 Task: Send an email with the signature Joanna Wilson with the subject Request for feedback on a distribution strategy and the message Could you please provide a list of the project requirements? from softage.2@softage.net to softage.1@softage.net and softage.3@softage.net with CC to softage.4@softage.net
Action: Mouse moved to (569, 220)
Screenshot: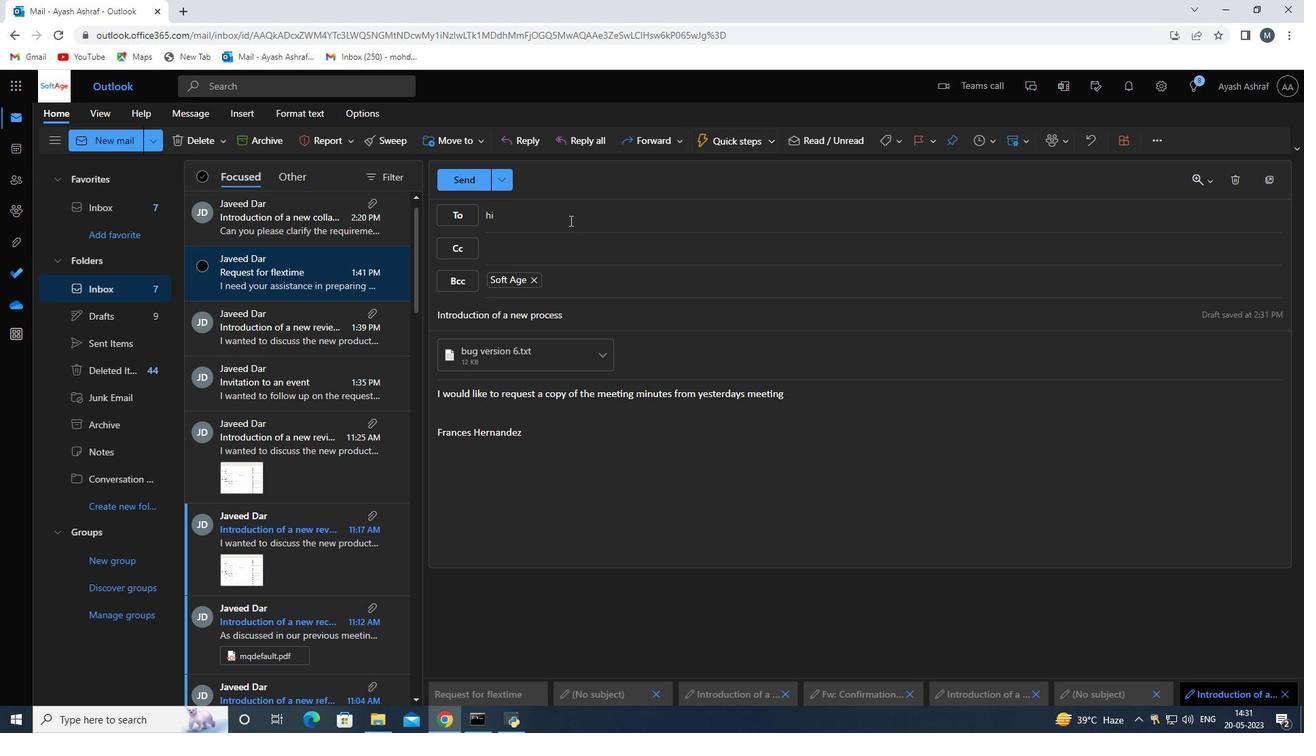 
Action: Mouse pressed left at (569, 220)
Screenshot: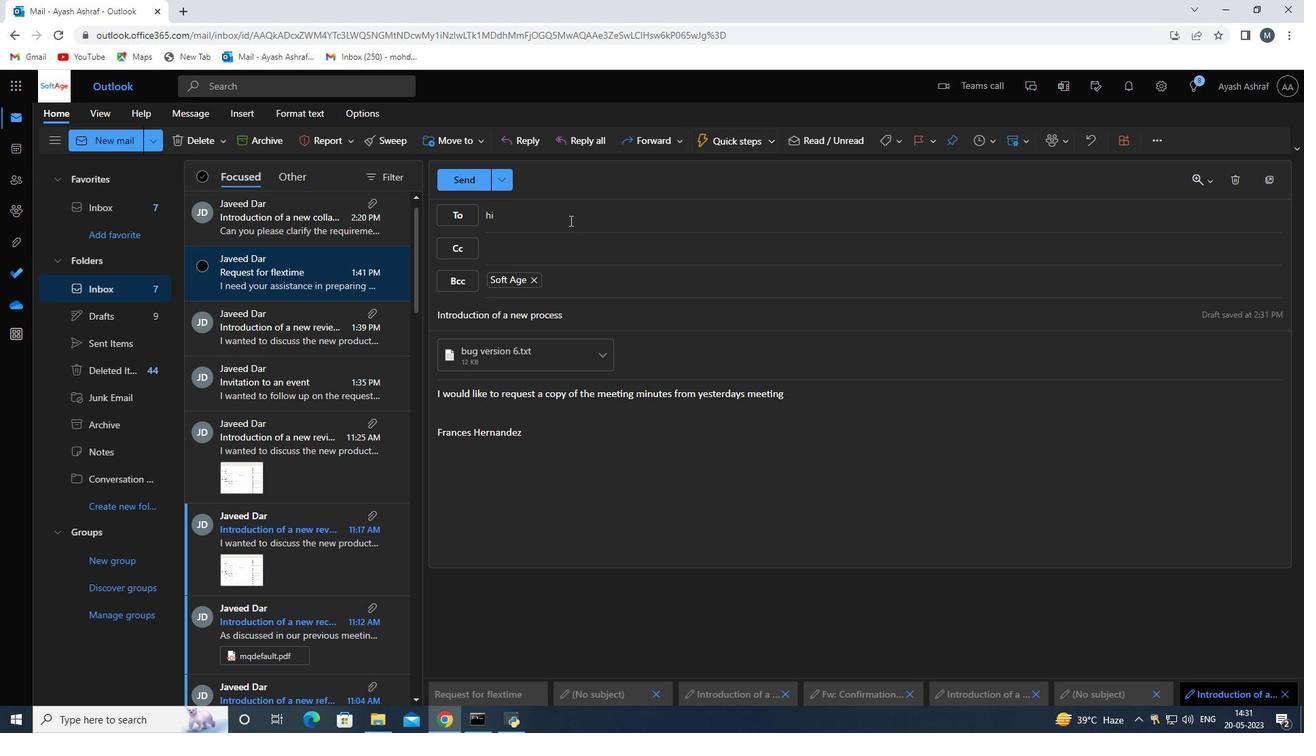 
Action: Mouse moved to (567, 219)
Screenshot: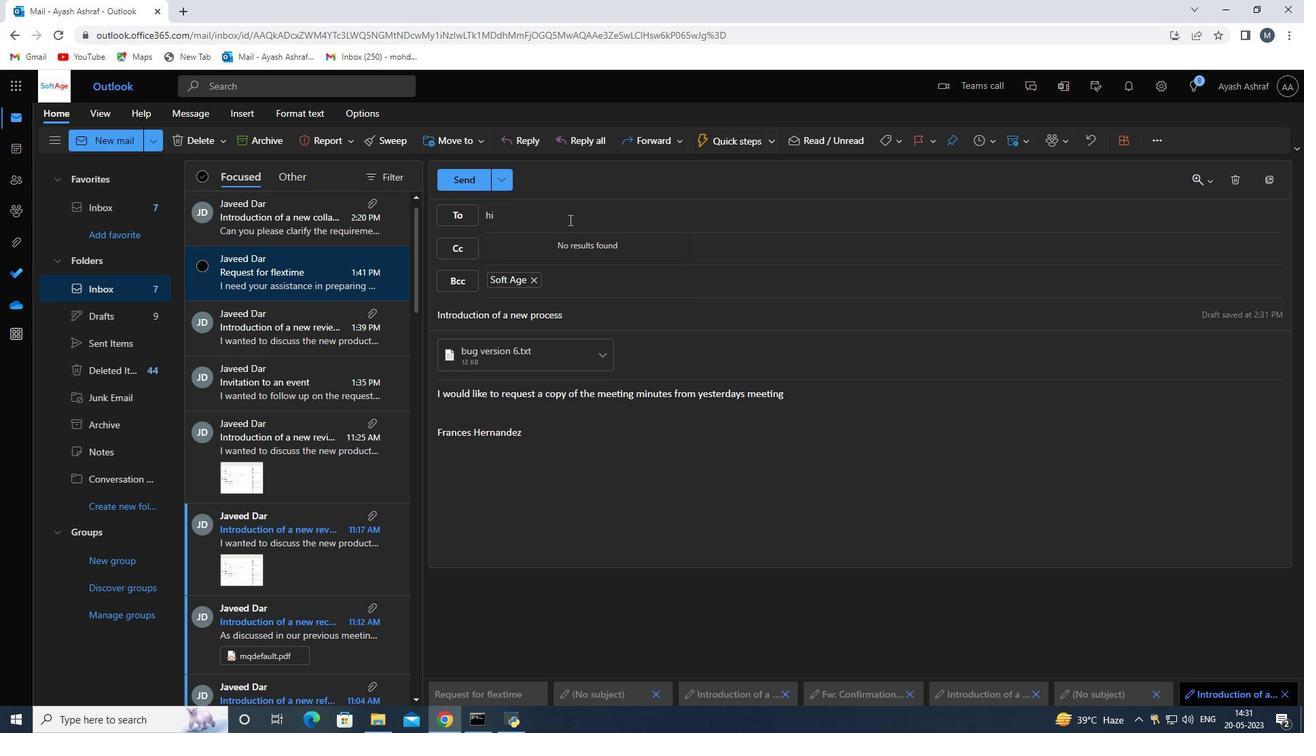 
Action: Key pressed <Key.backspace>
Screenshot: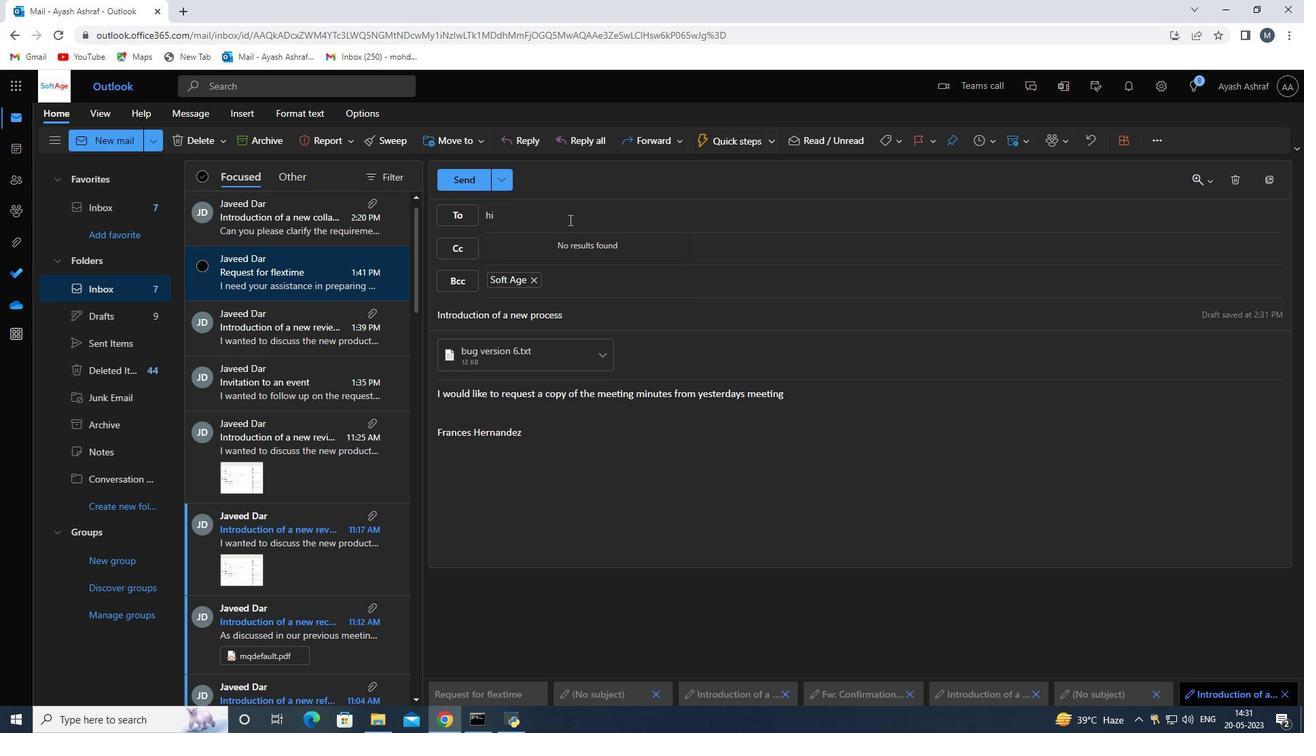 
Action: Mouse moved to (565, 217)
Screenshot: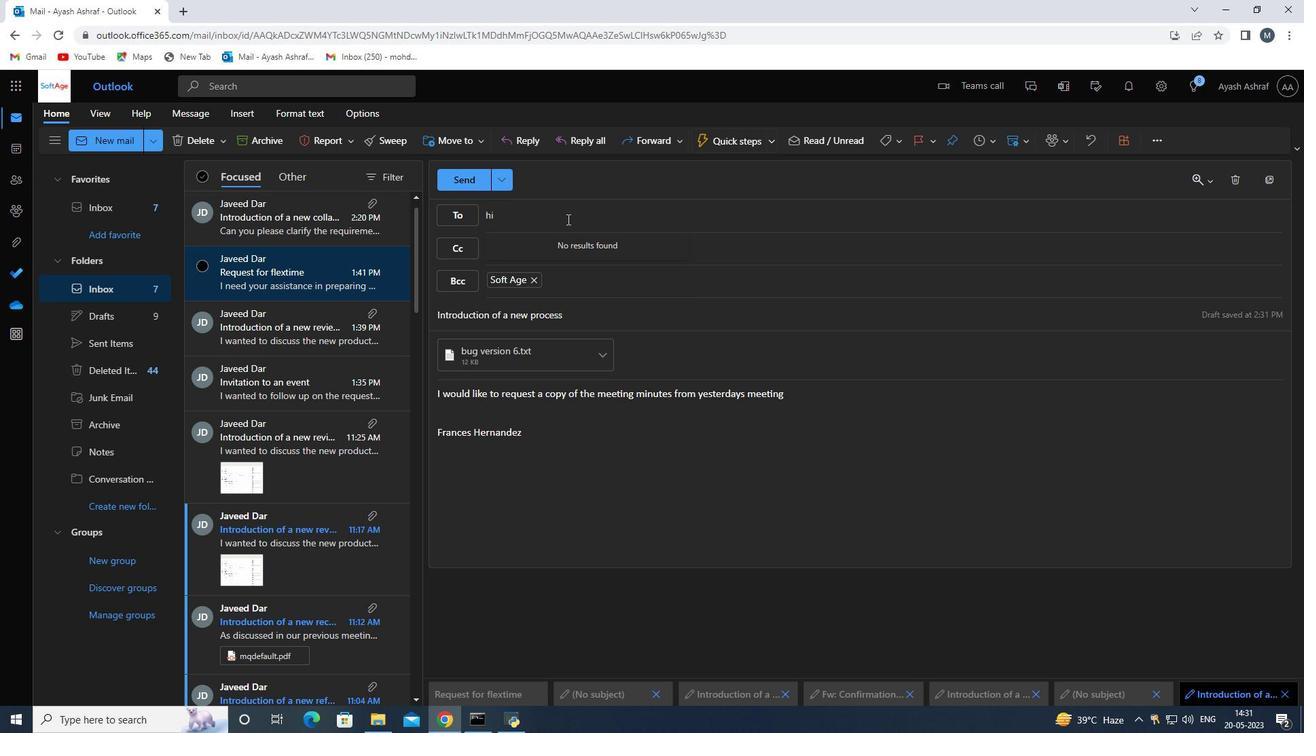
Action: Key pressed <Key.backspace><Key.backspace>
Screenshot: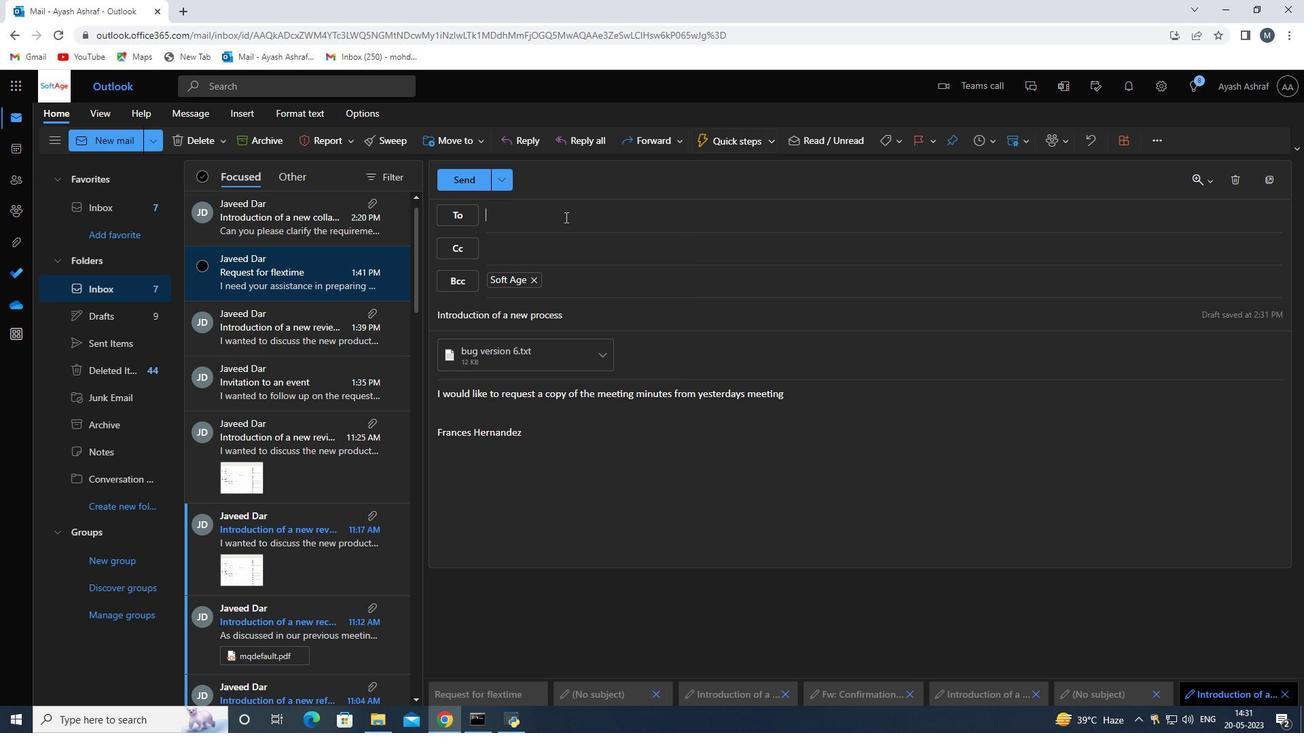 
Action: Mouse moved to (665, 236)
Screenshot: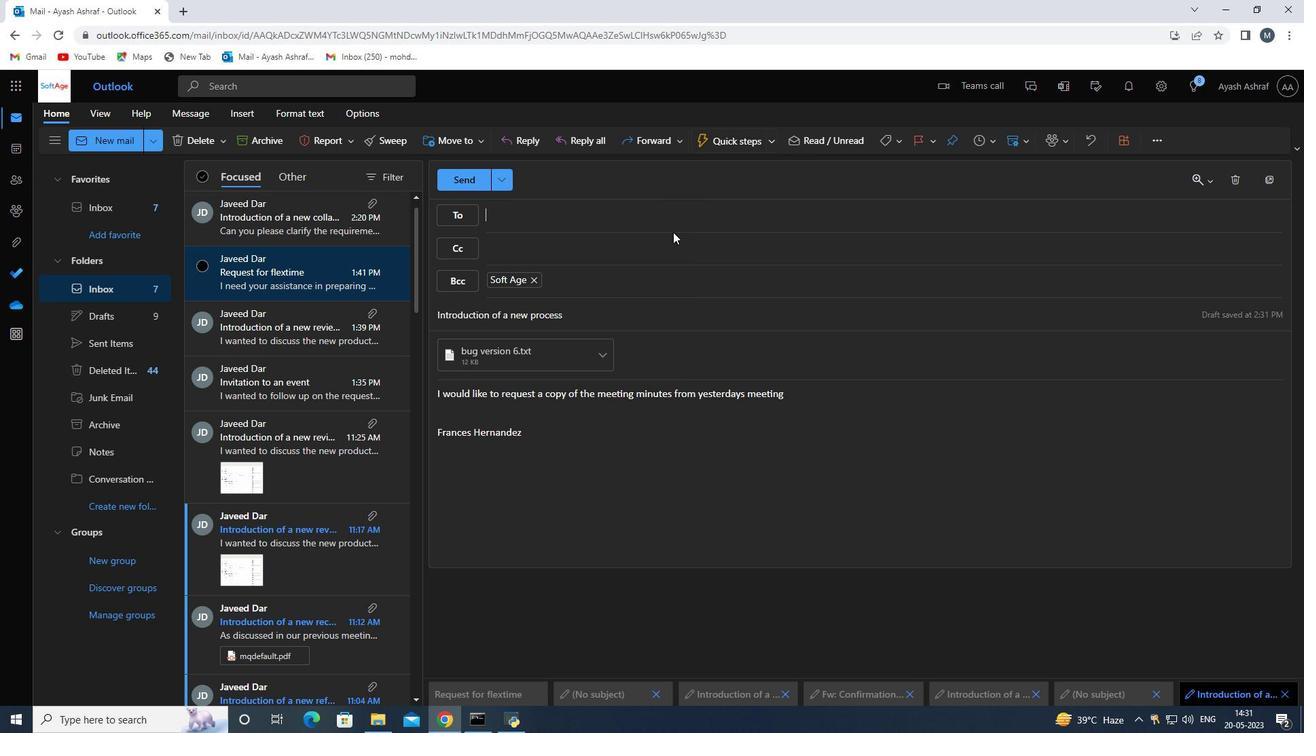 
Action: Mouse scrolled (665, 237) with delta (0, 0)
Screenshot: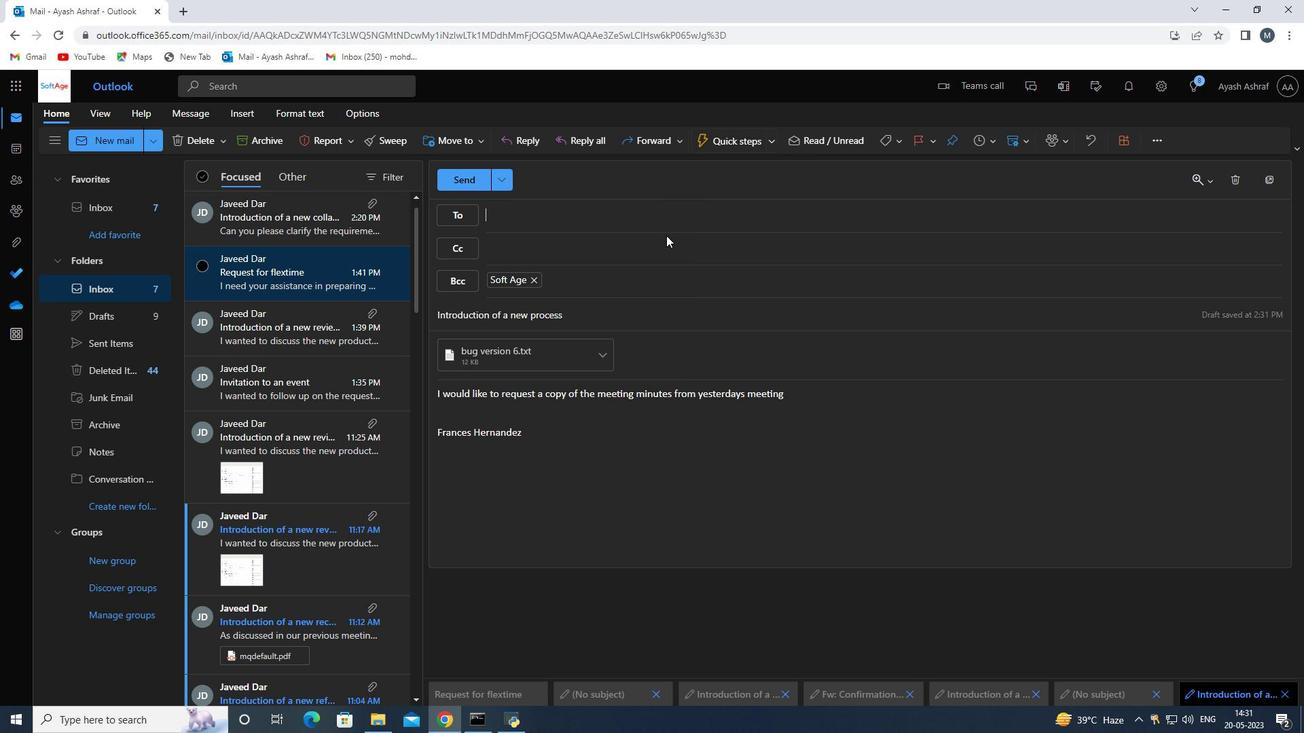 
Action: Mouse scrolled (665, 237) with delta (0, 0)
Screenshot: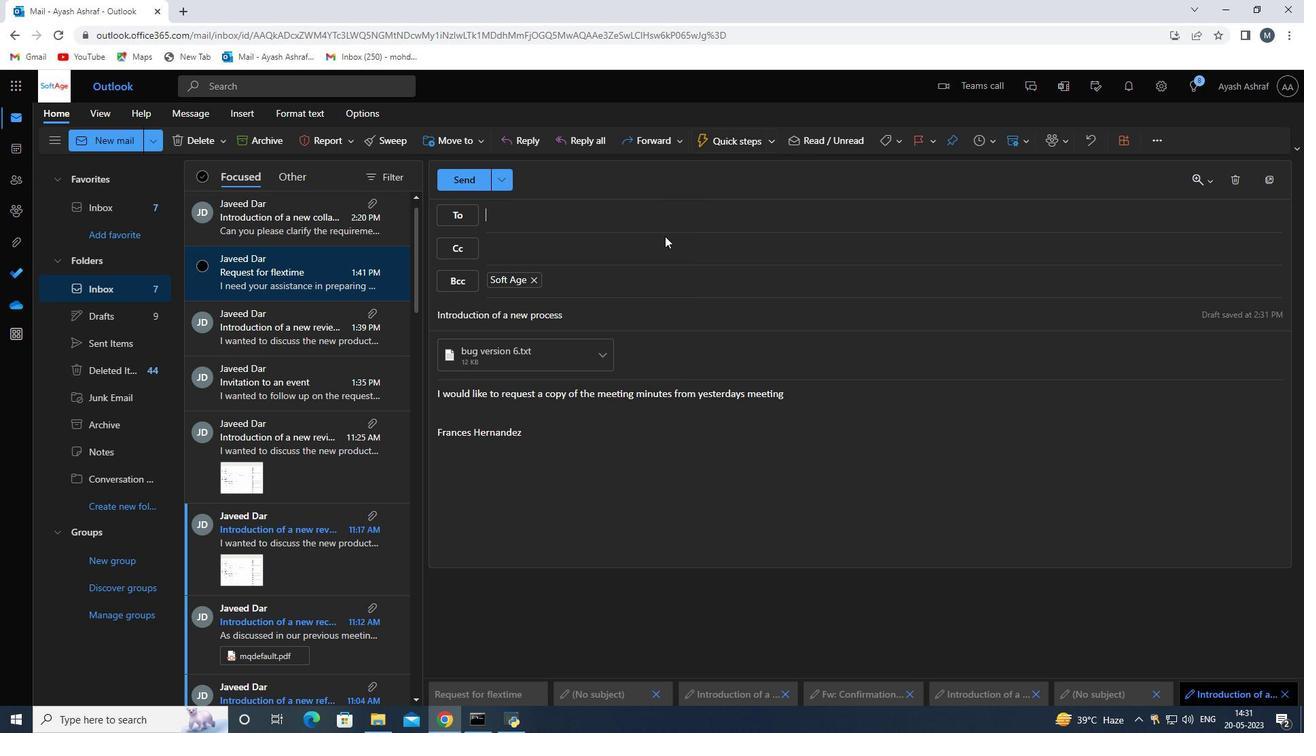 
Action: Mouse scrolled (665, 237) with delta (0, 0)
Screenshot: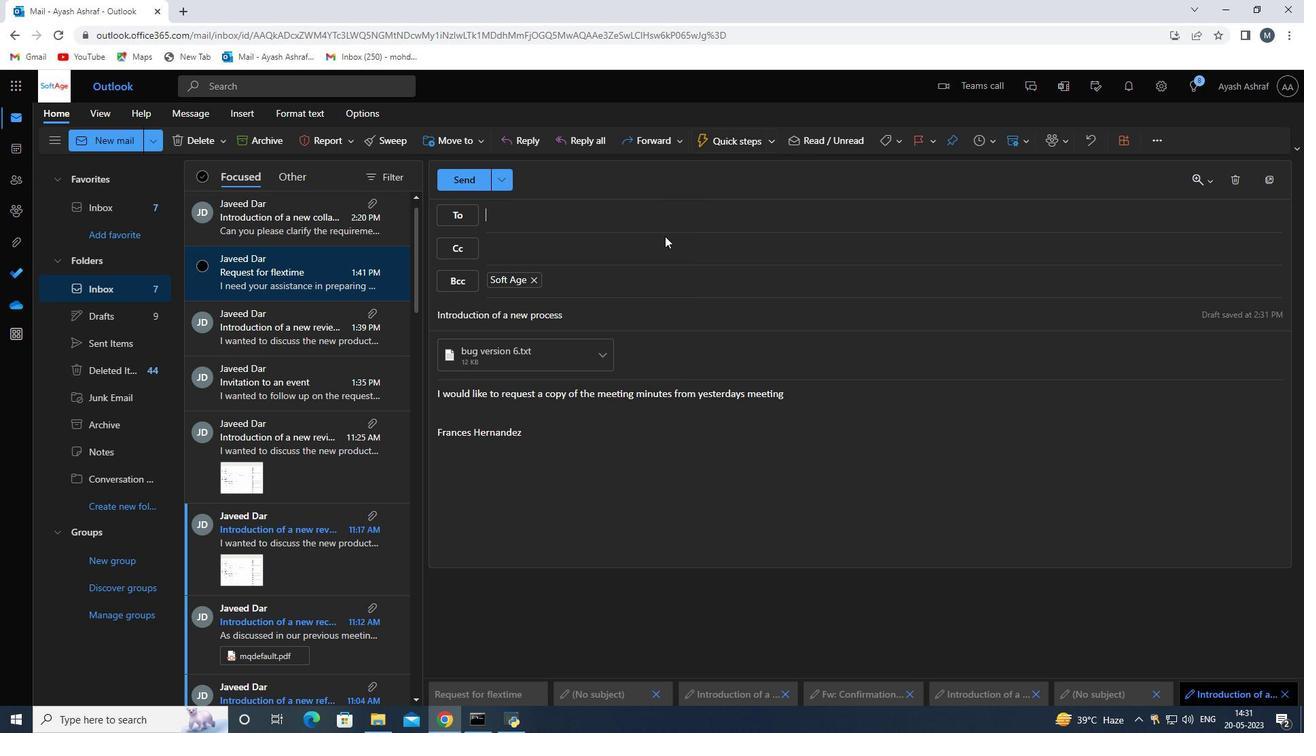 
Action: Mouse scrolled (665, 237) with delta (0, 0)
Screenshot: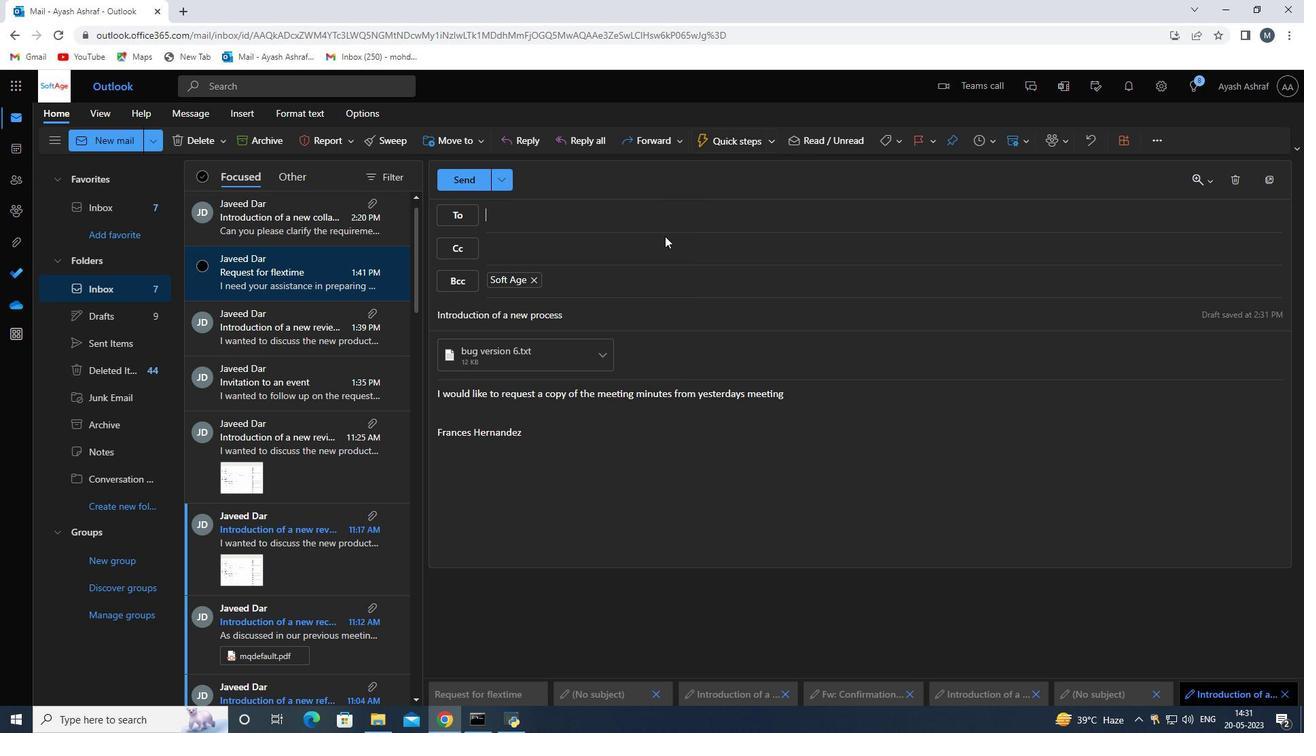 
Action: Mouse moved to (125, 142)
Screenshot: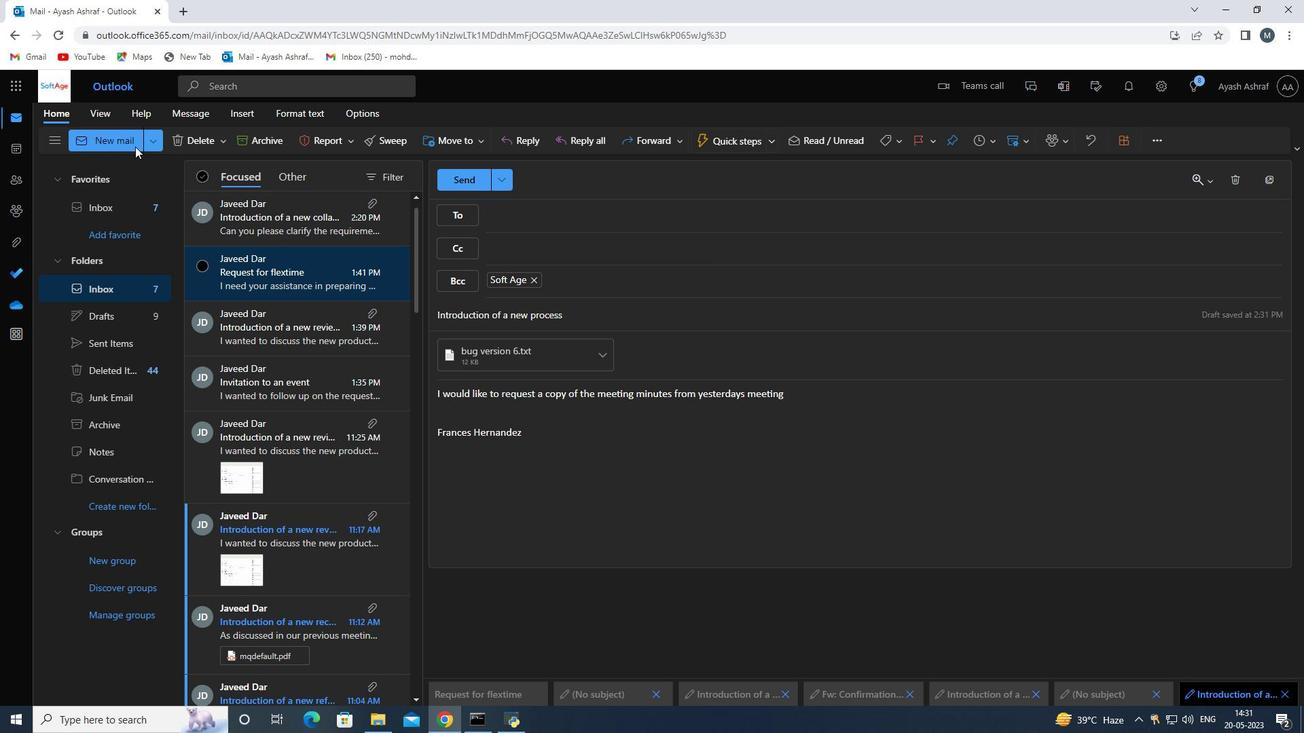 
Action: Mouse pressed left at (125, 142)
Screenshot: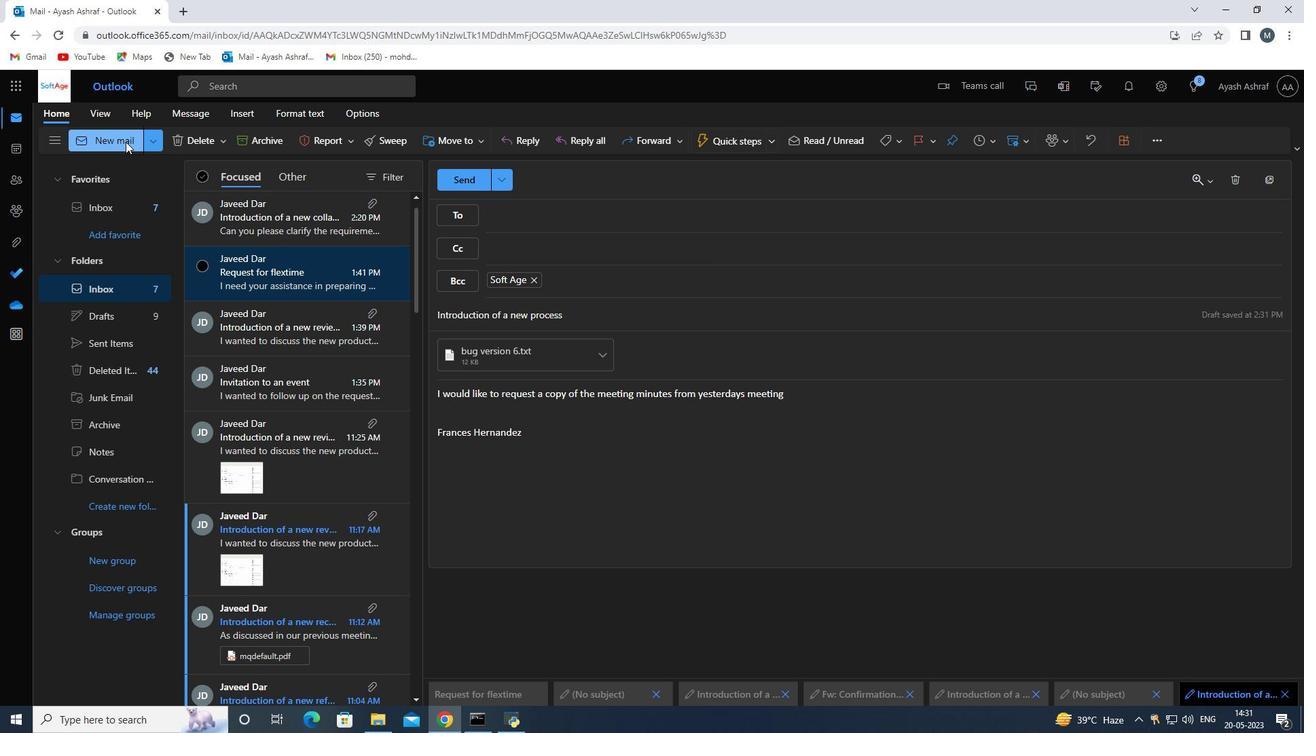 
Action: Mouse moved to (956, 149)
Screenshot: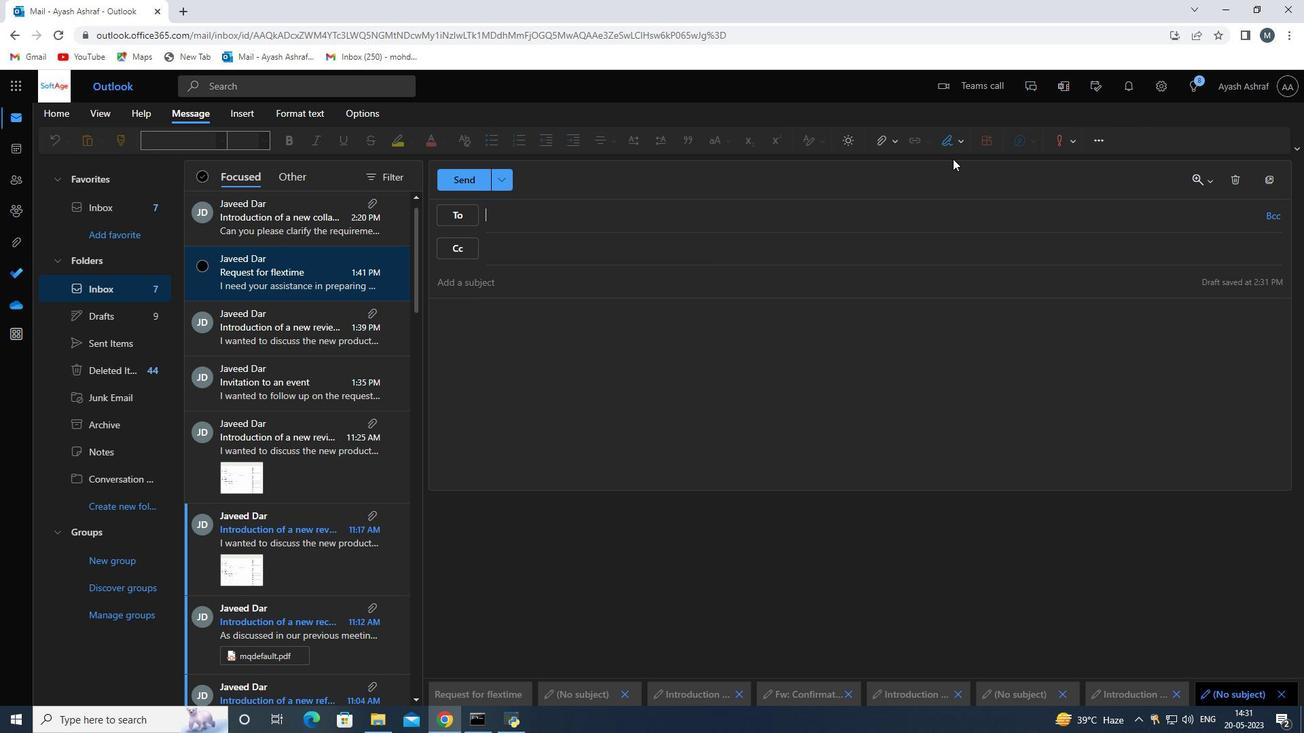 
Action: Mouse pressed left at (956, 149)
Screenshot: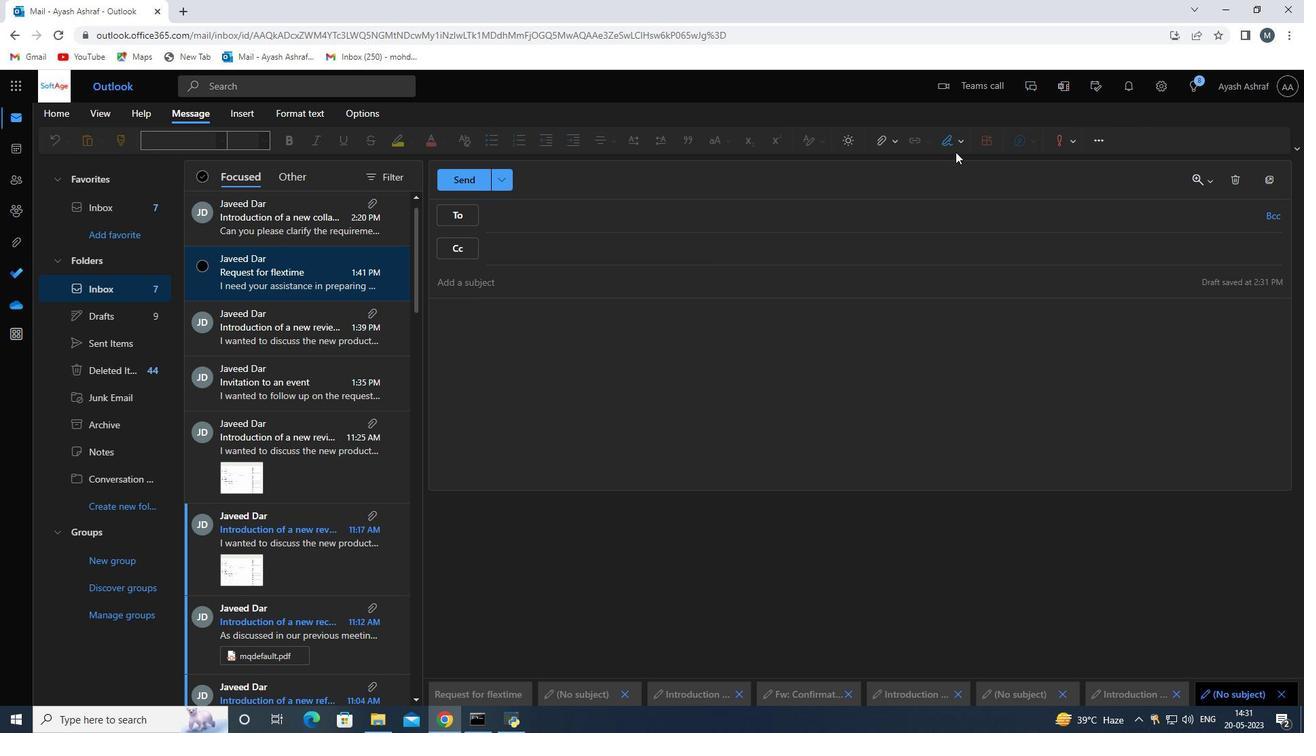 
Action: Mouse moved to (916, 193)
Screenshot: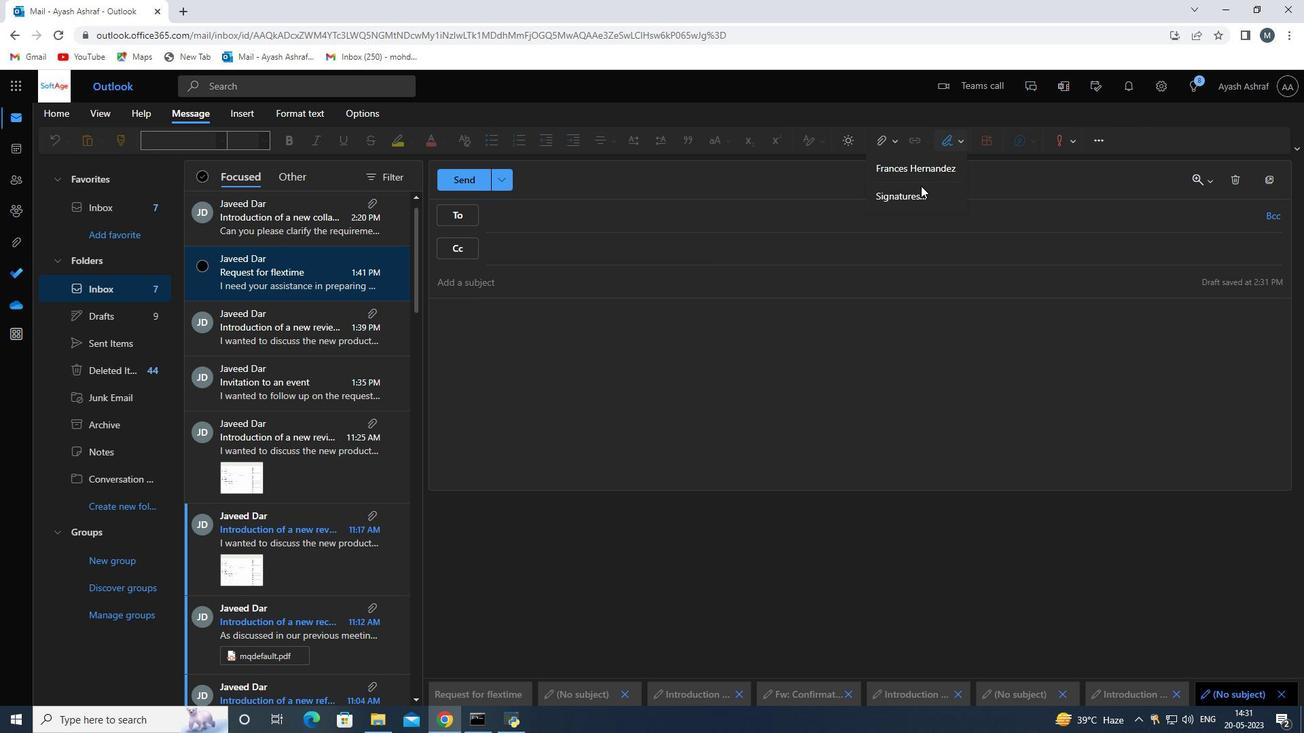
Action: Mouse pressed left at (916, 193)
Screenshot: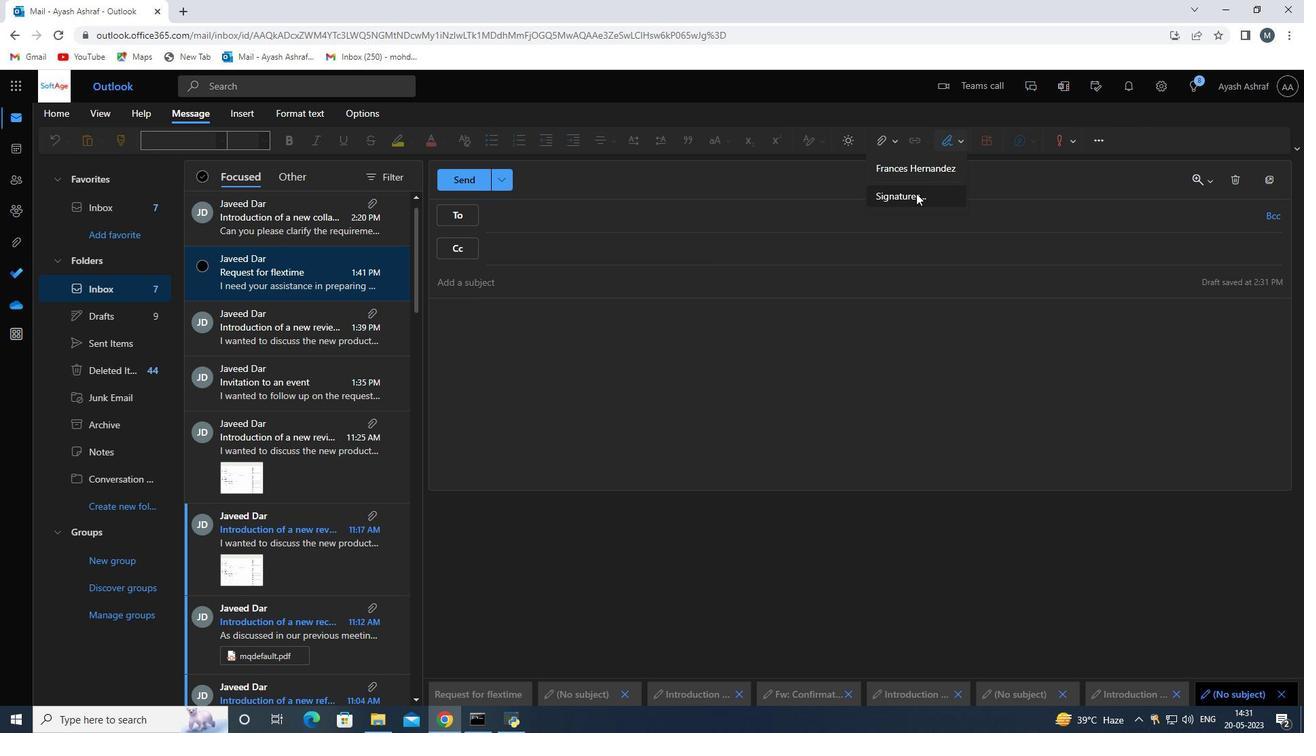 
Action: Mouse moved to (923, 248)
Screenshot: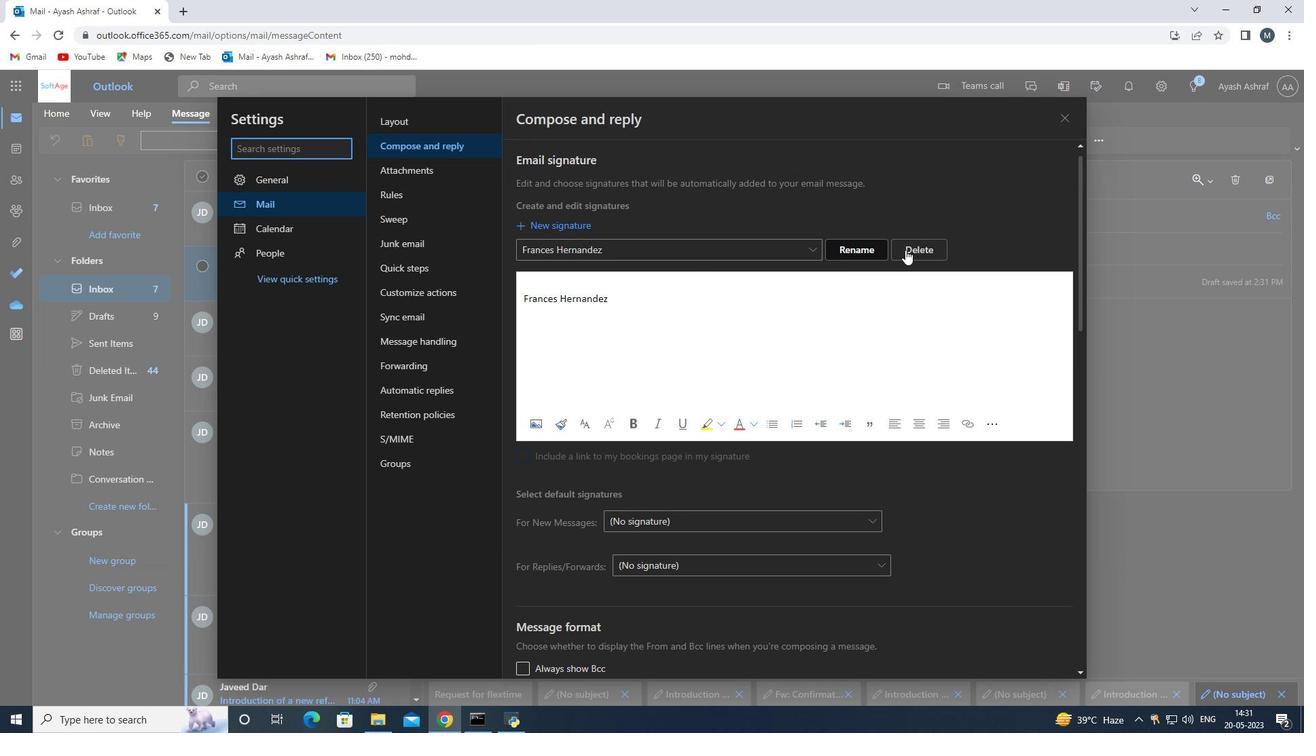 
Action: Mouse pressed left at (923, 248)
Screenshot: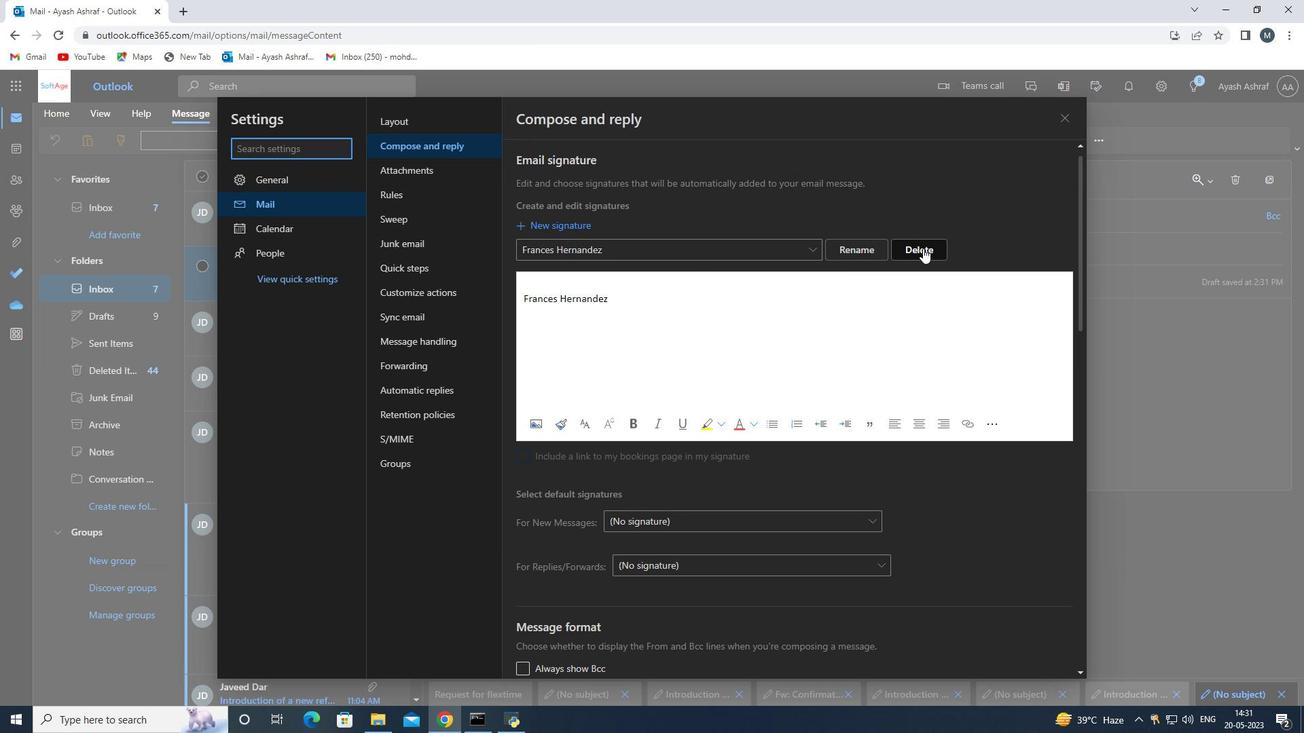 
Action: Mouse moved to (691, 248)
Screenshot: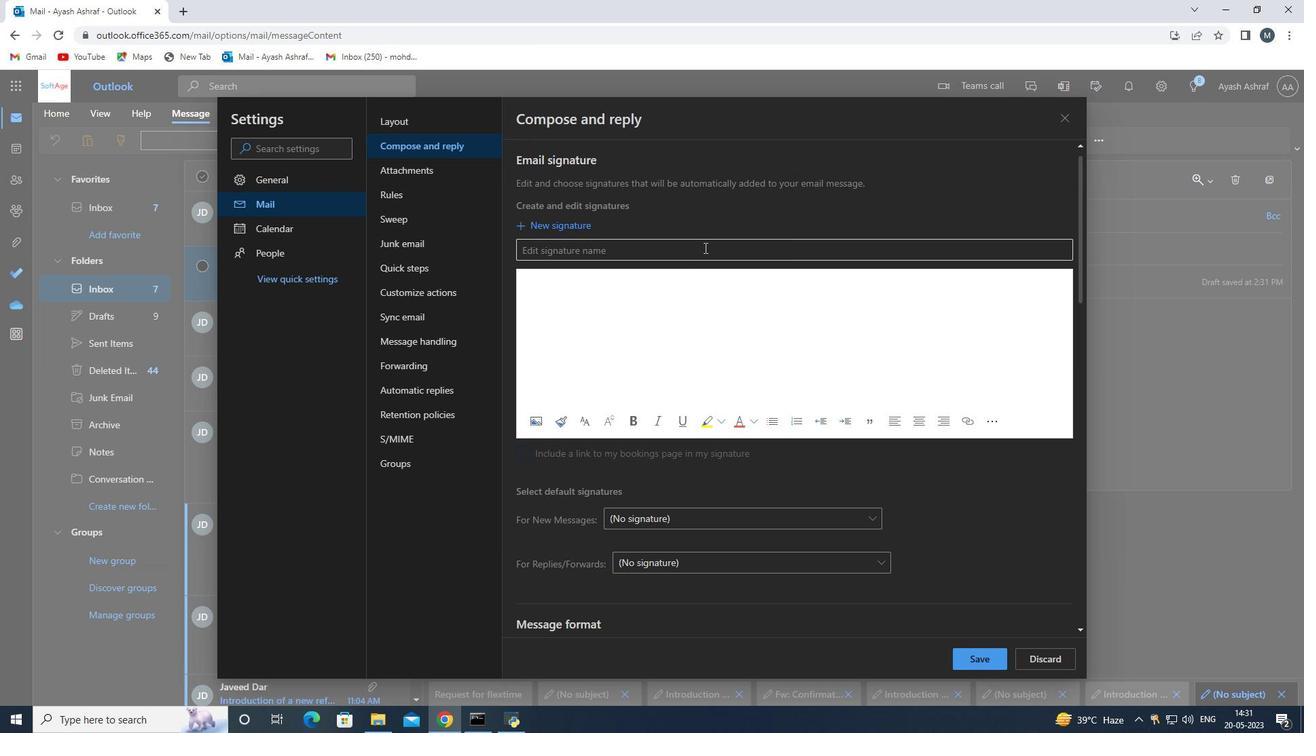 
Action: Mouse pressed left at (691, 248)
Screenshot: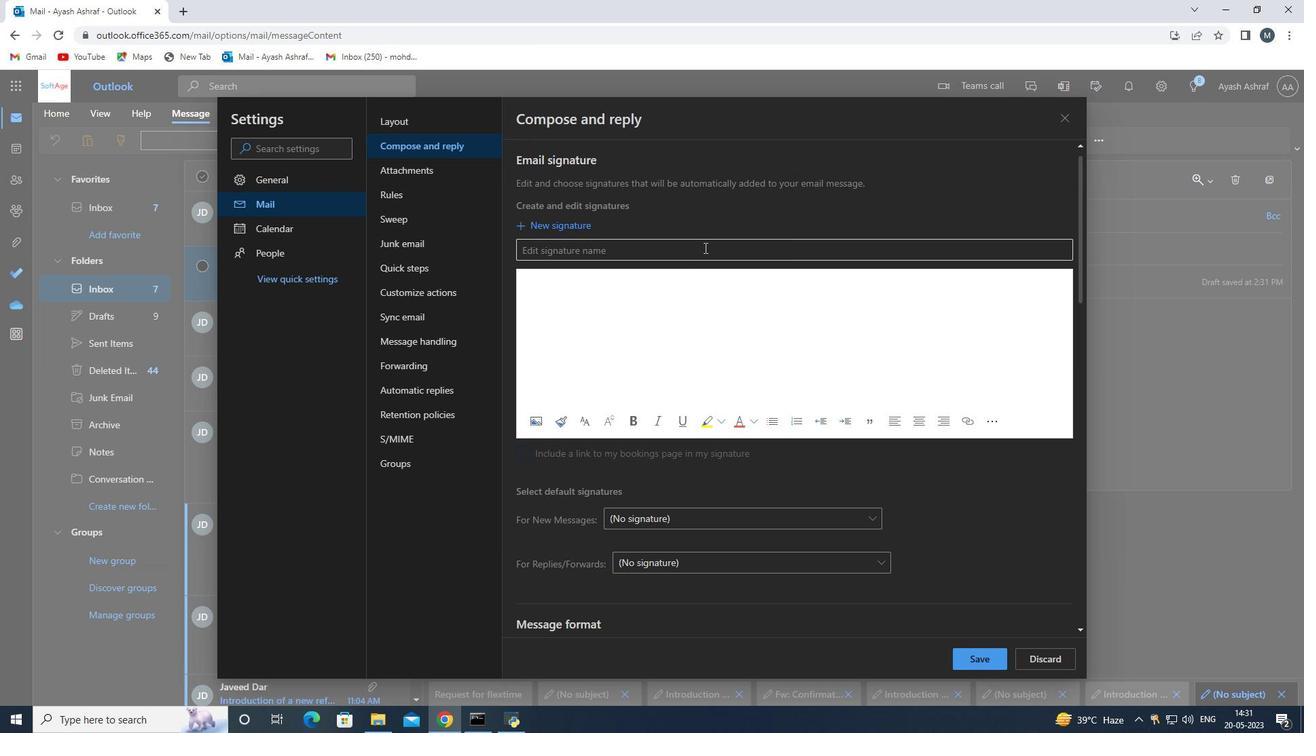 
Action: Mouse moved to (686, 247)
Screenshot: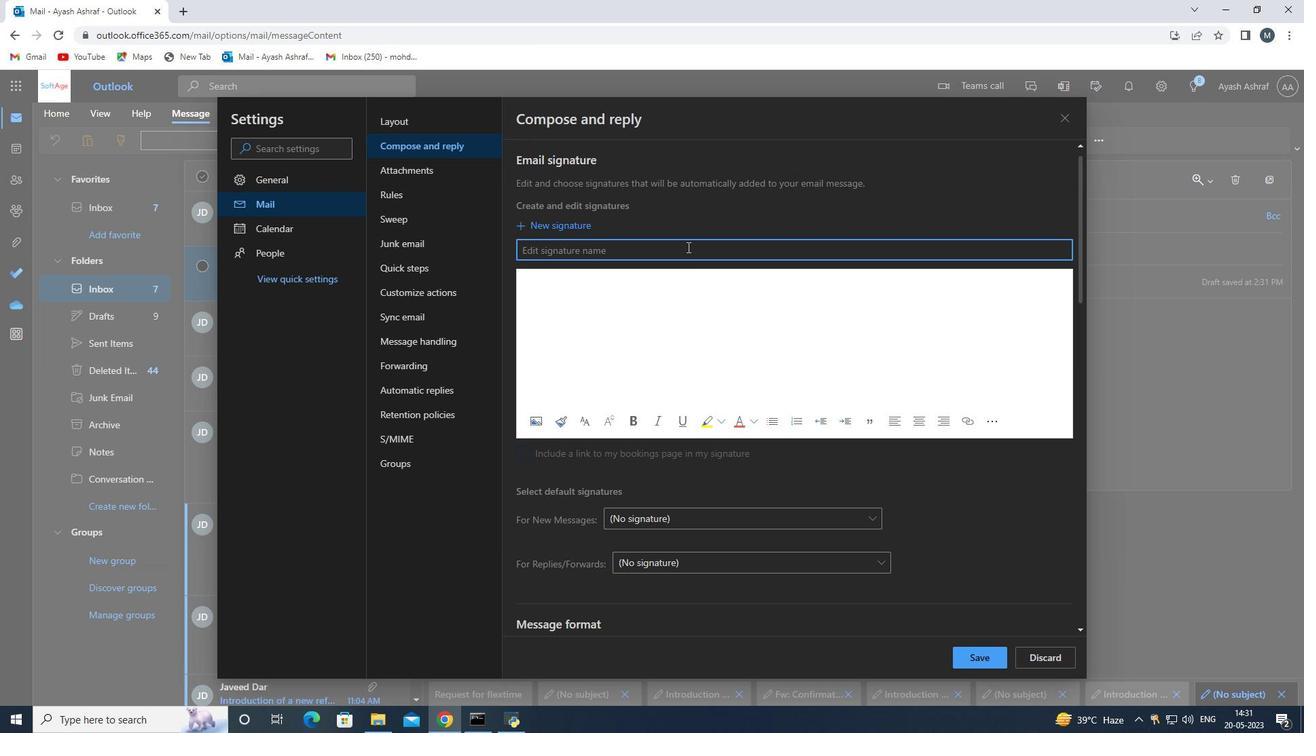 
Action: Key pressed <Key.shift>Joanna<Key.space><Key.shift>Wilson<Key.space>
Screenshot: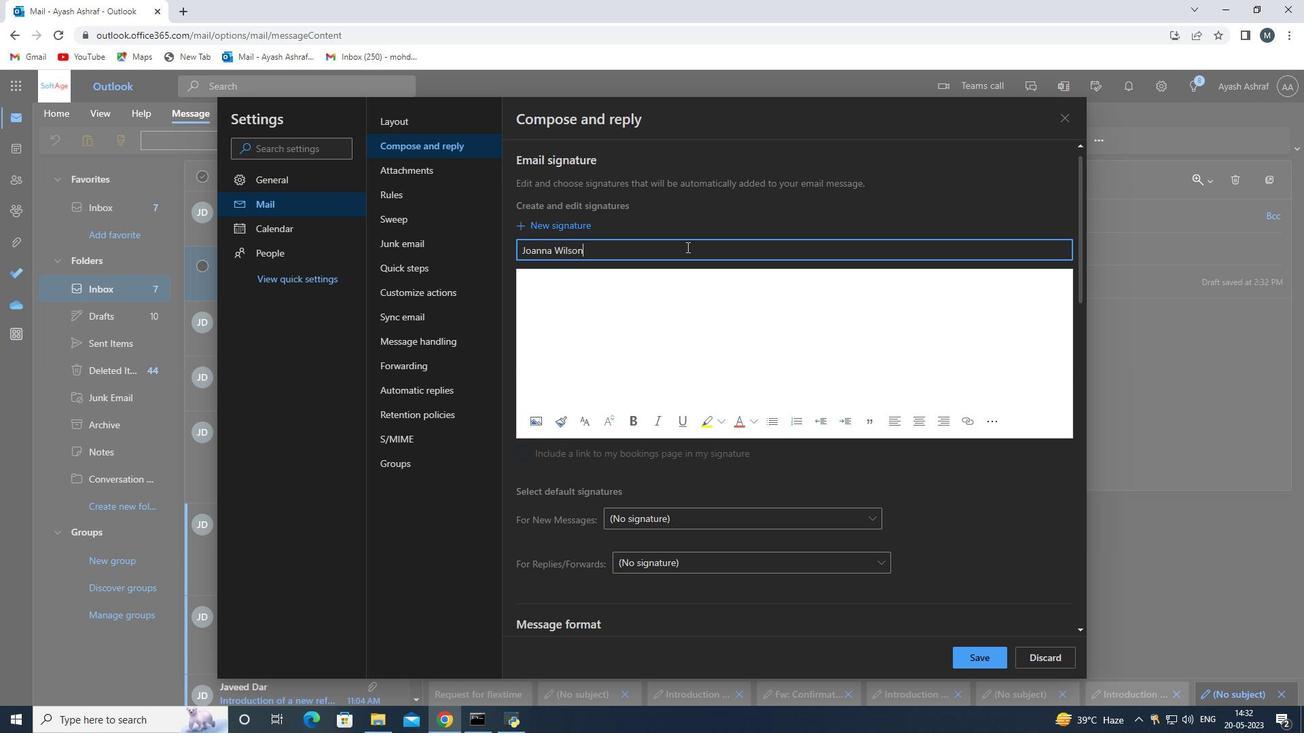 
Action: Mouse moved to (682, 286)
Screenshot: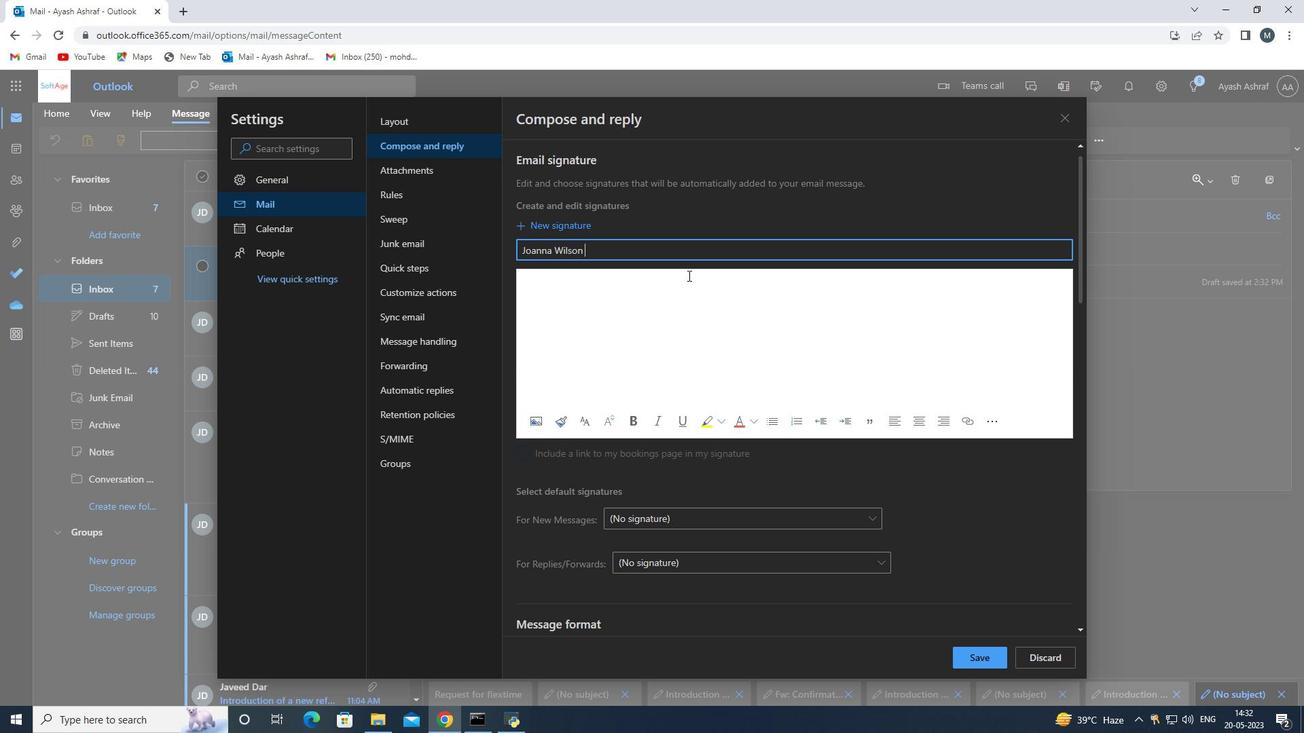 
Action: Mouse pressed left at (682, 286)
Screenshot: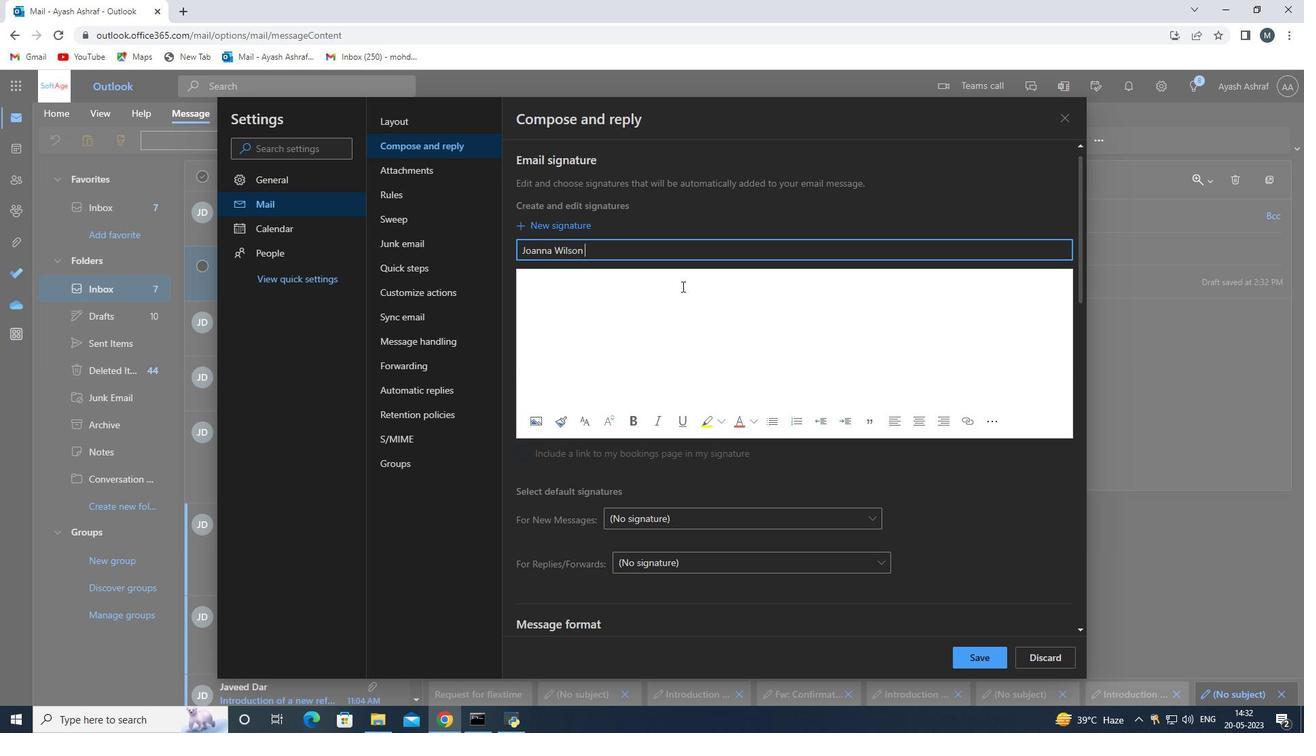 
Action: Key pressed <Key.backspace><Key.enter><Key.shift>Joanna<Key.space><Key.shift>Wilson<Key.space>
Screenshot: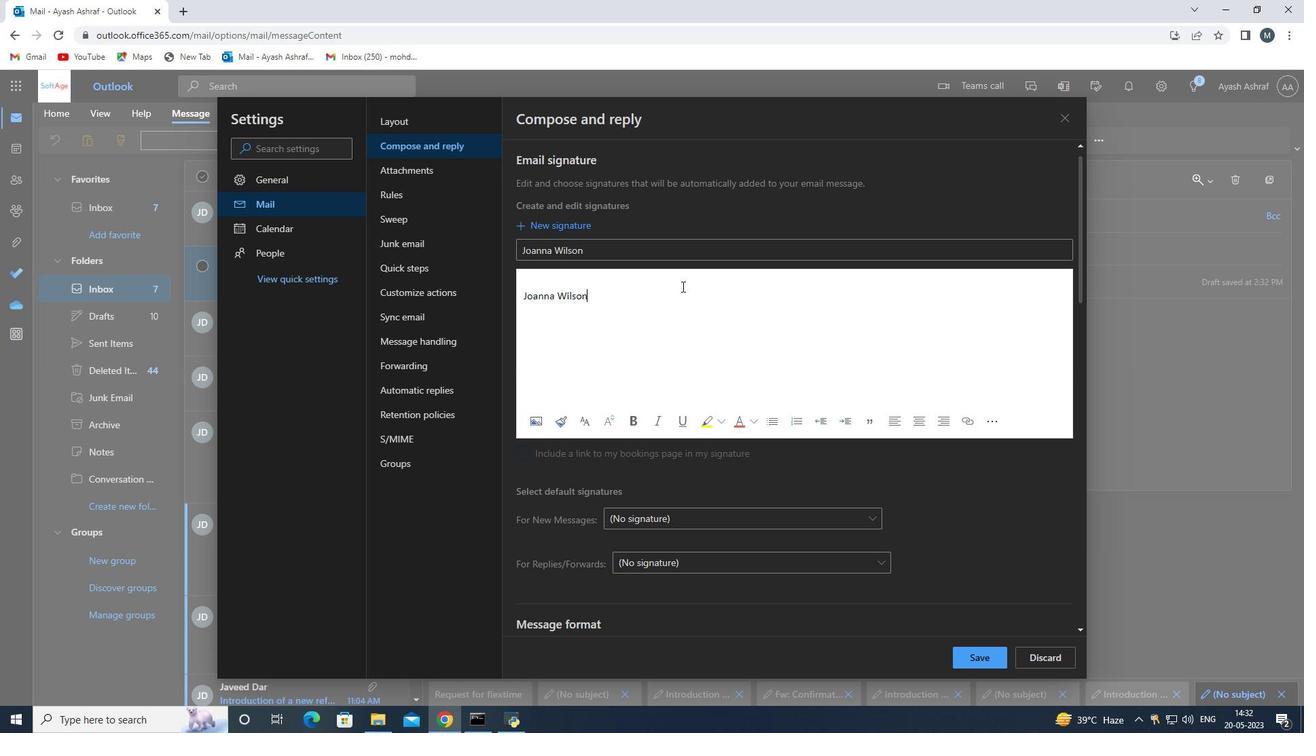 
Action: Mouse moved to (978, 659)
Screenshot: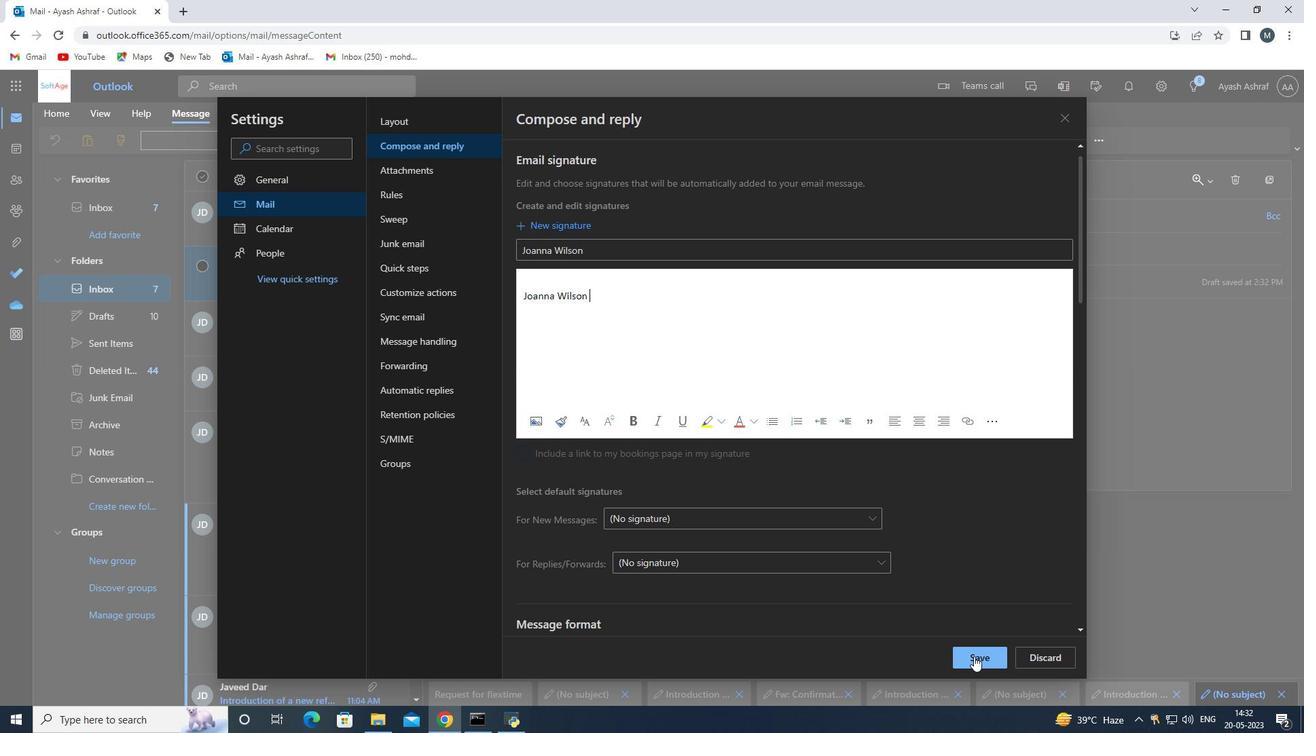 
Action: Mouse pressed left at (978, 659)
Screenshot: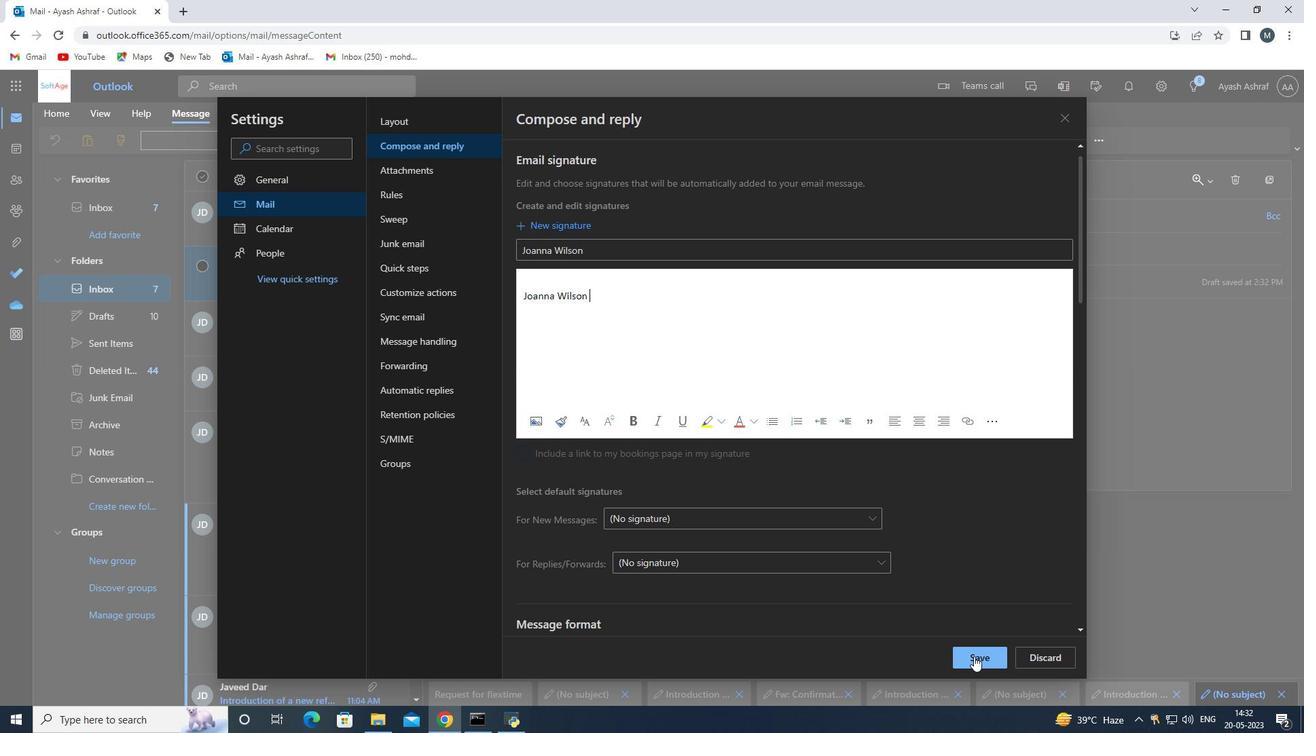
Action: Mouse moved to (943, 546)
Screenshot: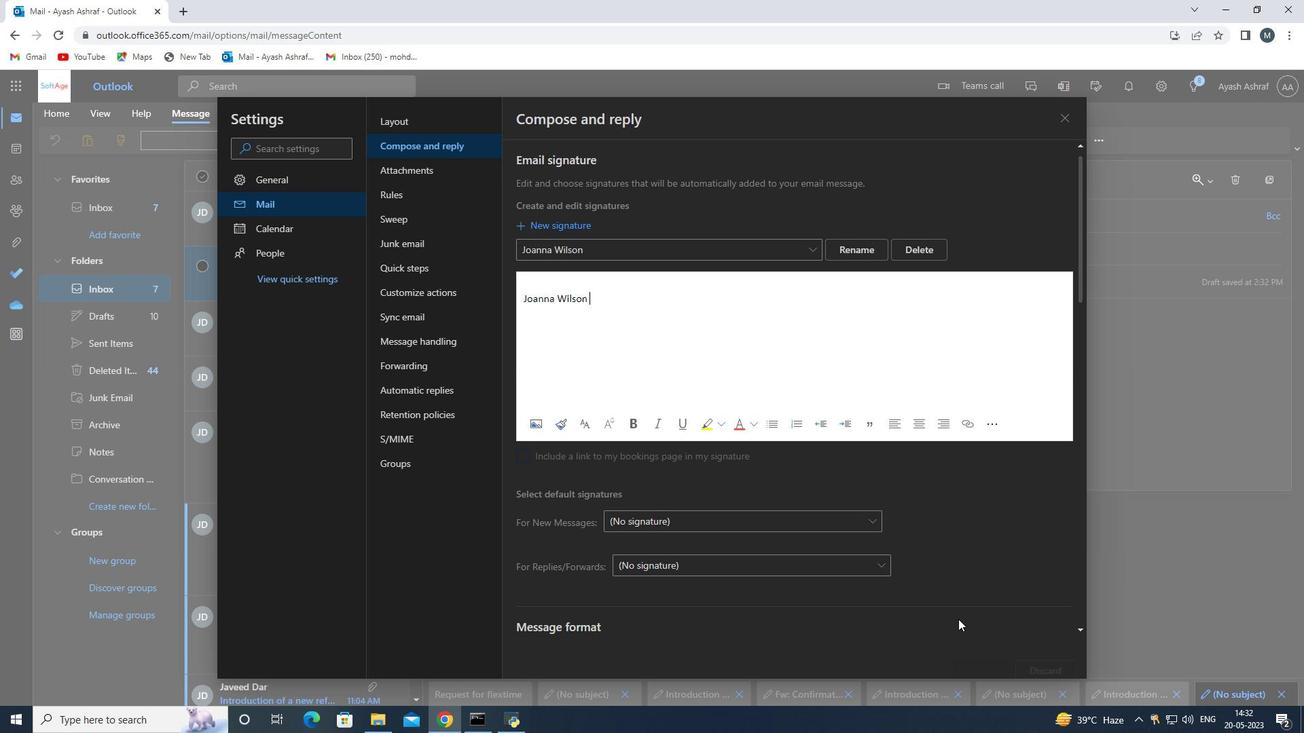 
Action: Mouse scrolled (943, 546) with delta (0, 0)
Screenshot: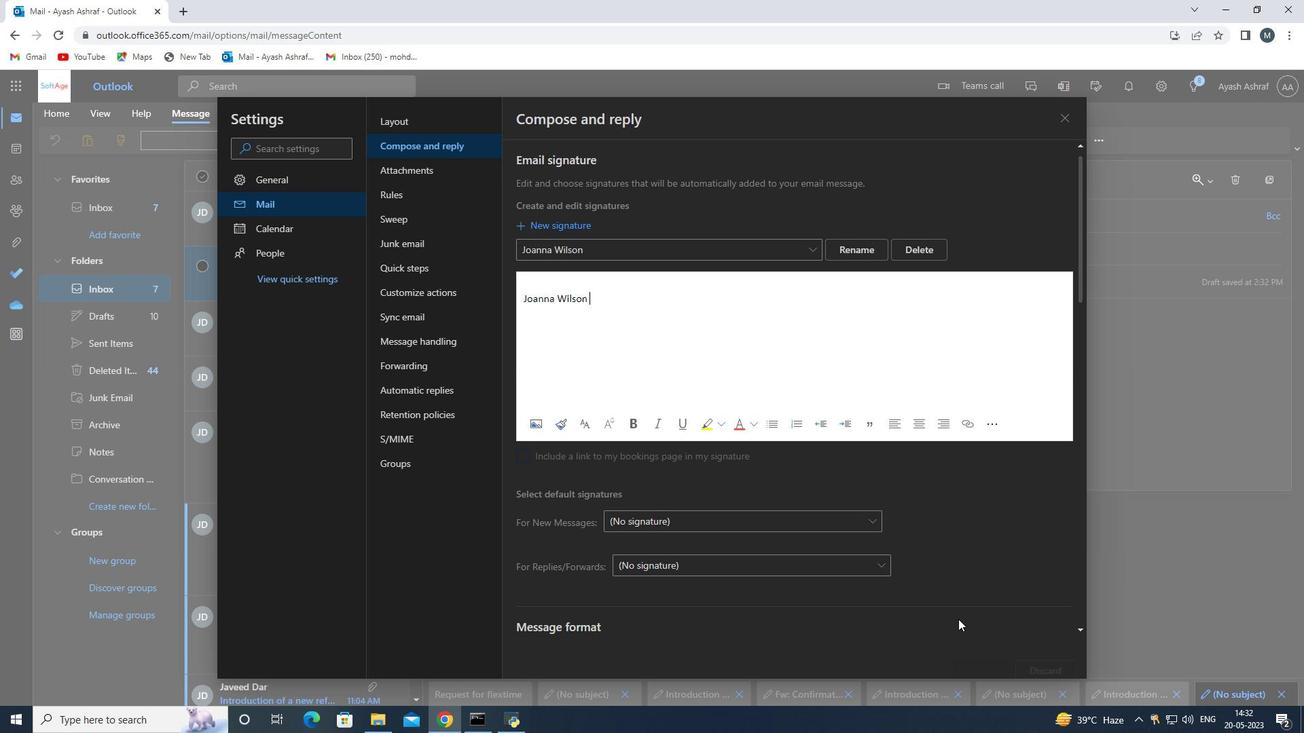 
Action: Mouse moved to (943, 544)
Screenshot: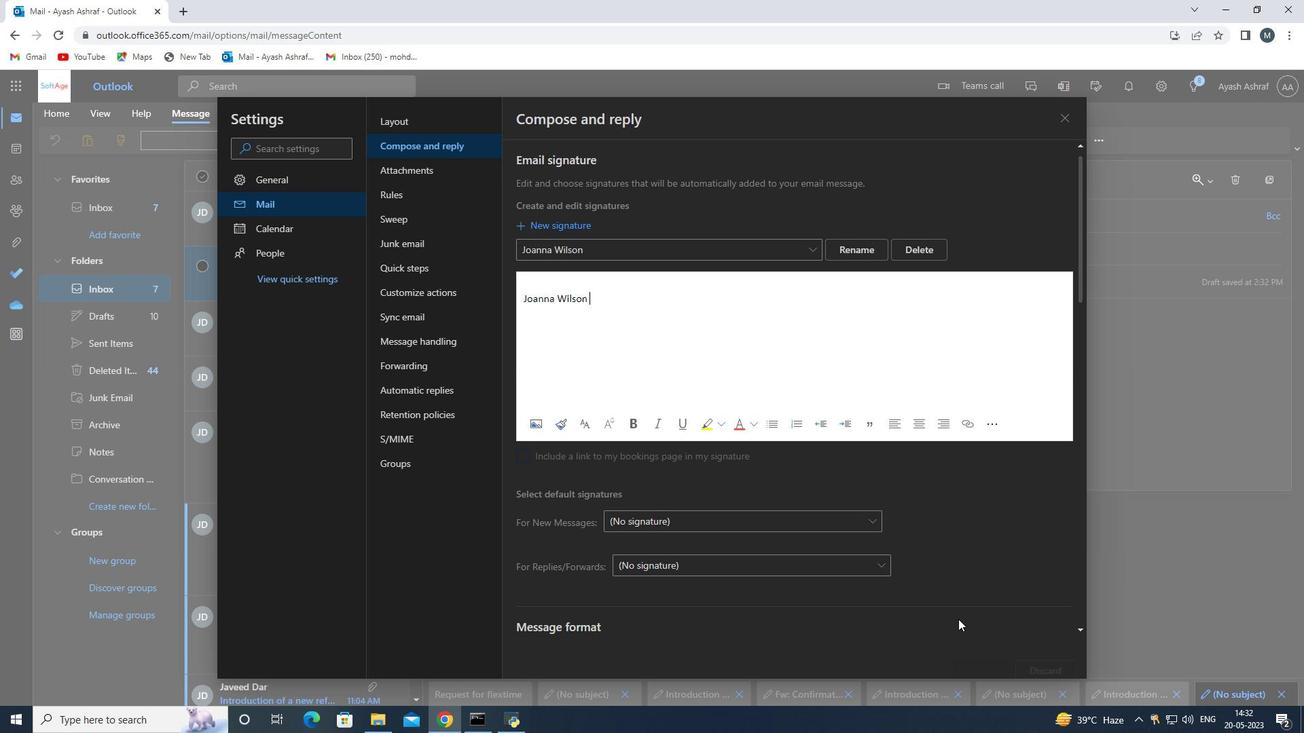 
Action: Mouse scrolled (943, 546) with delta (0, 0)
Screenshot: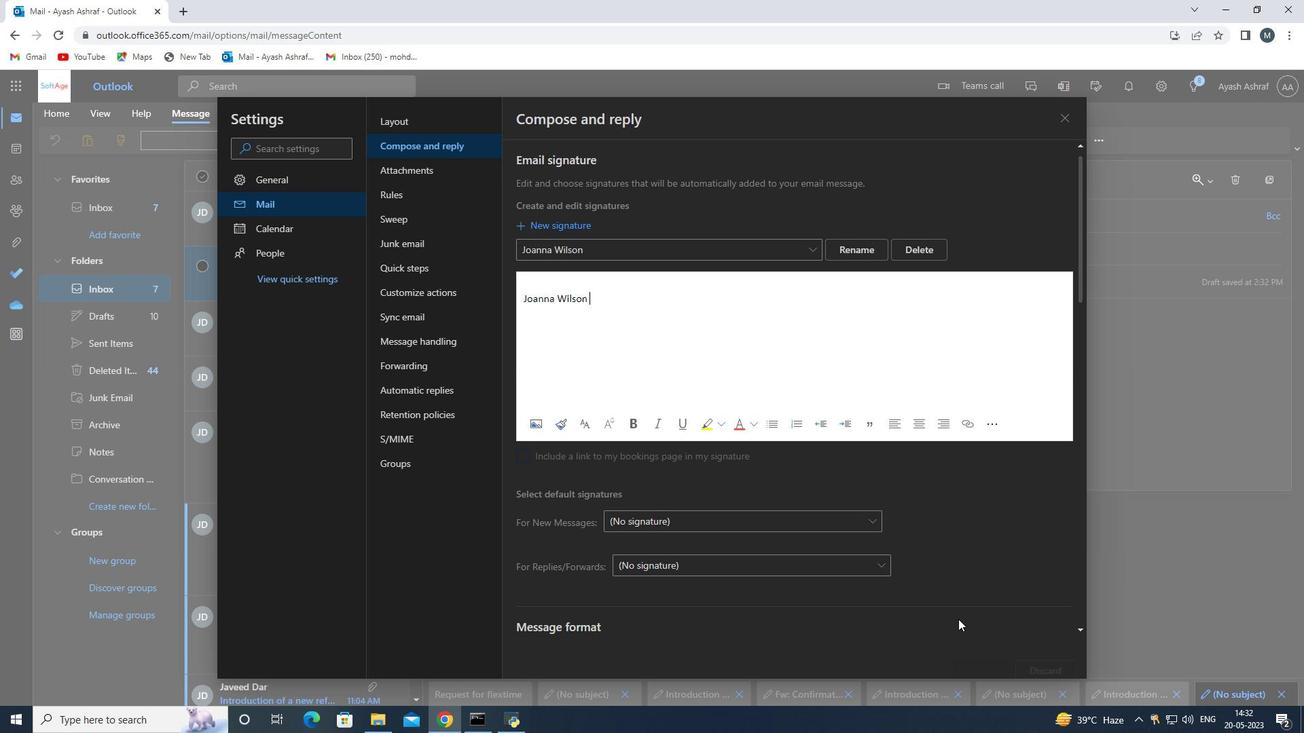 
Action: Mouse moved to (943, 543)
Screenshot: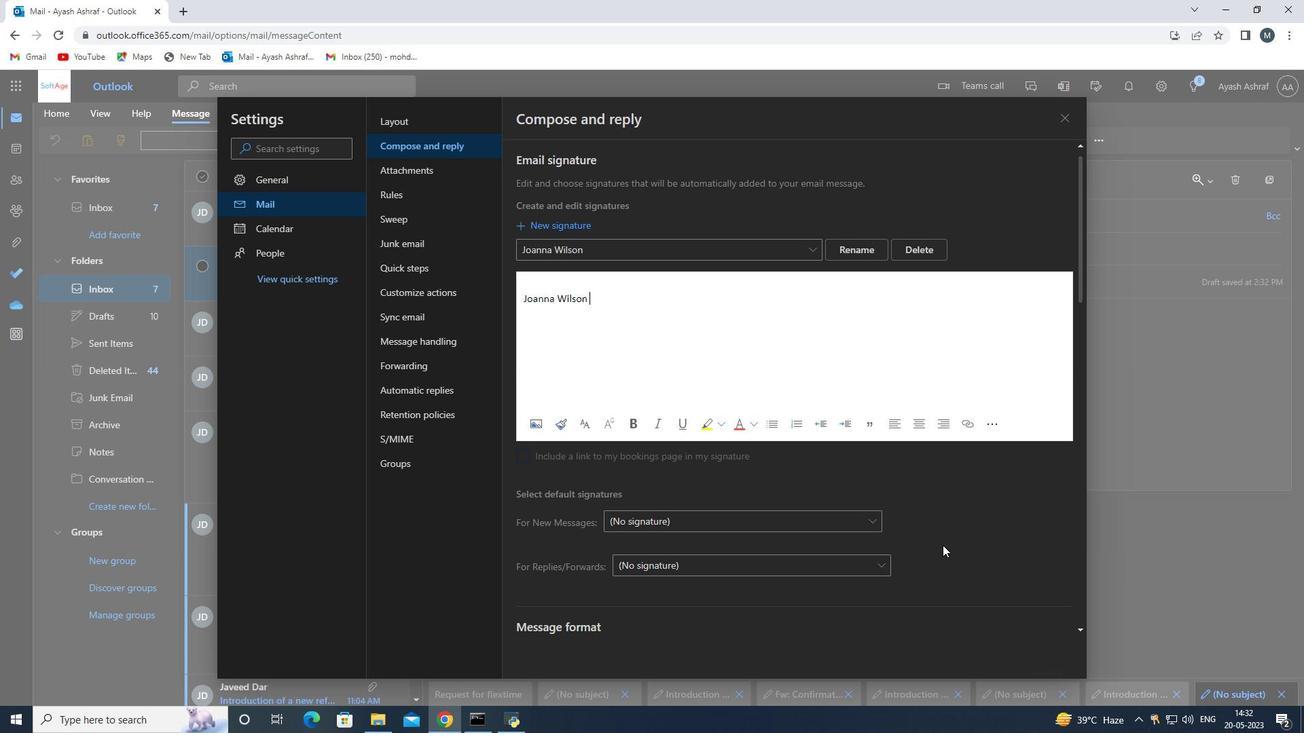 
Action: Mouse scrolled (943, 544) with delta (0, 0)
Screenshot: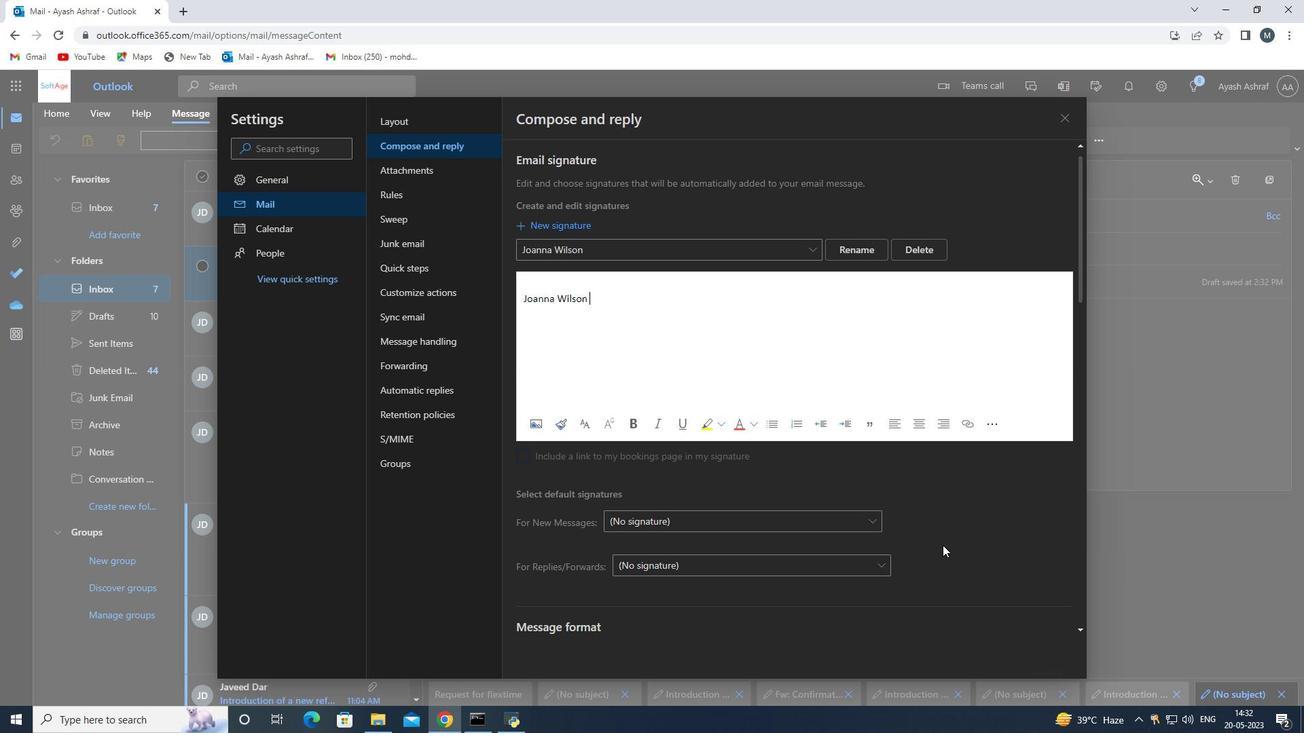 
Action: Mouse moved to (942, 459)
Screenshot: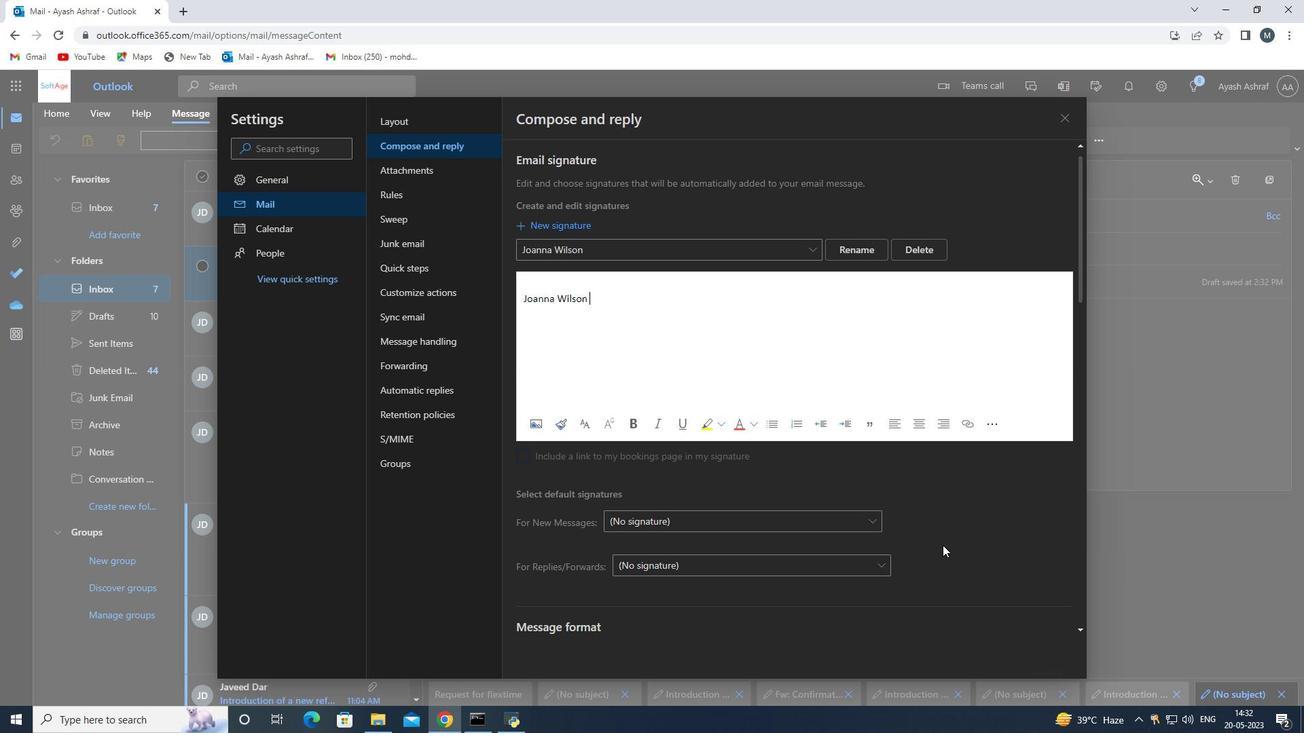
Action: Mouse scrolled (943, 542) with delta (0, 0)
Screenshot: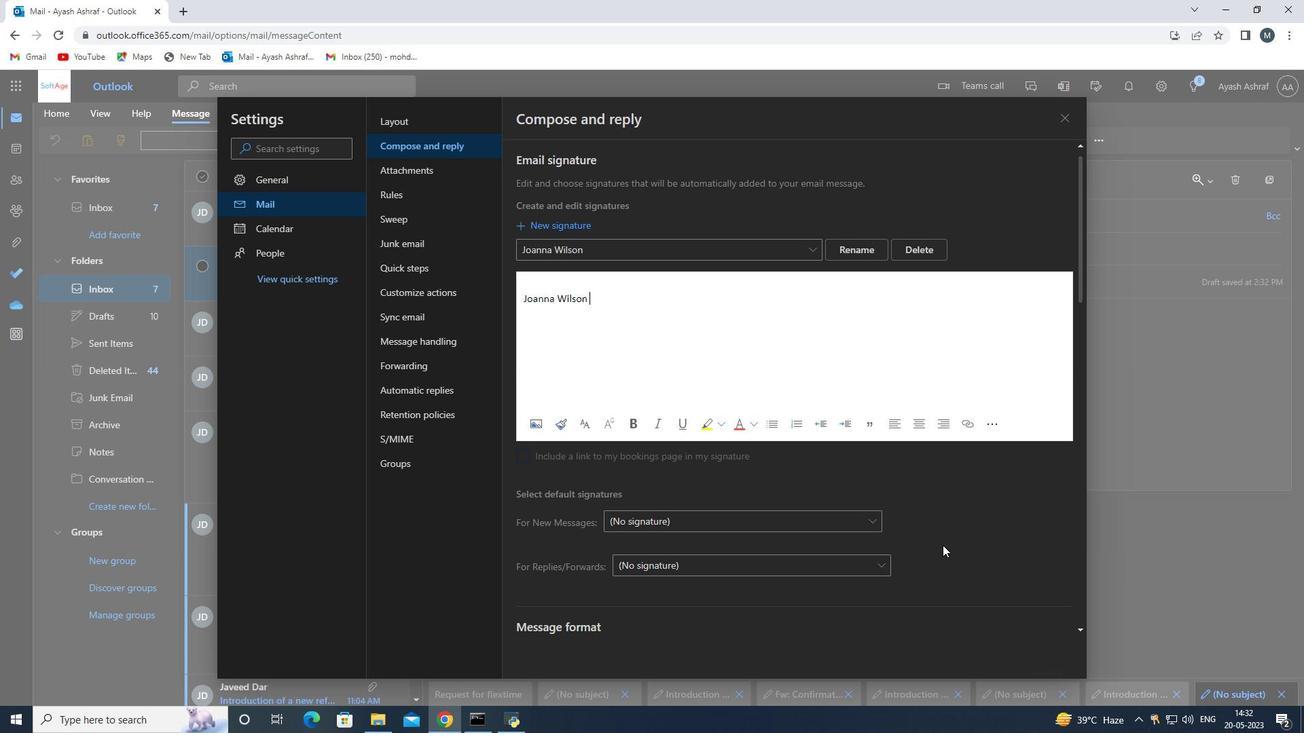 
Action: Mouse moved to (945, 453)
Screenshot: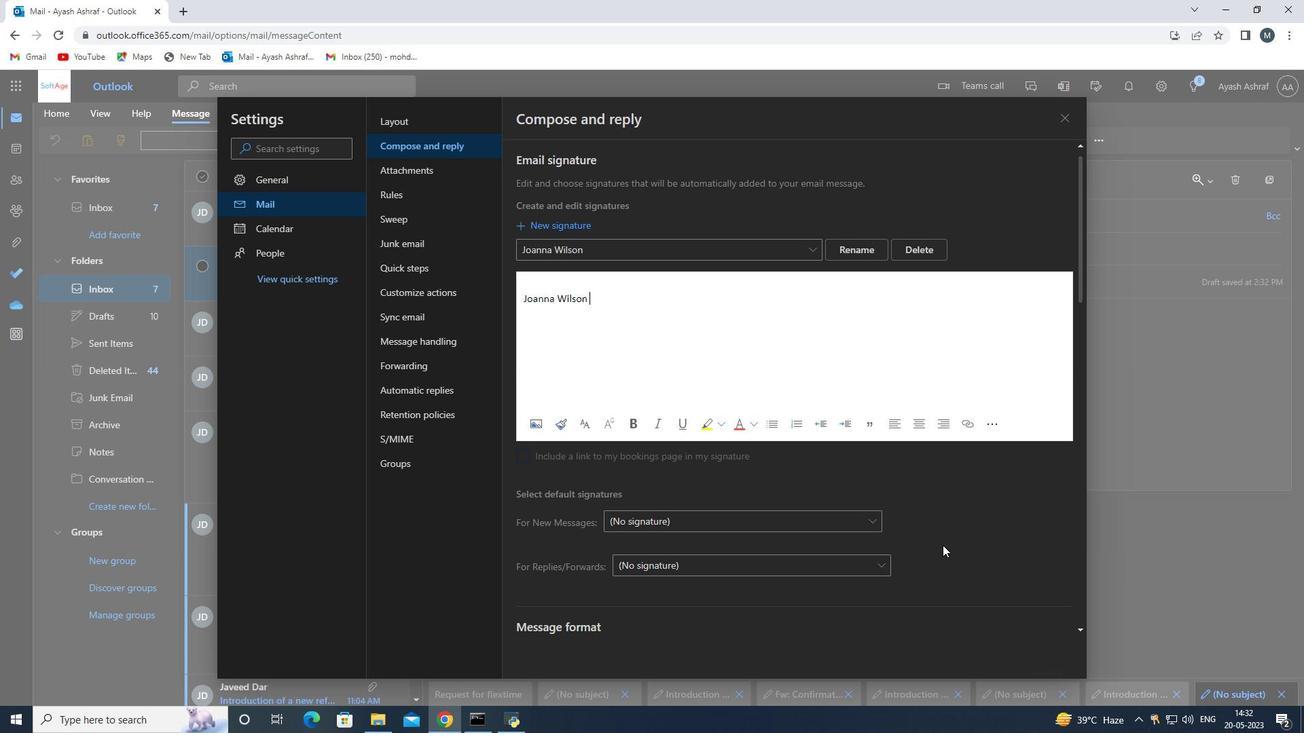 
Action: Mouse scrolled (943, 540) with delta (0, 0)
Screenshot: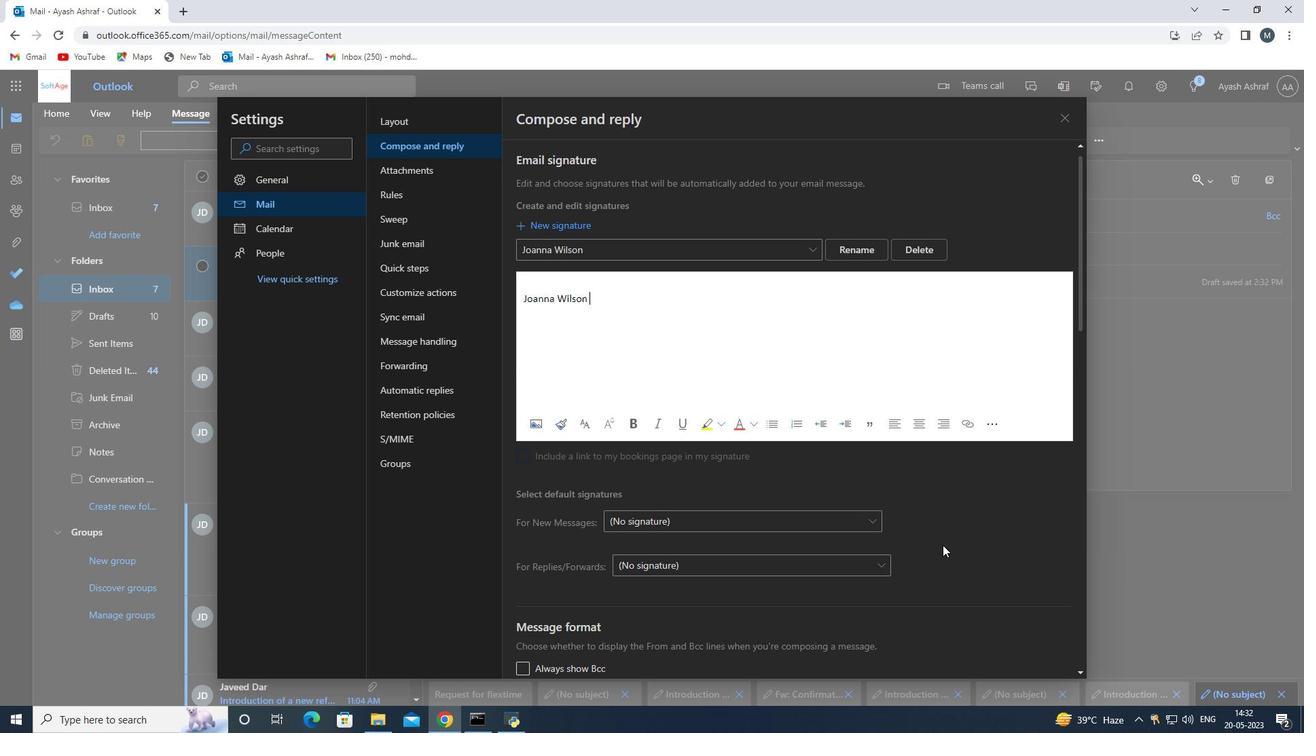 
Action: Mouse moved to (946, 447)
Screenshot: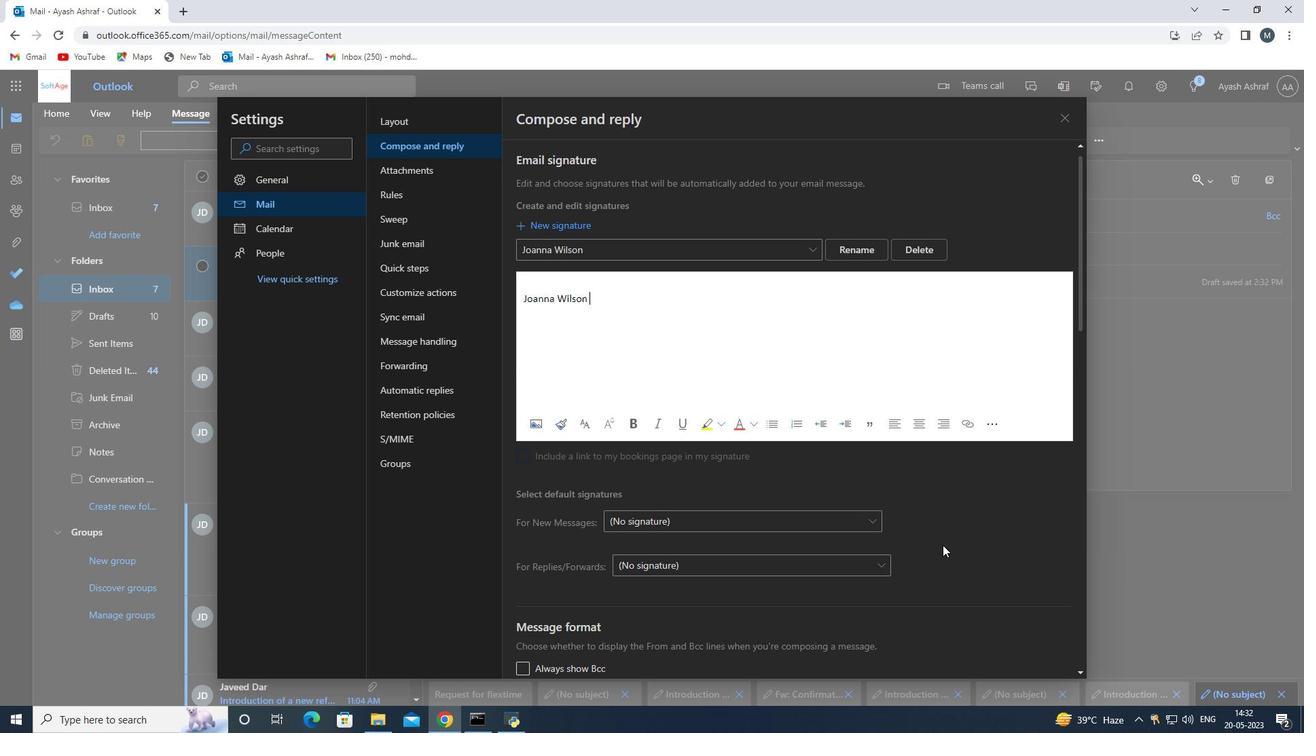 
Action: Mouse scrolled (940, 523) with delta (0, 0)
Screenshot: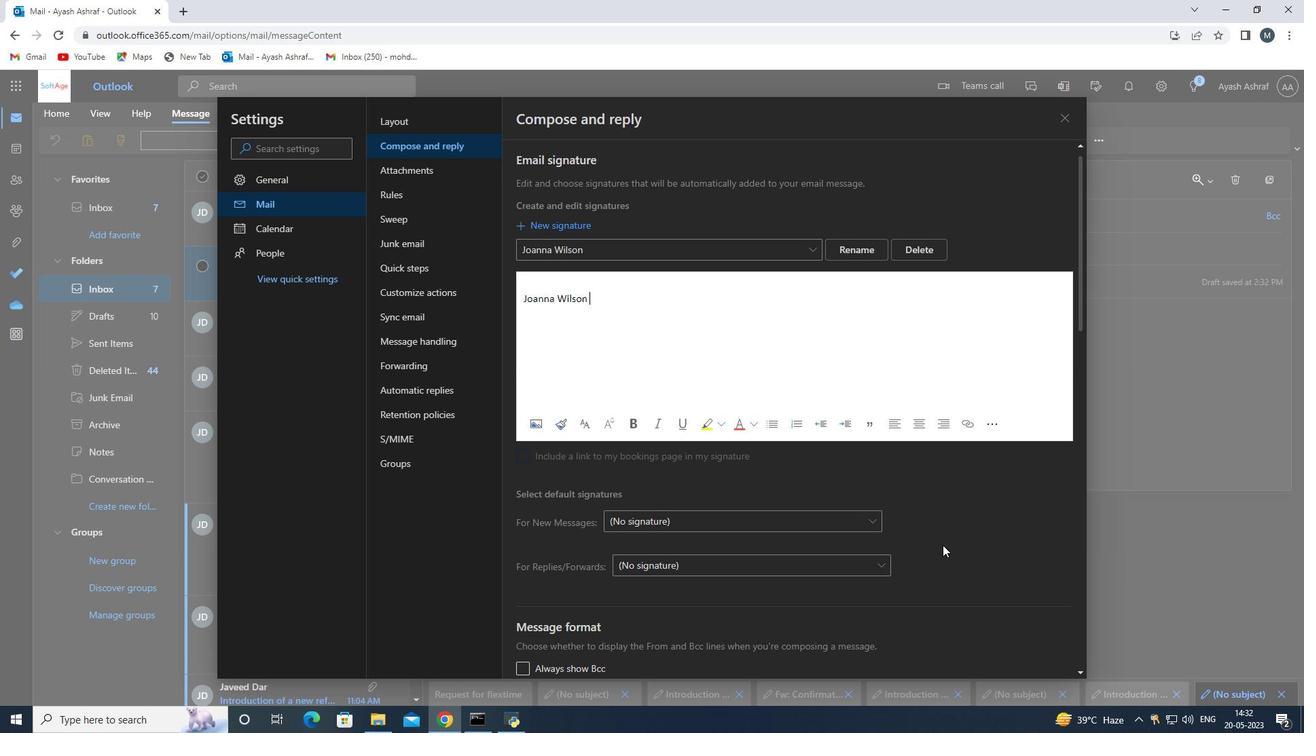 
Action: Mouse moved to (1065, 127)
Screenshot: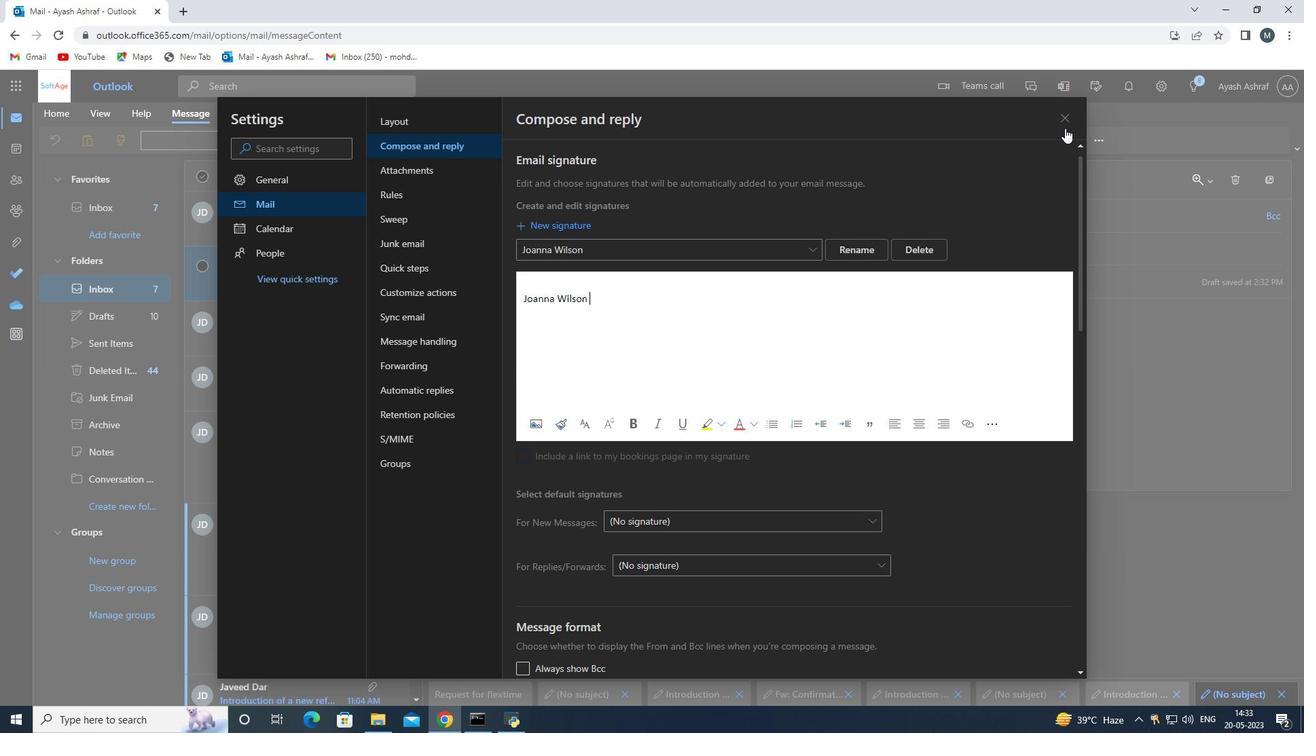 
Action: Mouse pressed left at (1065, 127)
Screenshot: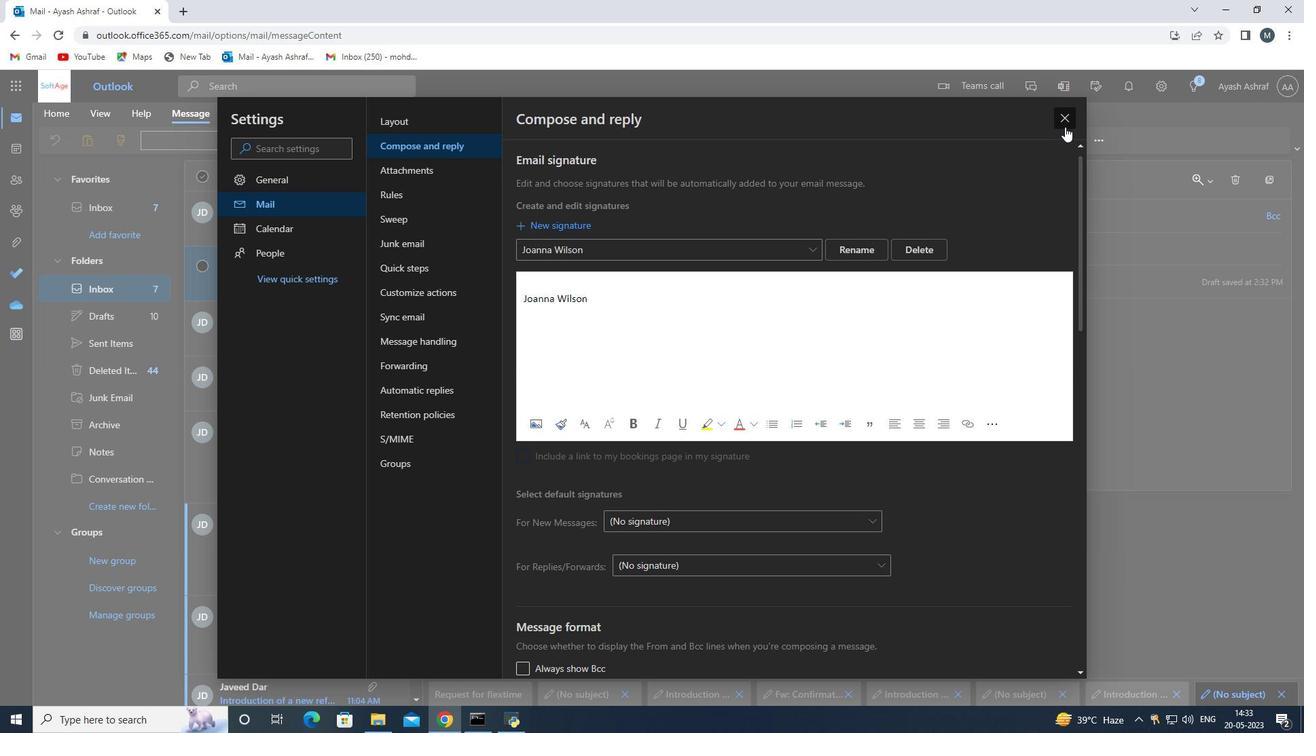 
Action: Mouse moved to (953, 145)
Screenshot: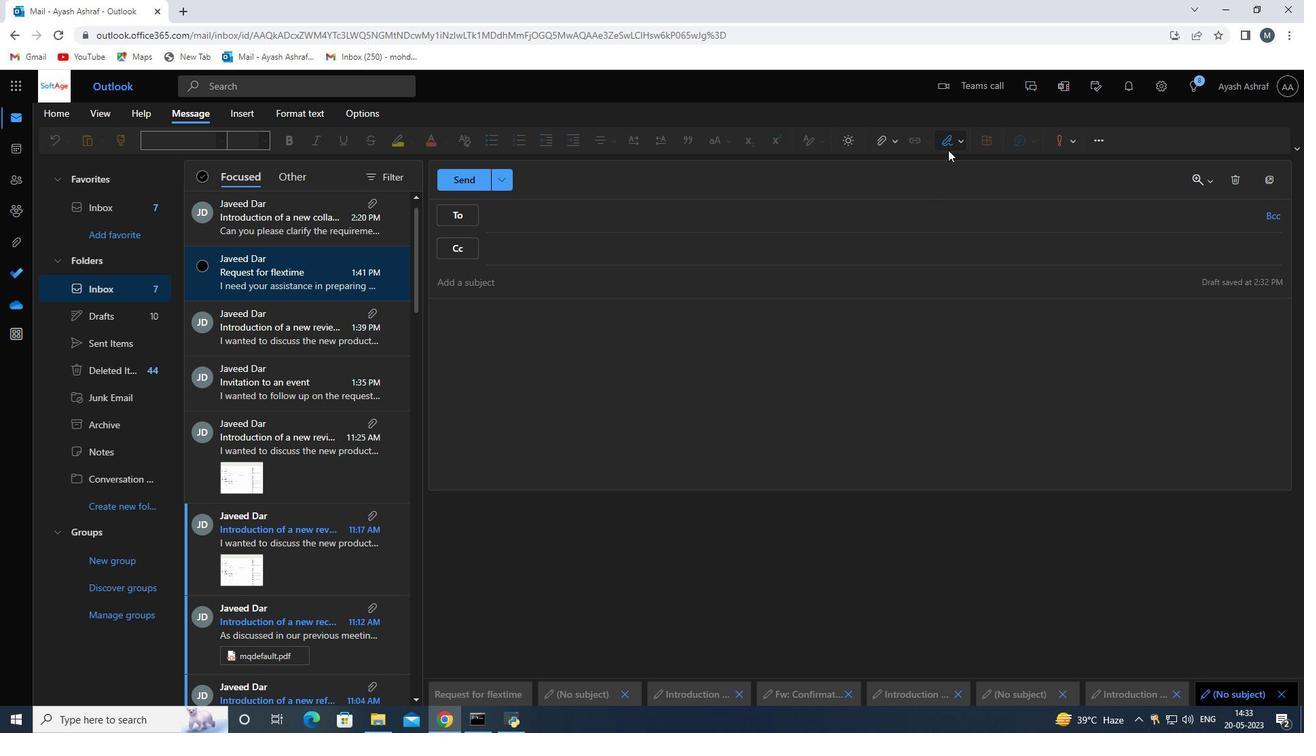 
Action: Mouse pressed left at (953, 145)
Screenshot: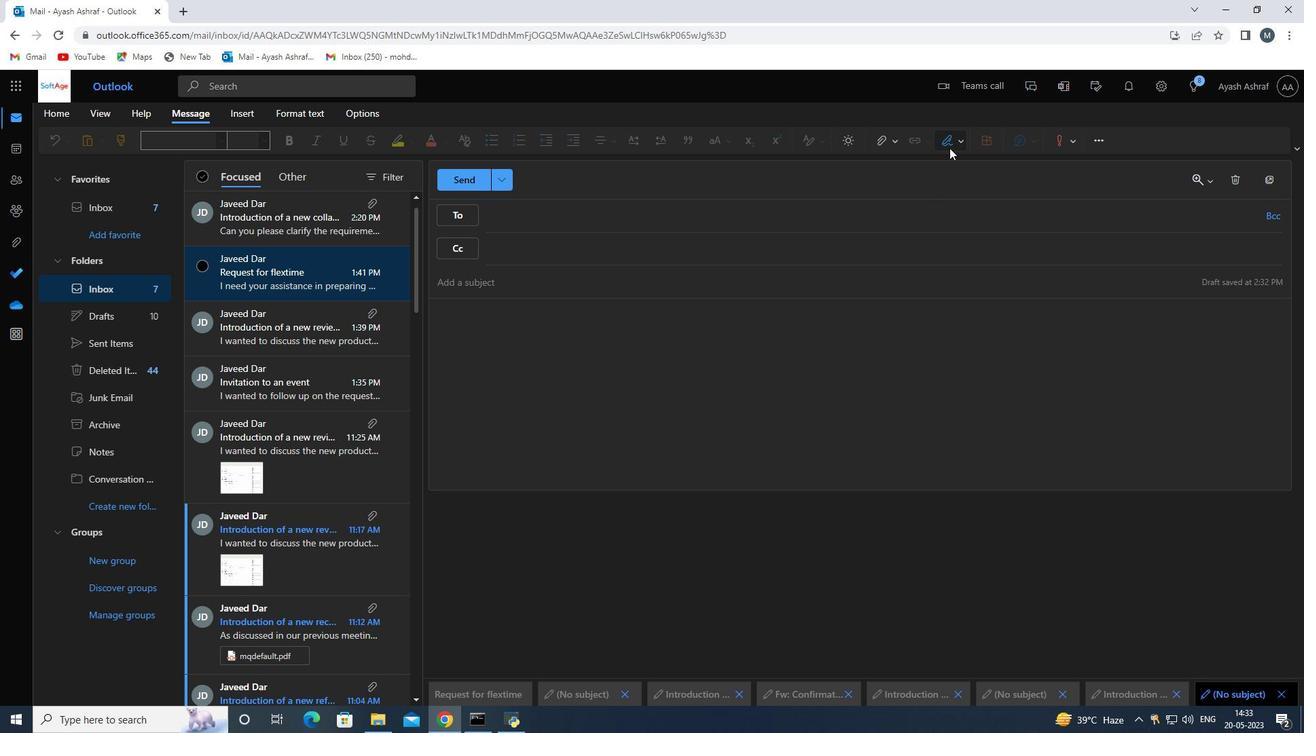 
Action: Mouse moved to (926, 169)
Screenshot: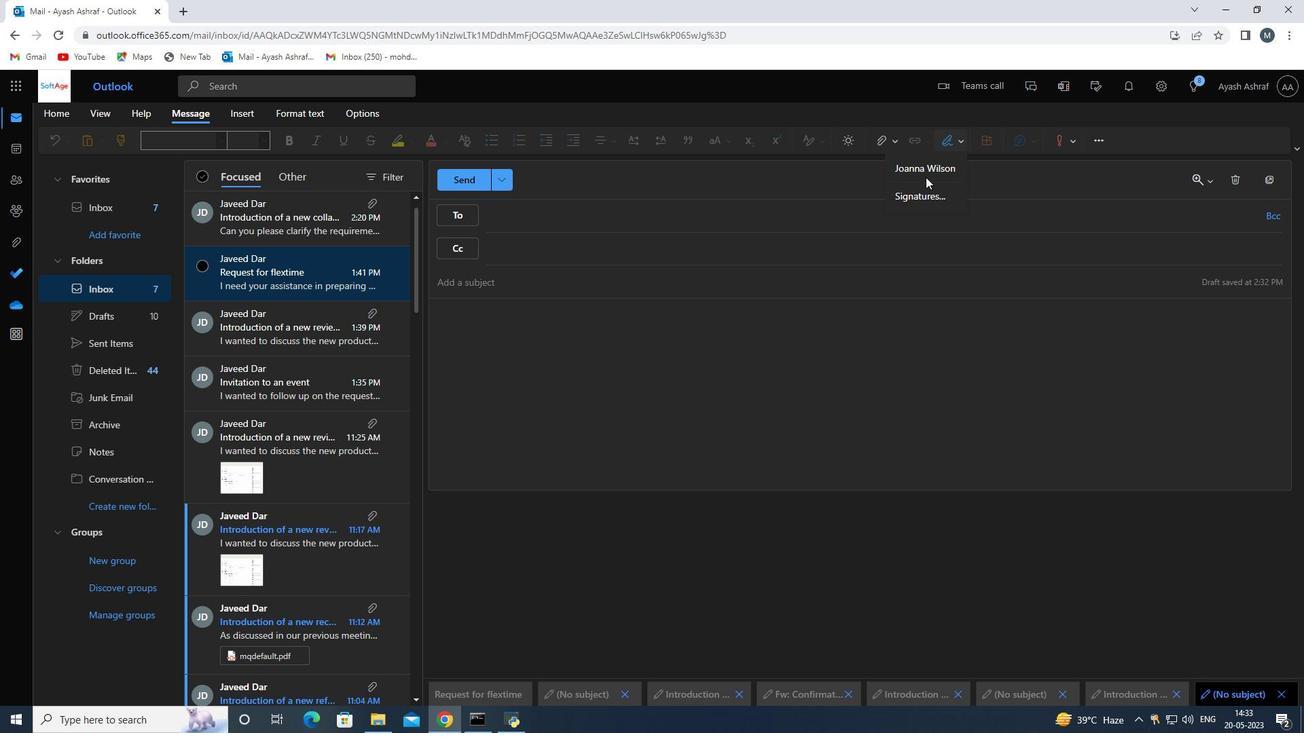 
Action: Mouse pressed left at (926, 169)
Screenshot: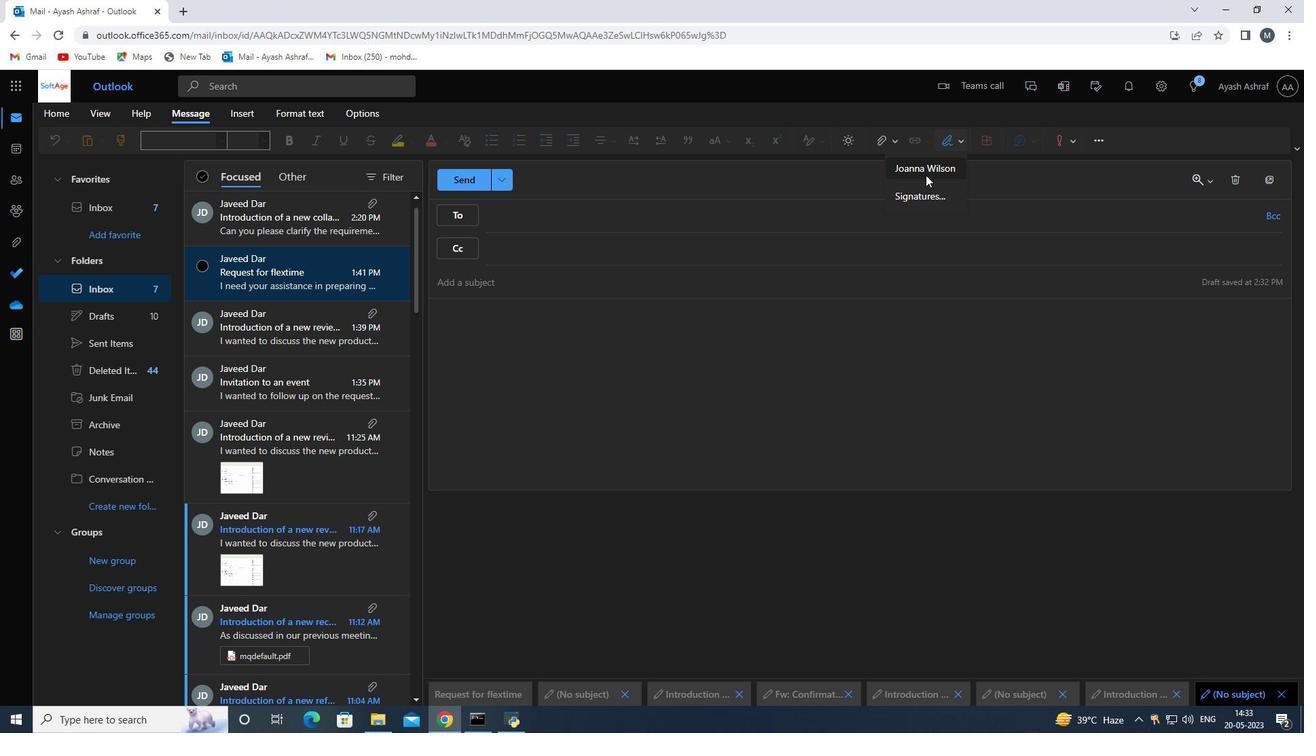
Action: Mouse moved to (532, 217)
Screenshot: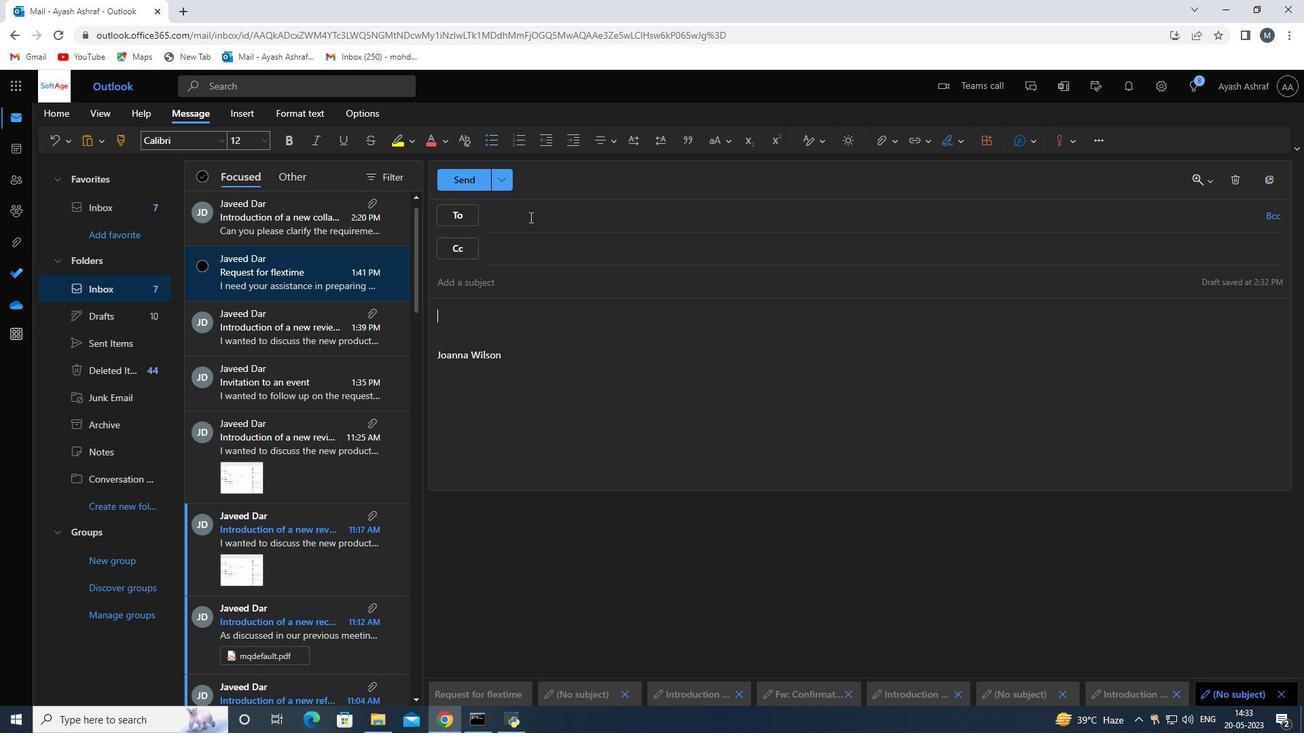 
Action: Mouse pressed left at (532, 217)
Screenshot: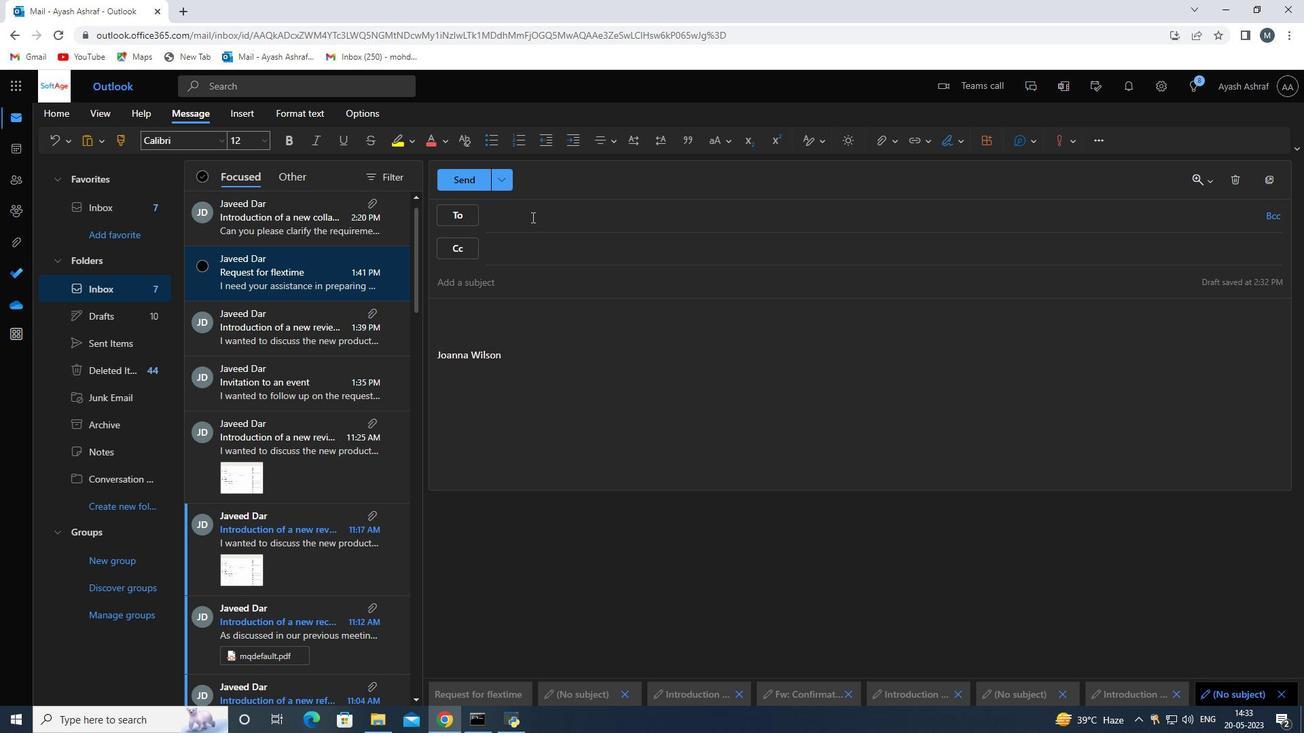 
Action: Key pressed hit
Screenshot: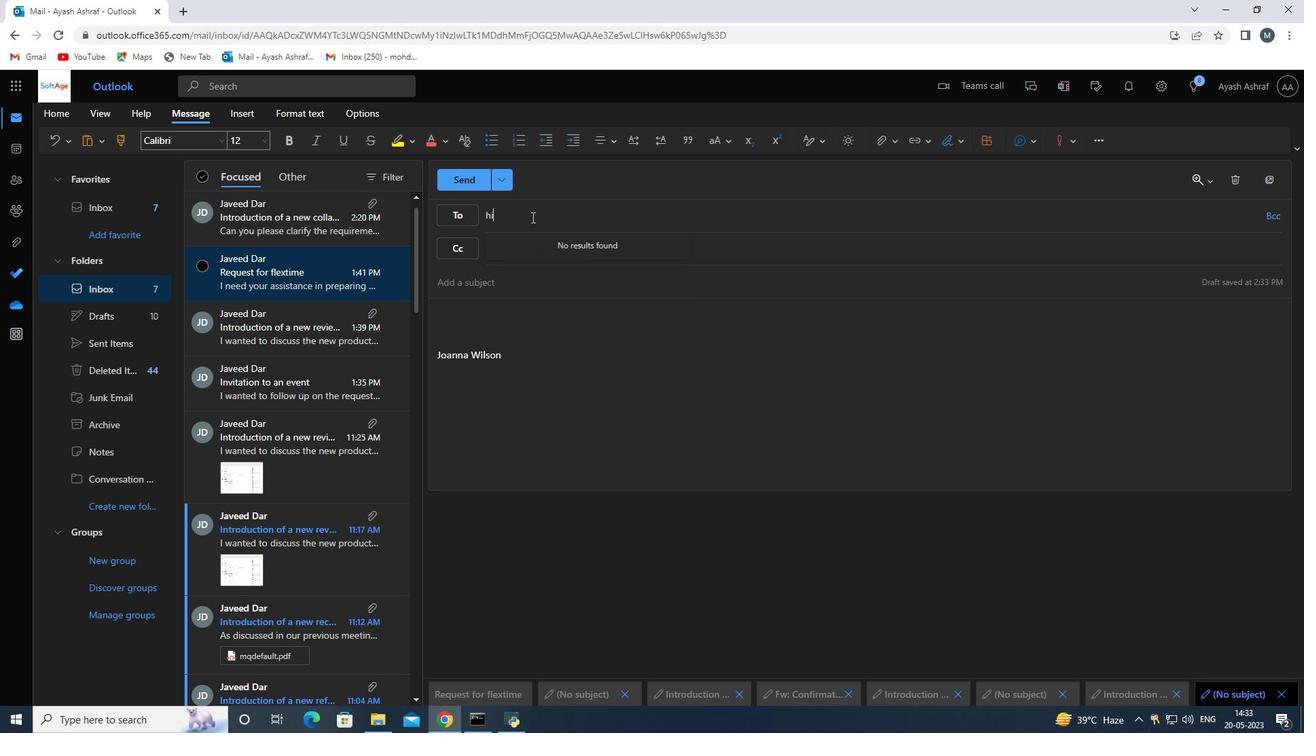 
Action: Mouse moved to (552, 260)
Screenshot: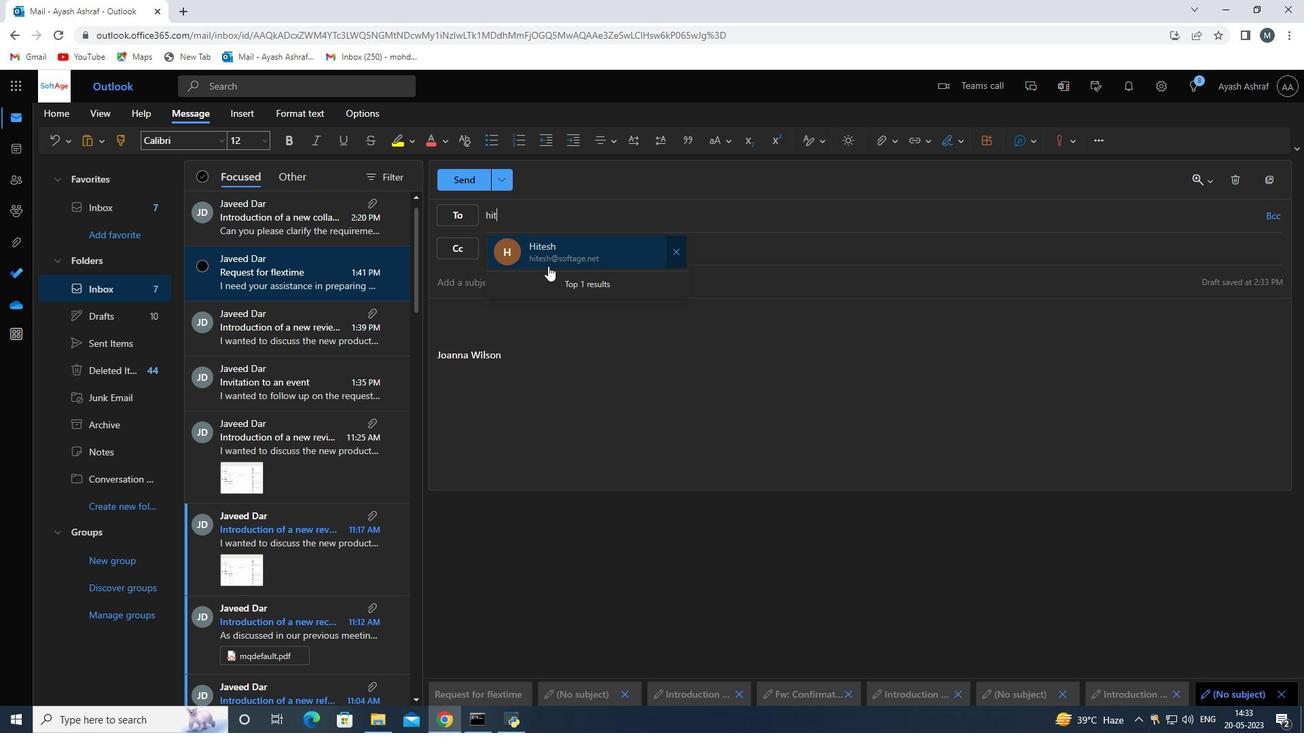 
Action: Mouse pressed left at (552, 260)
Screenshot: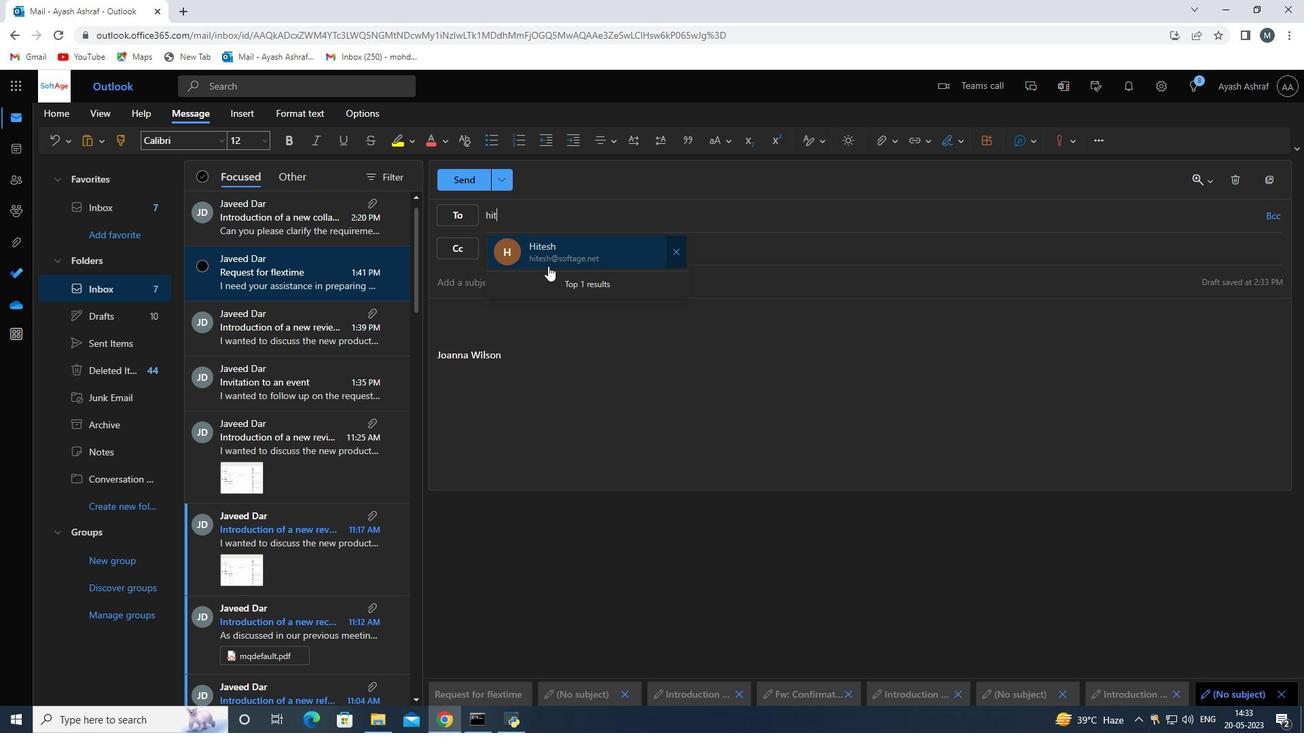 
Action: Mouse moved to (557, 248)
Screenshot: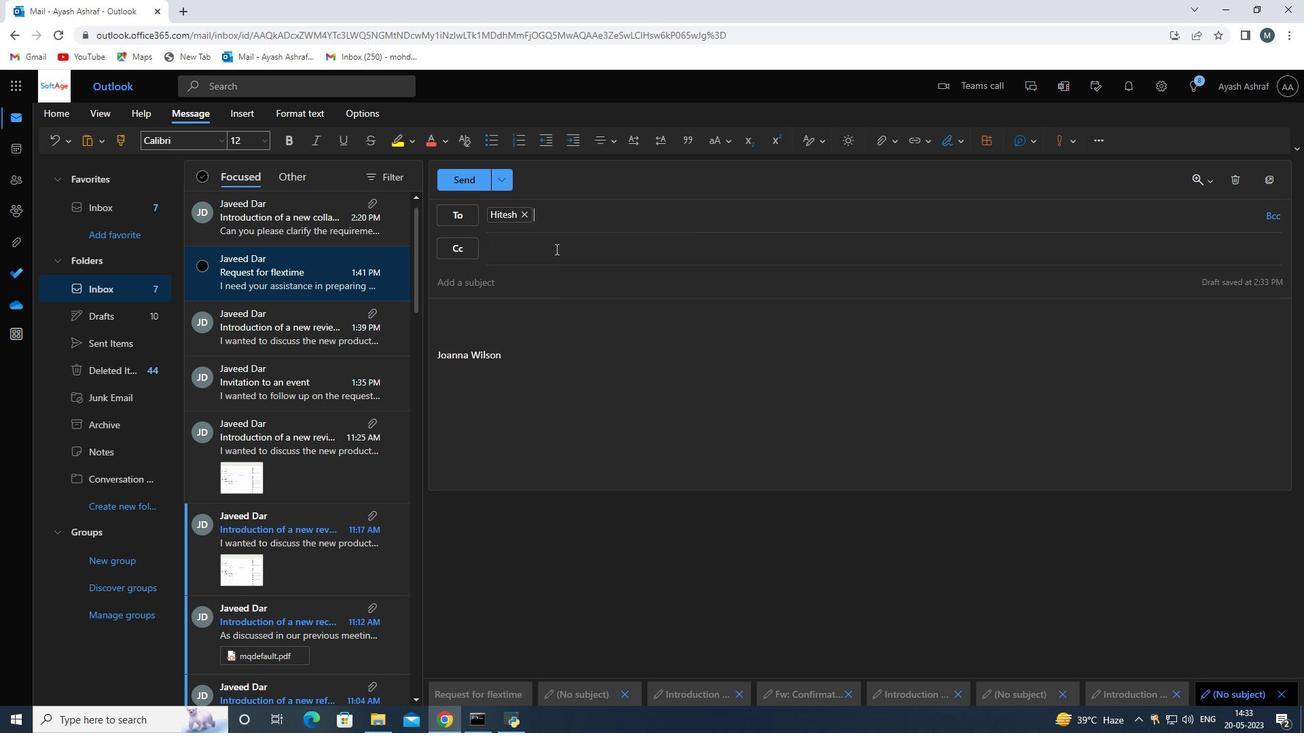 
Action: Key pressed j
Screenshot: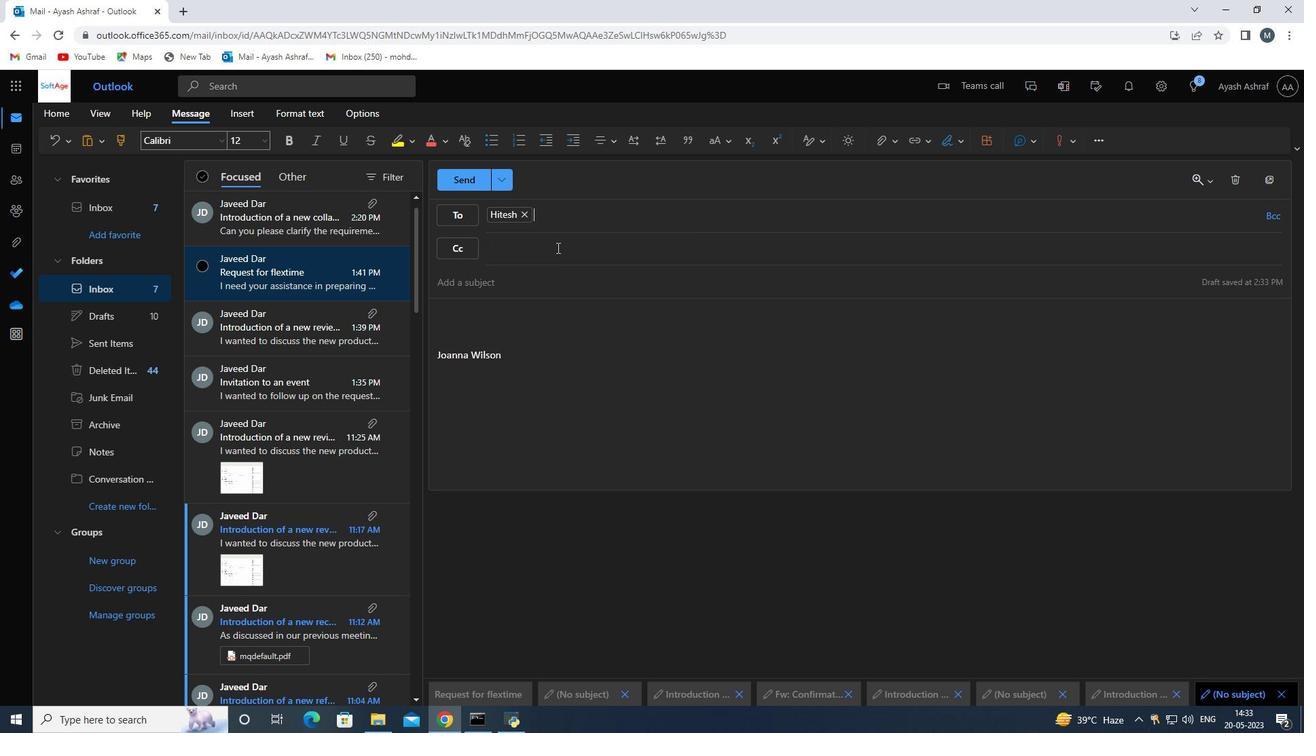 
Action: Mouse moved to (578, 252)
Screenshot: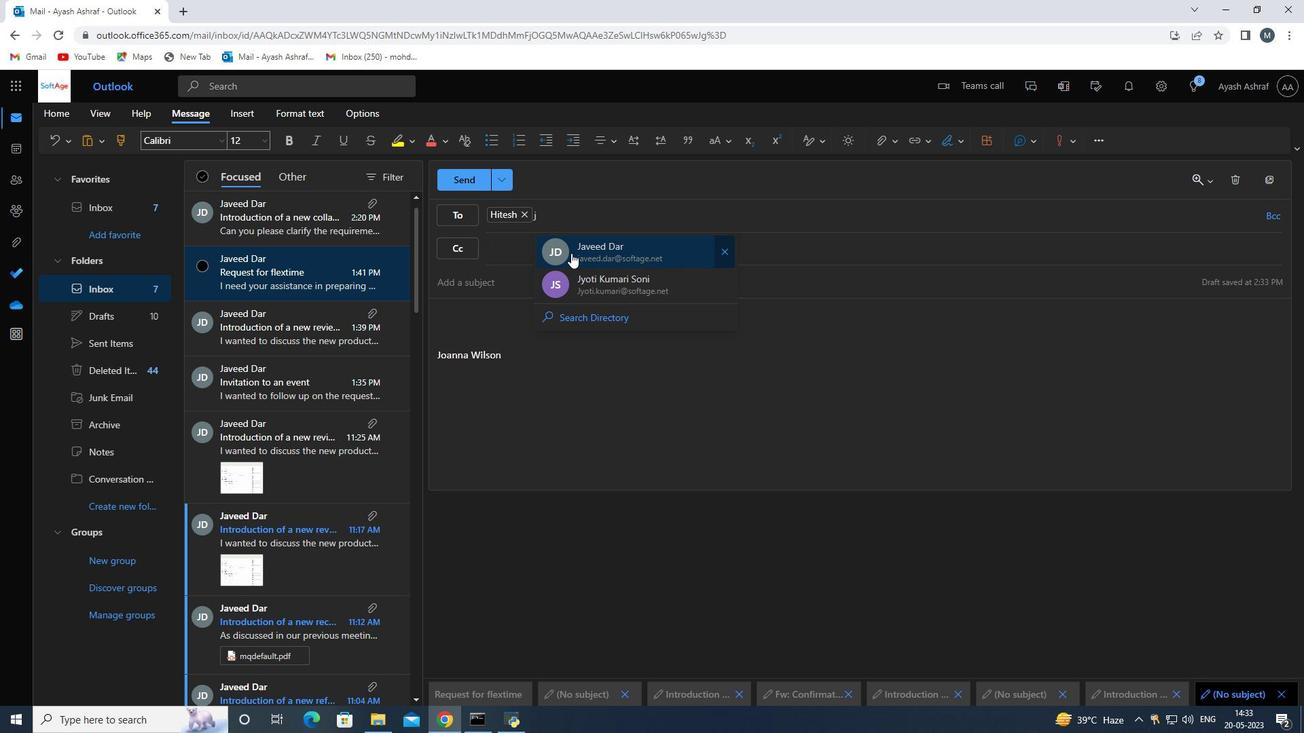 
Action: Mouse pressed left at (578, 252)
Screenshot: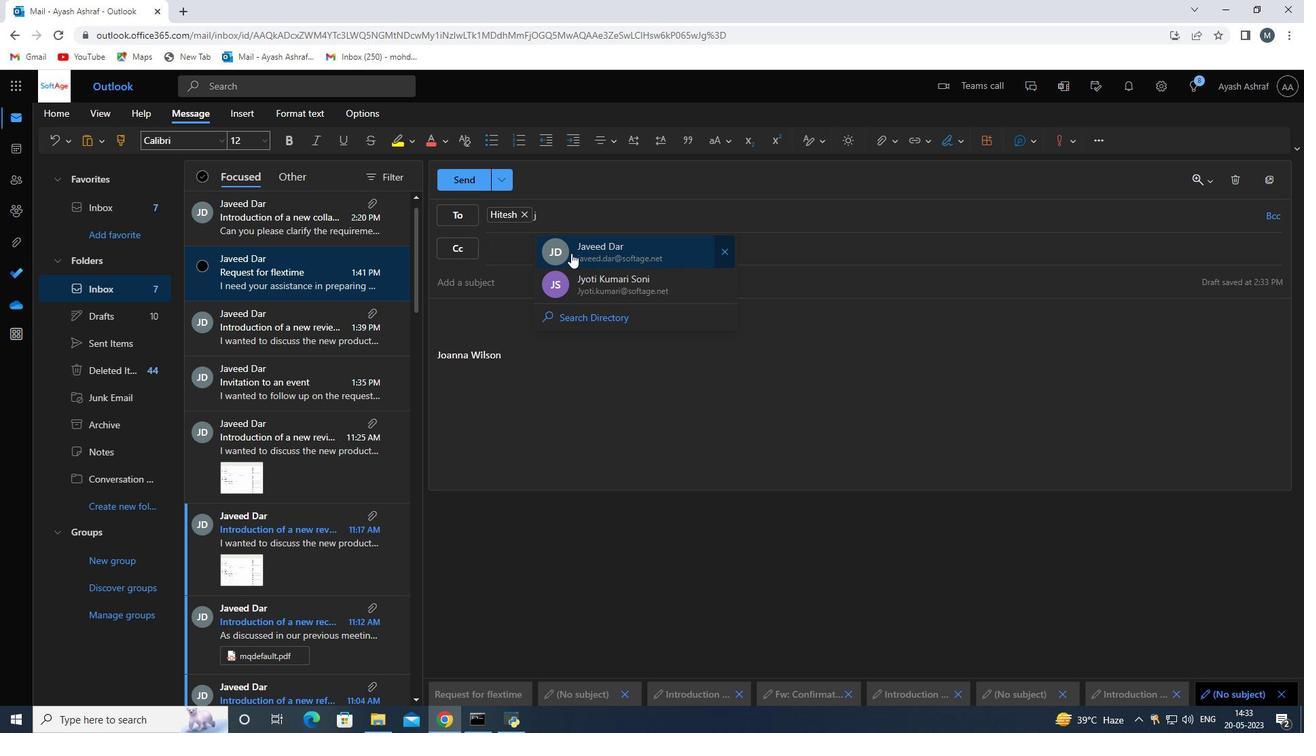 
Action: Mouse moved to (576, 250)
Screenshot: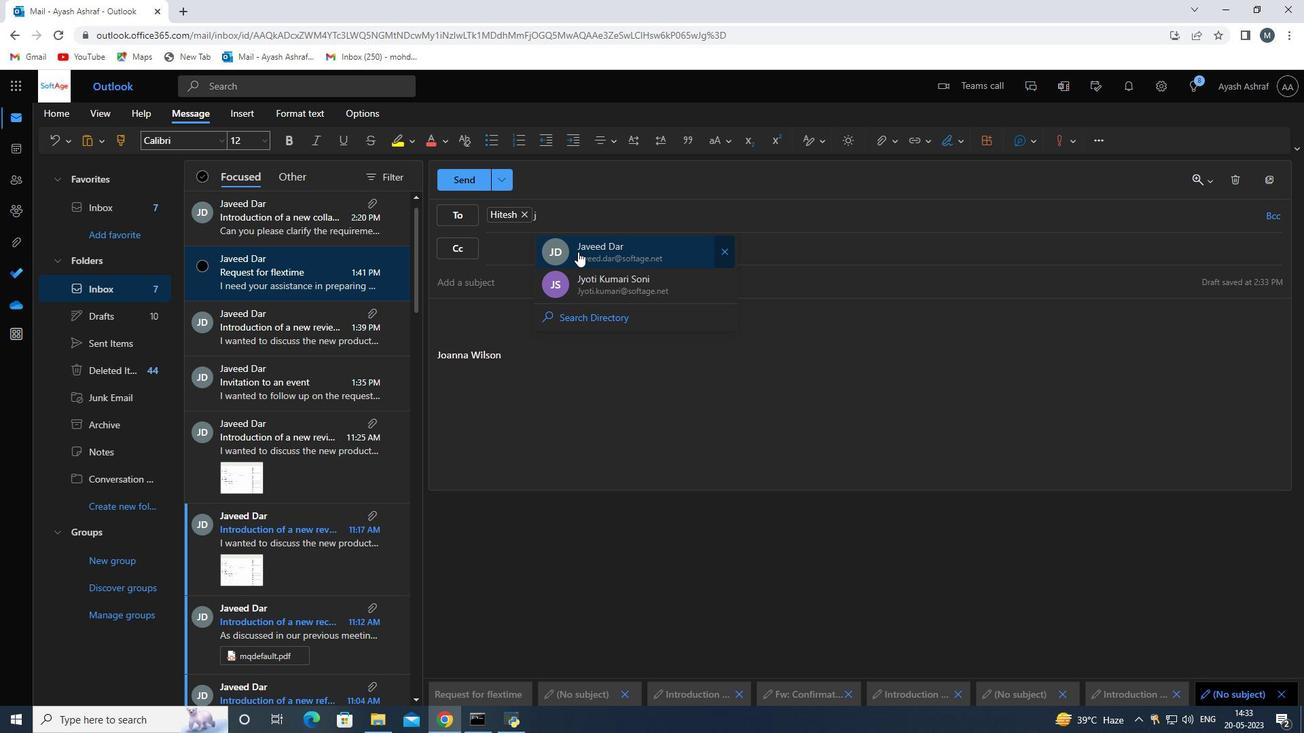
Action: Mouse scrolled (576, 249) with delta (0, 0)
Screenshot: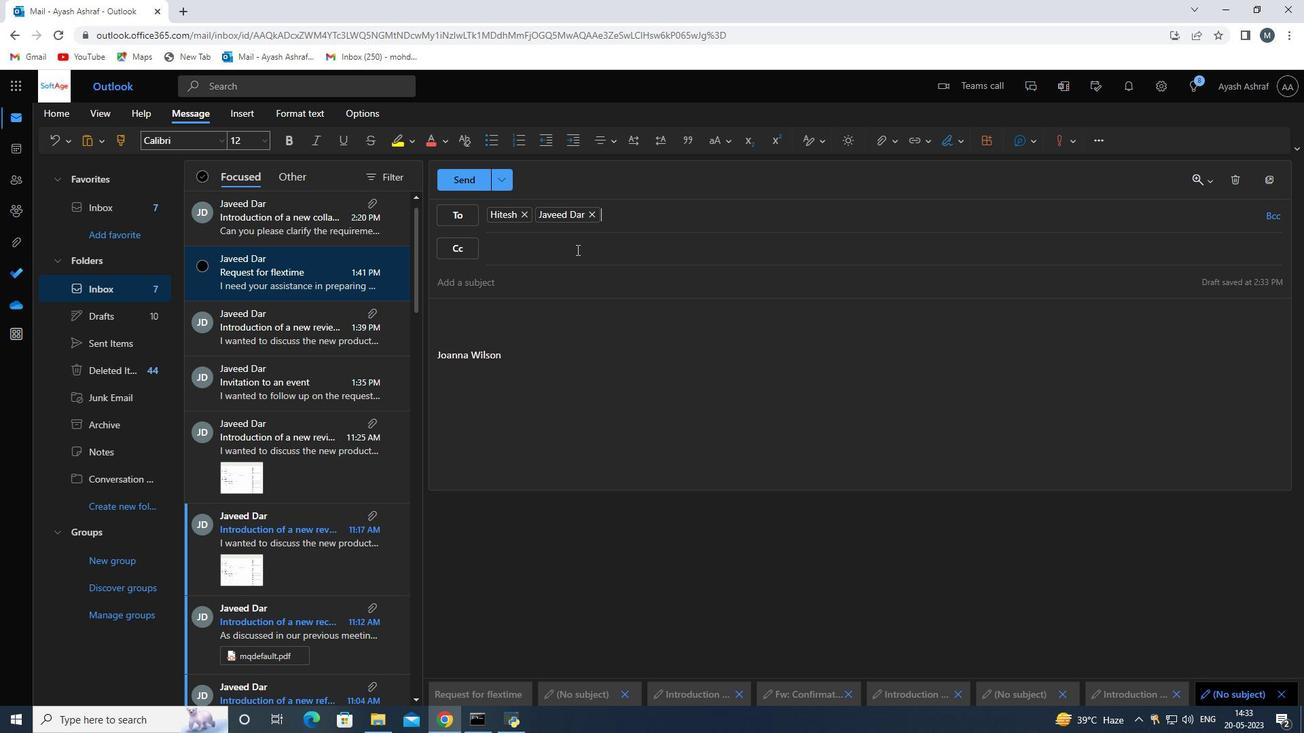 
Action: Mouse moved to (546, 260)
Screenshot: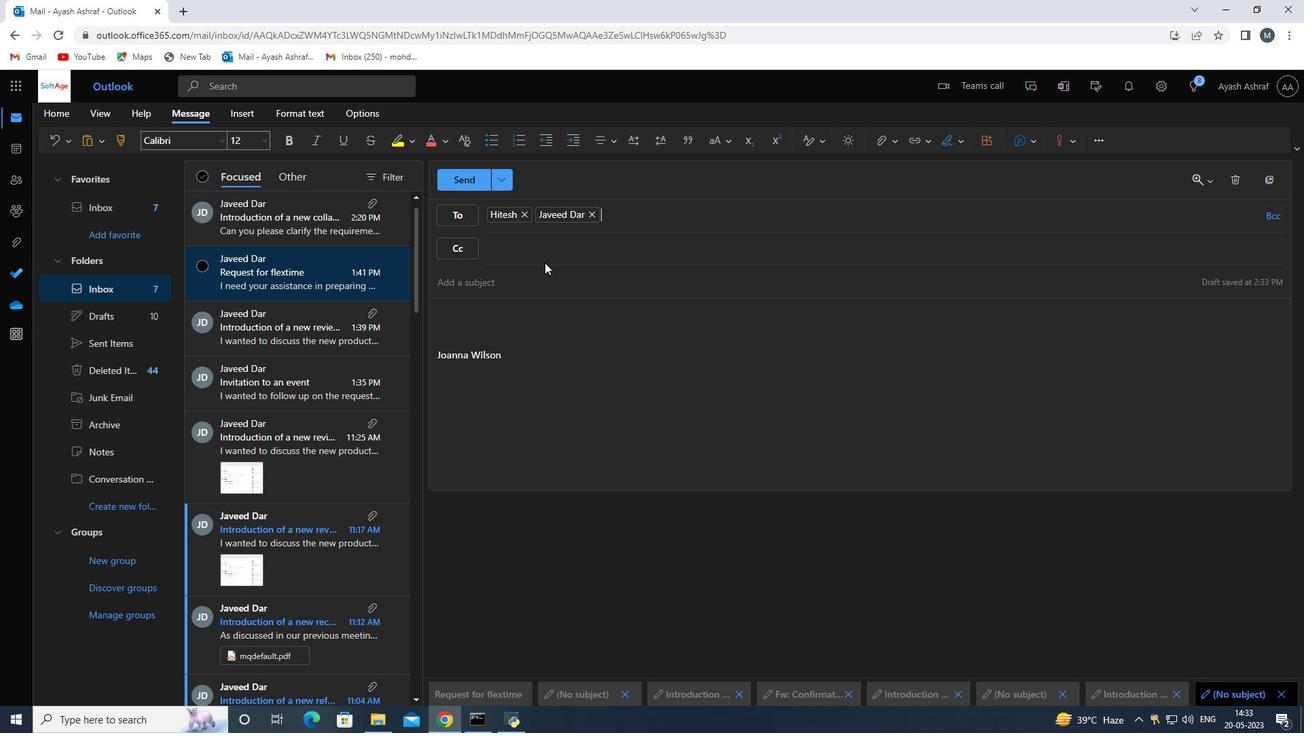 
Action: Mouse pressed left at (546, 260)
Screenshot: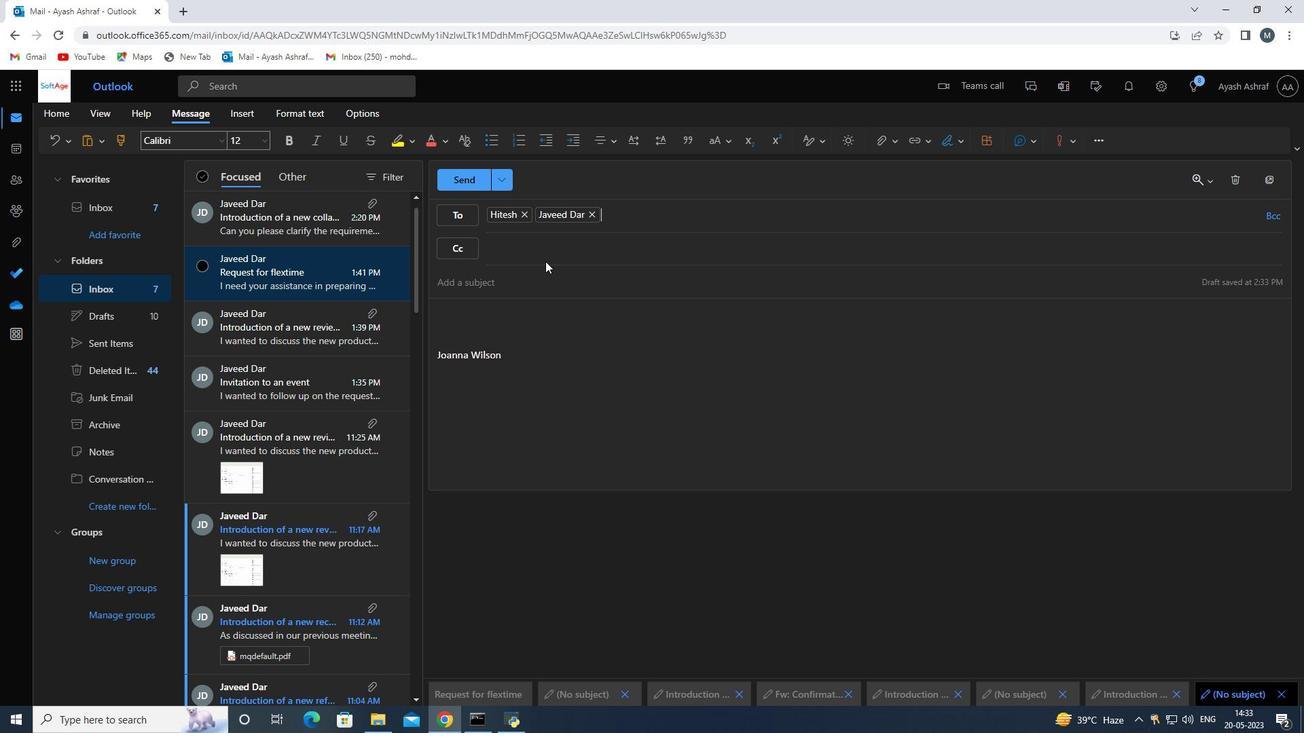 
Action: Mouse moved to (546, 279)
Screenshot: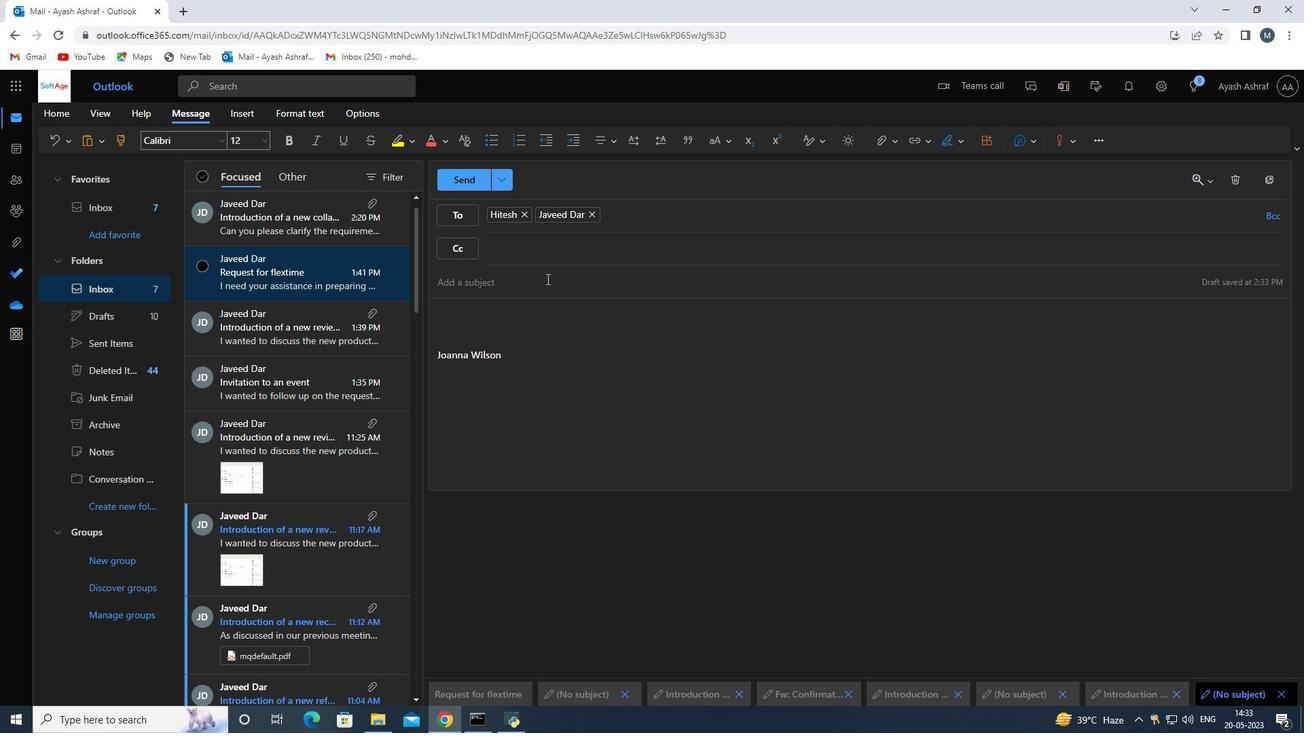 
Action: Mouse pressed left at (546, 279)
Screenshot: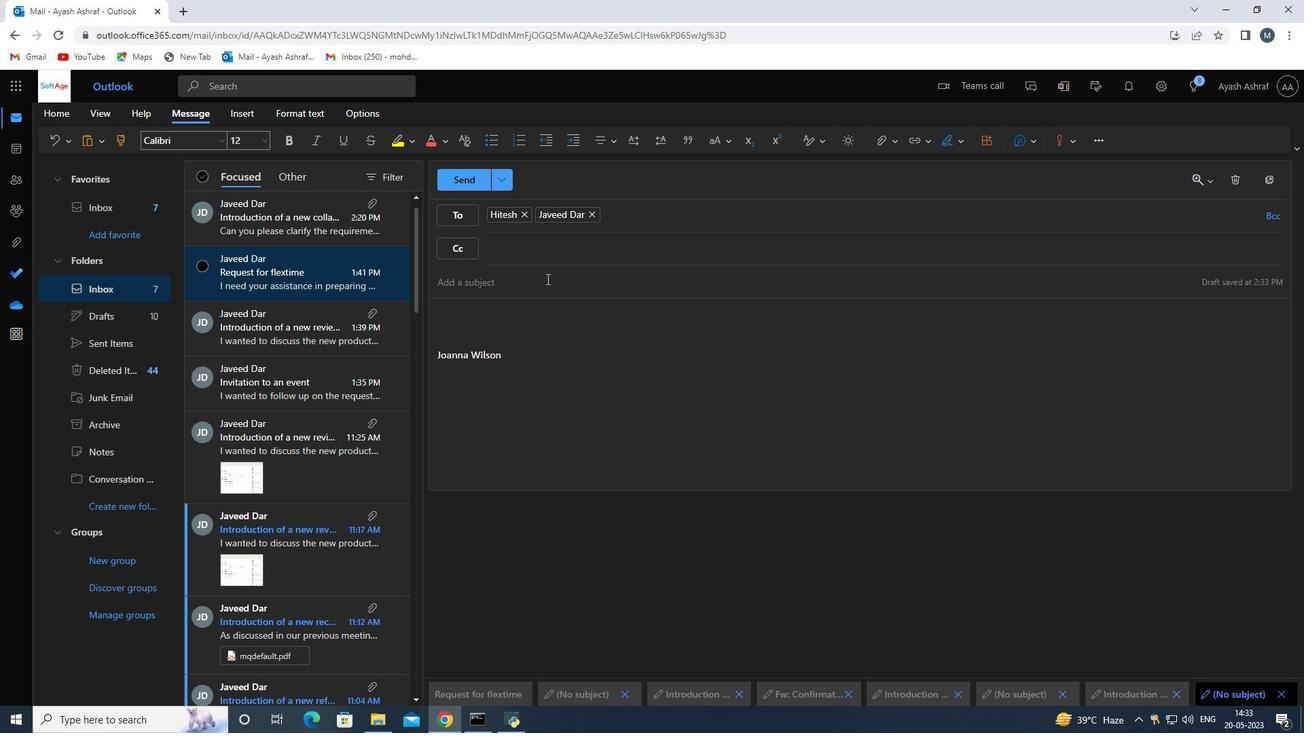 
Action: Mouse moved to (546, 281)
Screenshot: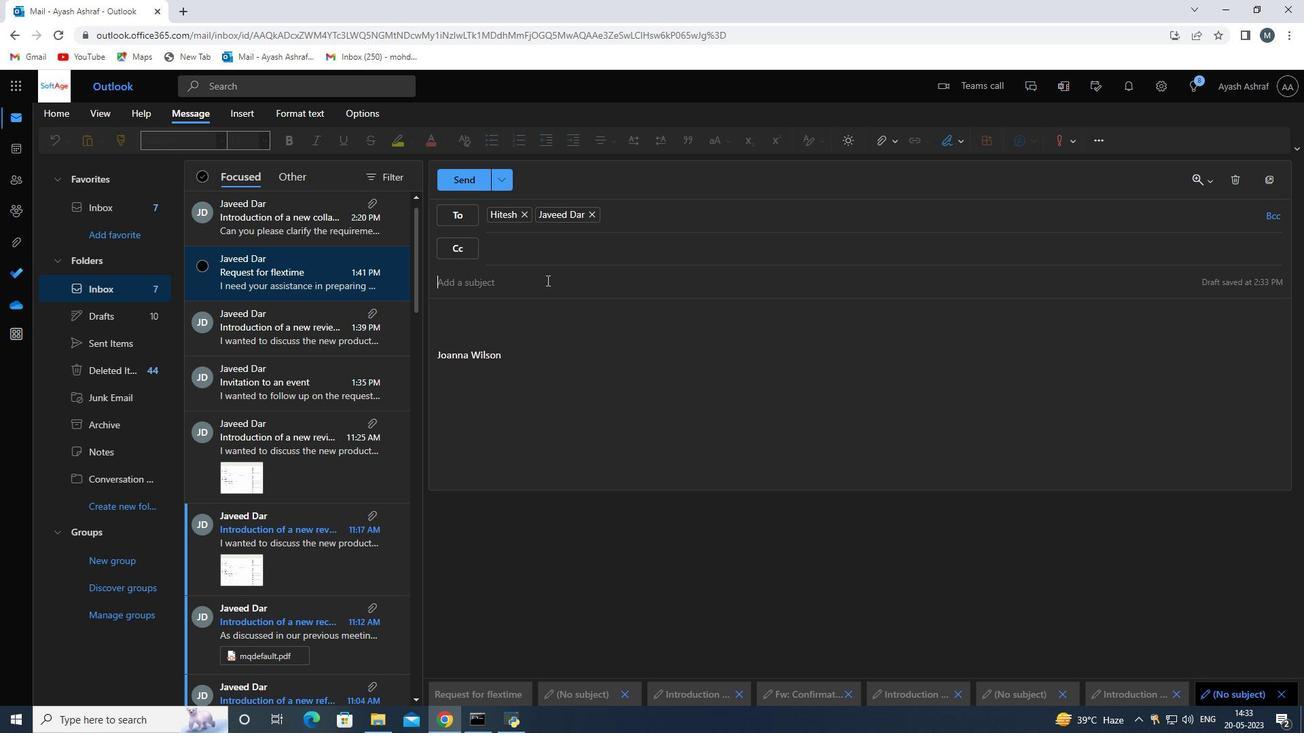 
Action: Key pressed <Key.shift>Request<Key.space><Key.shift>for<Key.space>feedback<Key.space>on<Key.space>a<Key.space>distribution<Key.space>strategy<Key.space>
Screenshot: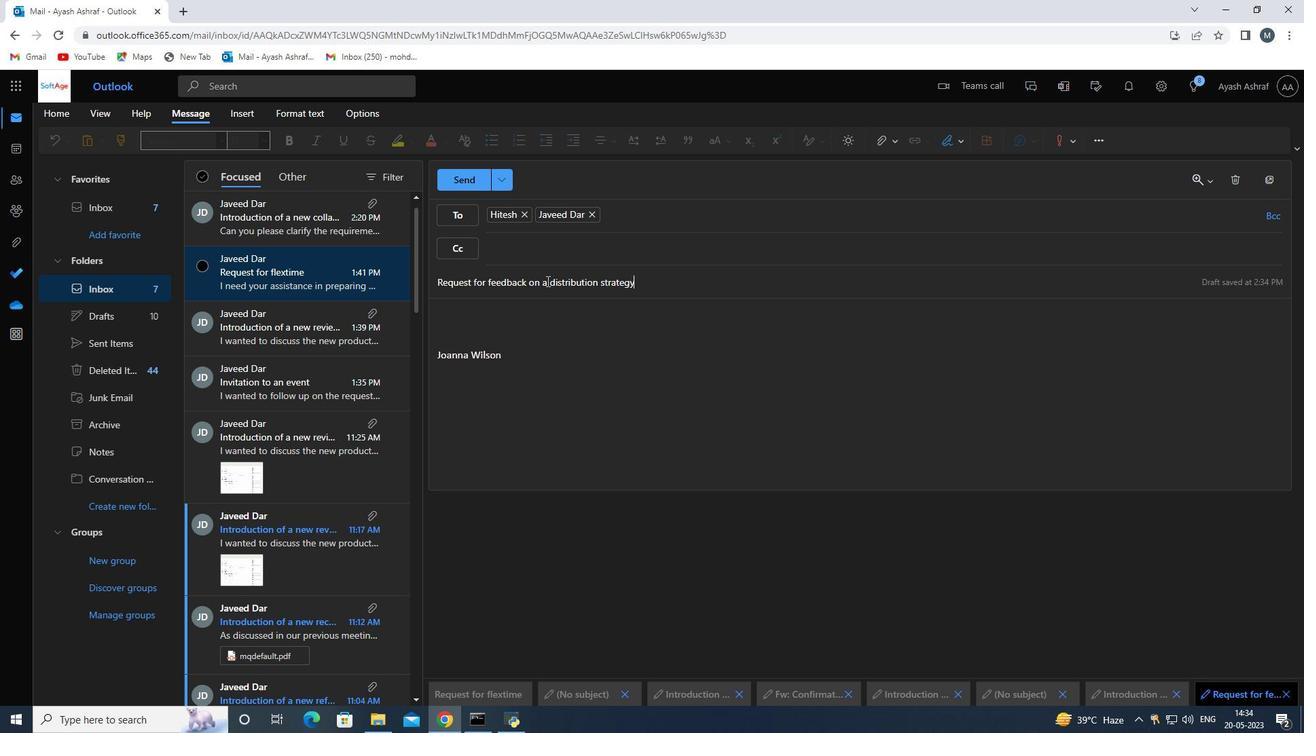 
Action: Mouse moved to (483, 318)
Screenshot: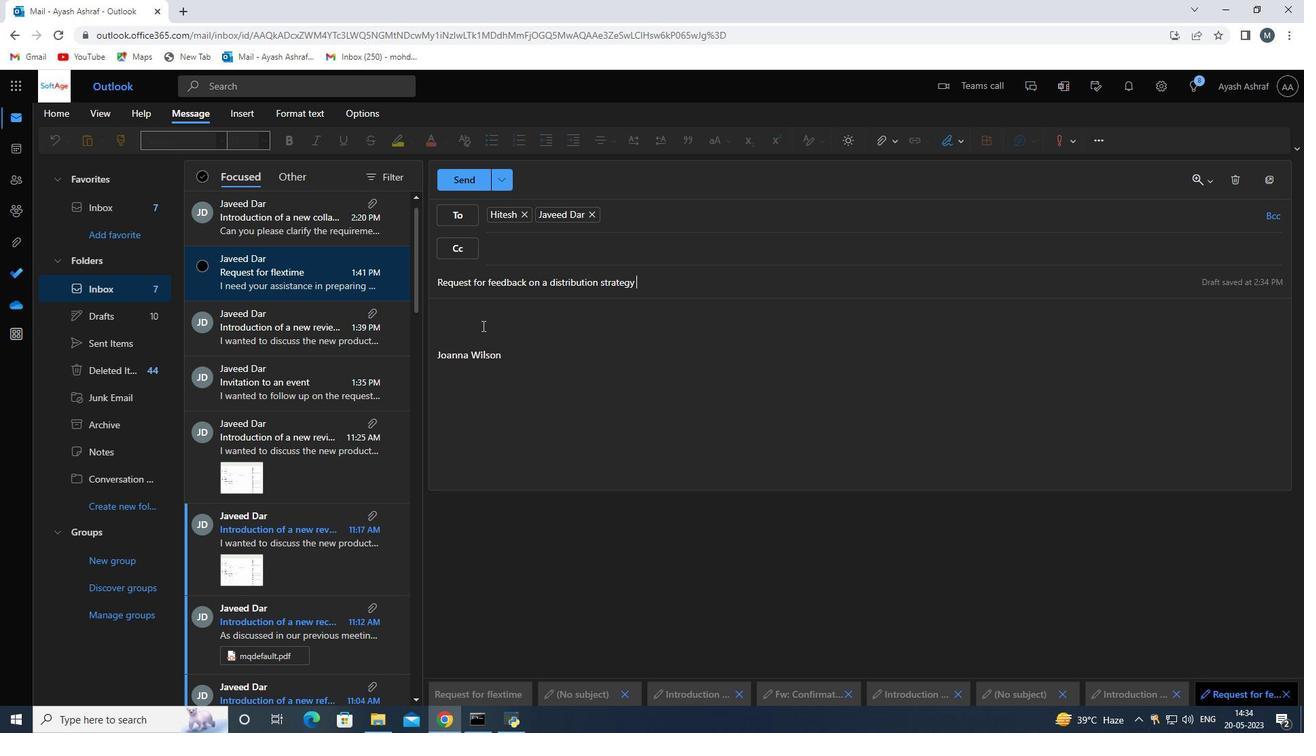 
Action: Mouse pressed left at (483, 318)
Screenshot: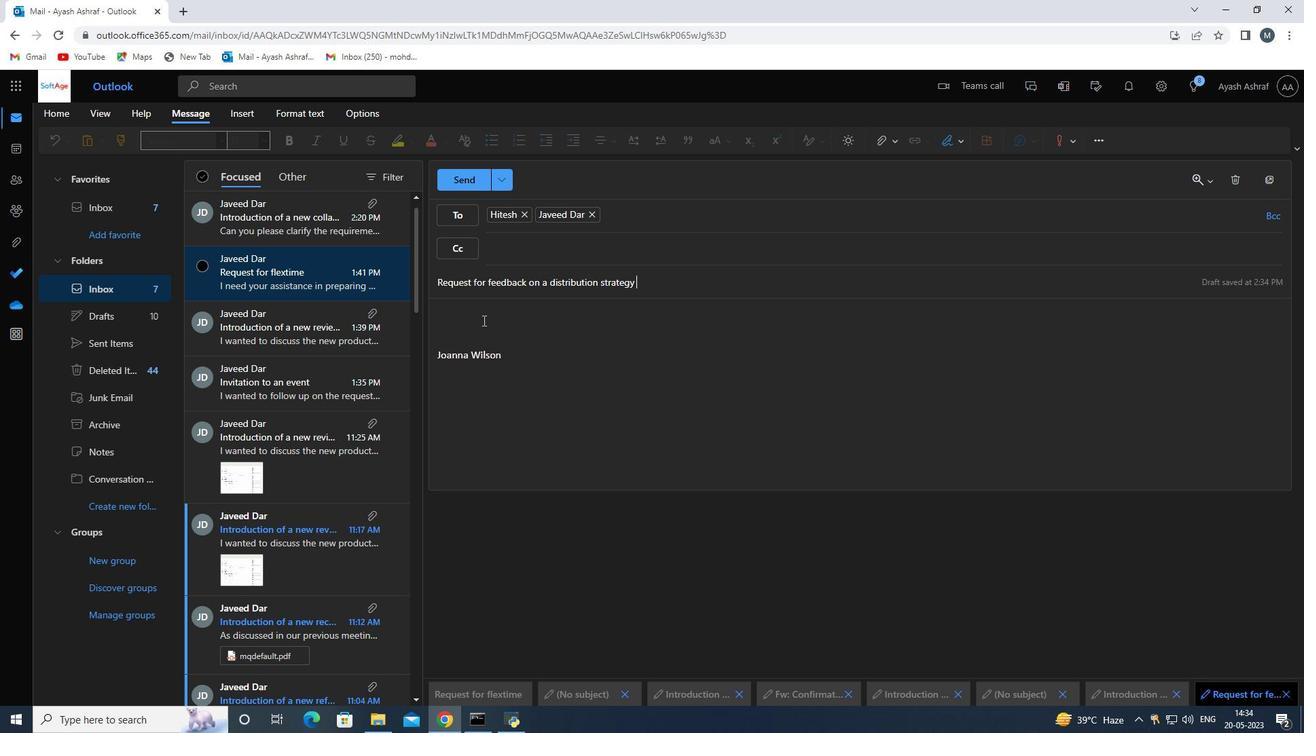 
Action: Mouse moved to (483, 318)
Screenshot: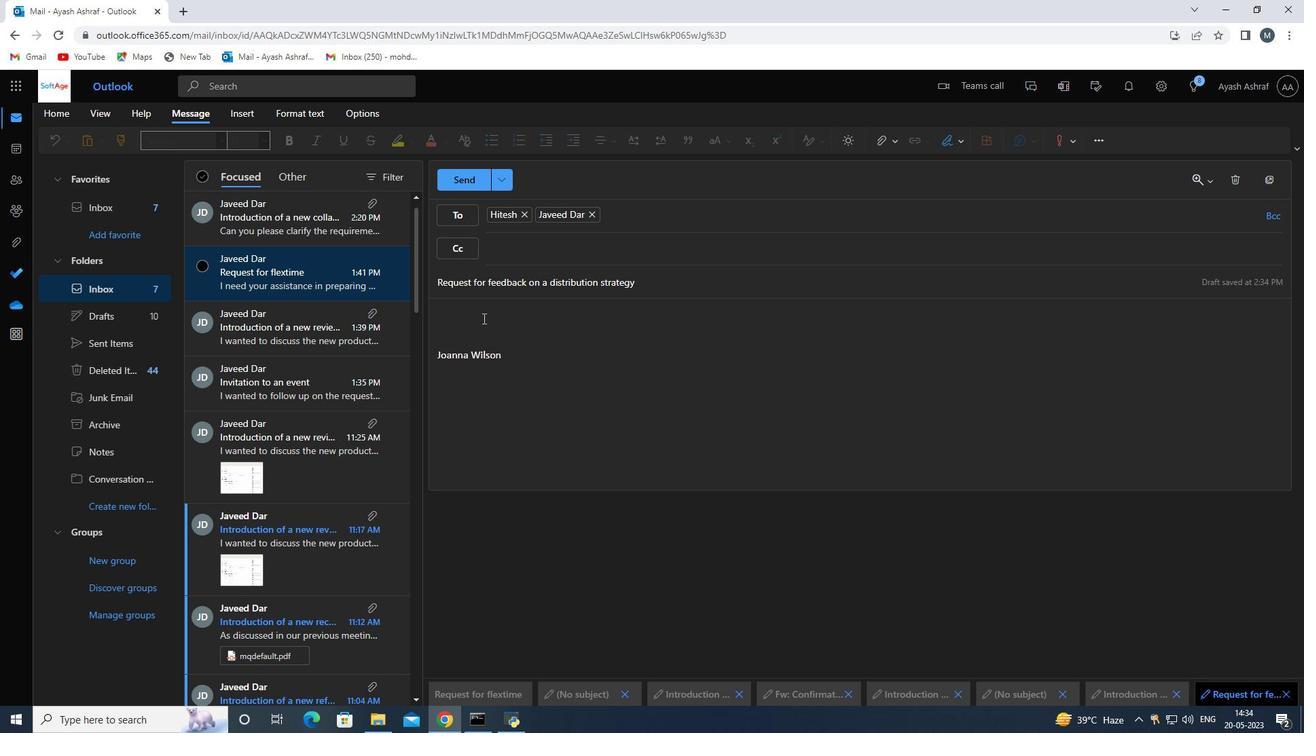 
Action: Key pressed <Key.enter><Key.shift>Could<Key.space>you<Key.space>please<Key.space>provide<Key.space>a<Key.space>list<Key.space>of<Key.space>the<Key.space>project<Key.space>requirements<Key.space>
Screenshot: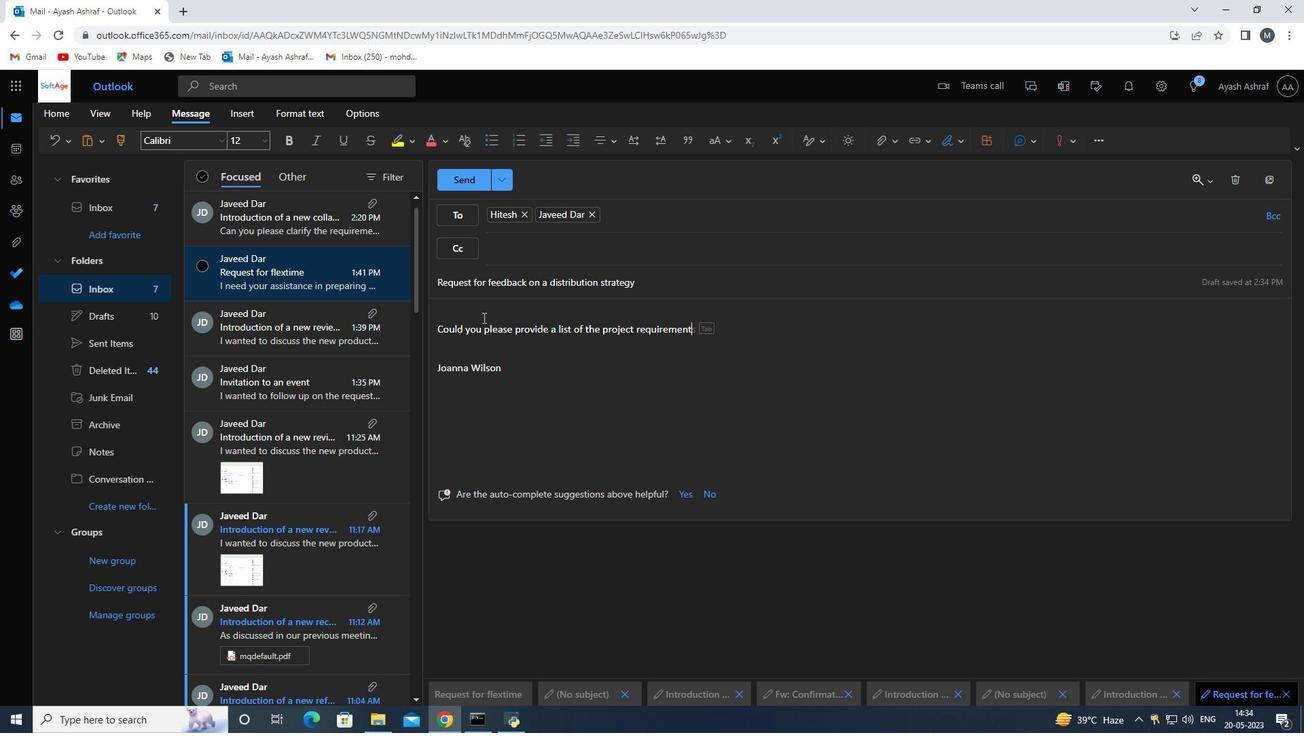 
Action: Mouse moved to (561, 253)
Screenshot: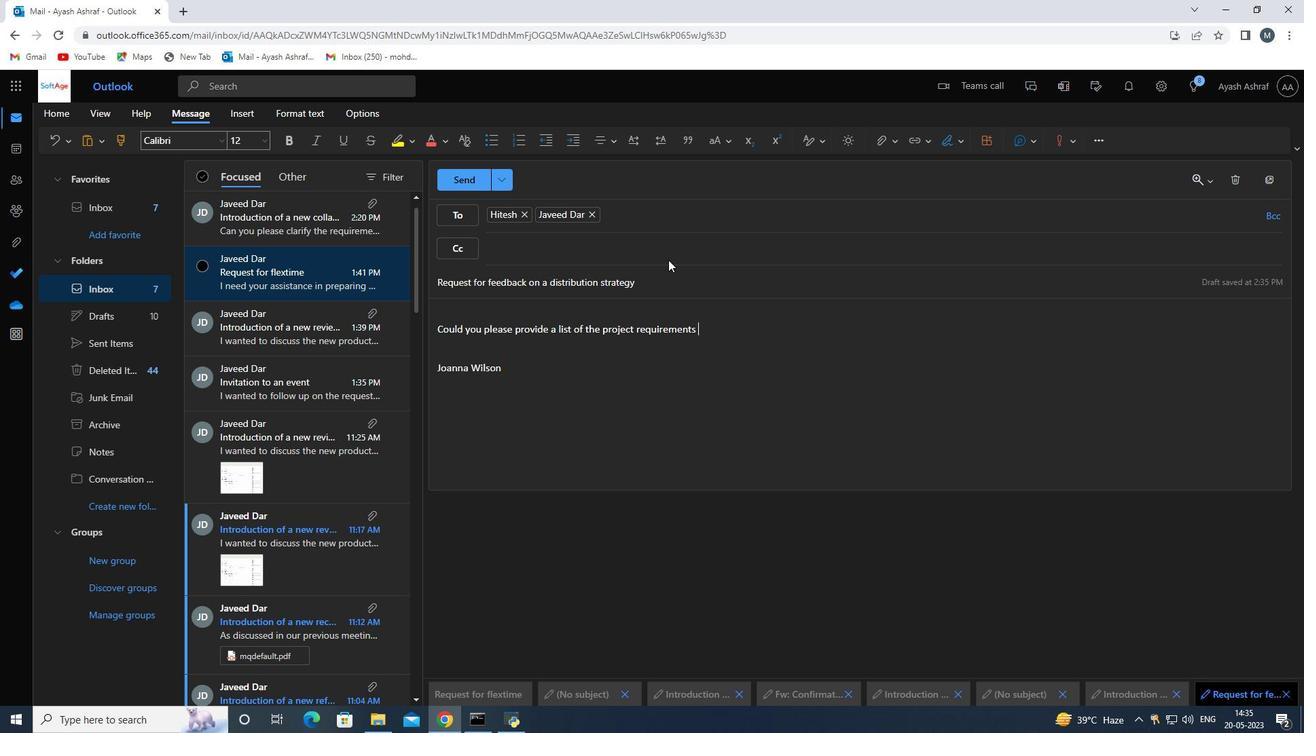 
Action: Mouse pressed left at (561, 253)
Screenshot: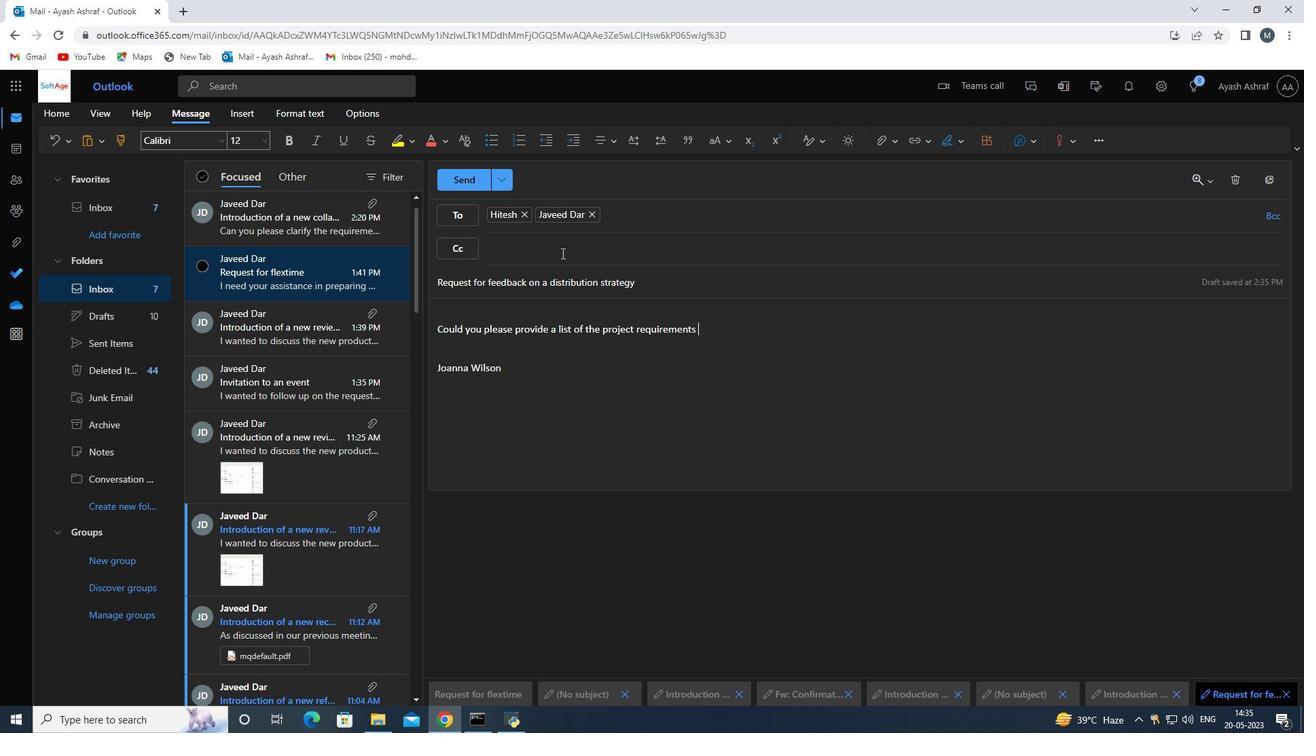 
Action: Key pressed softage.4
Screenshot: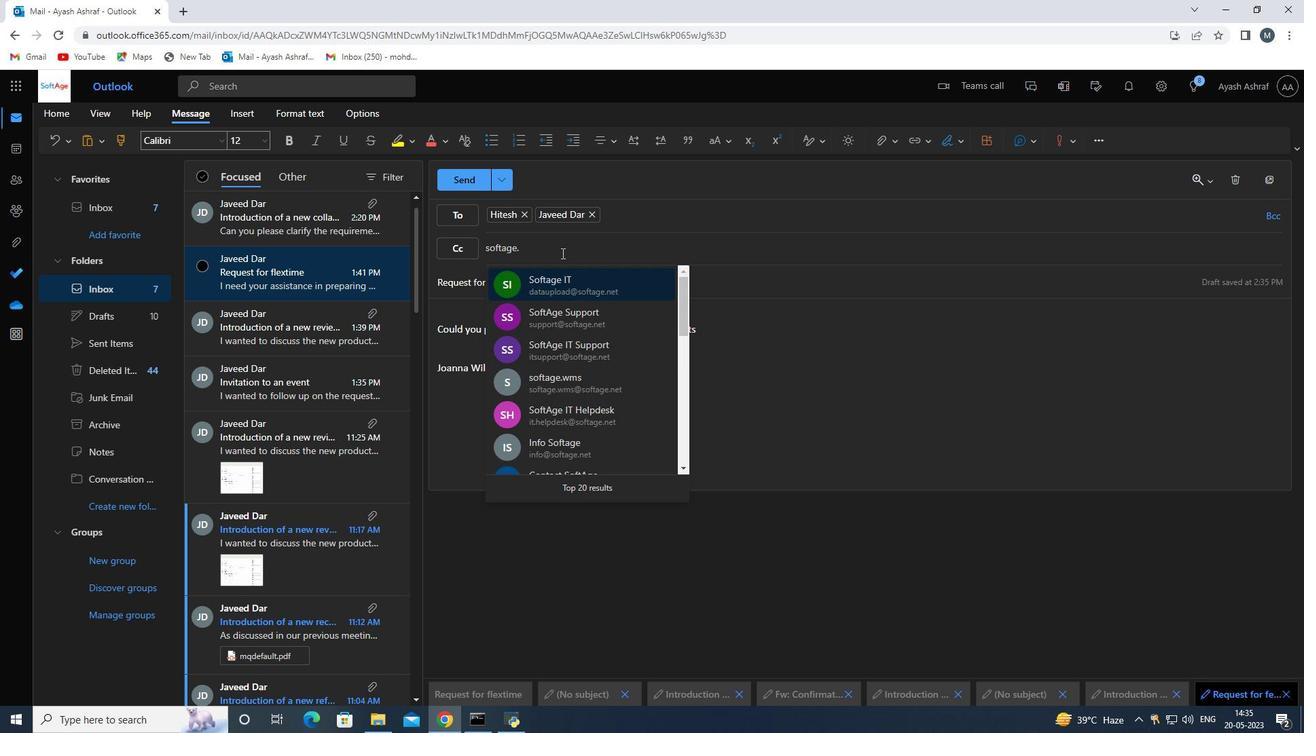 
Action: Mouse moved to (588, 318)
Screenshot: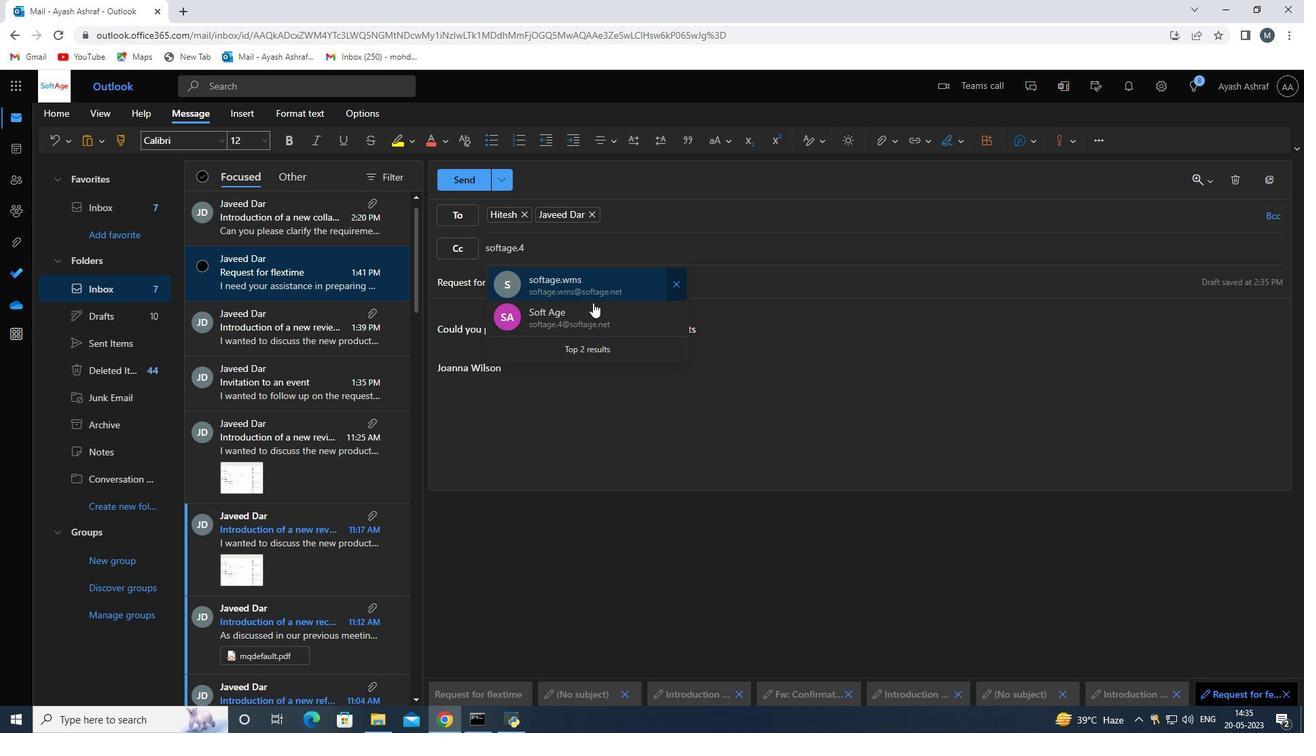 
Action: Mouse pressed left at (588, 318)
Screenshot: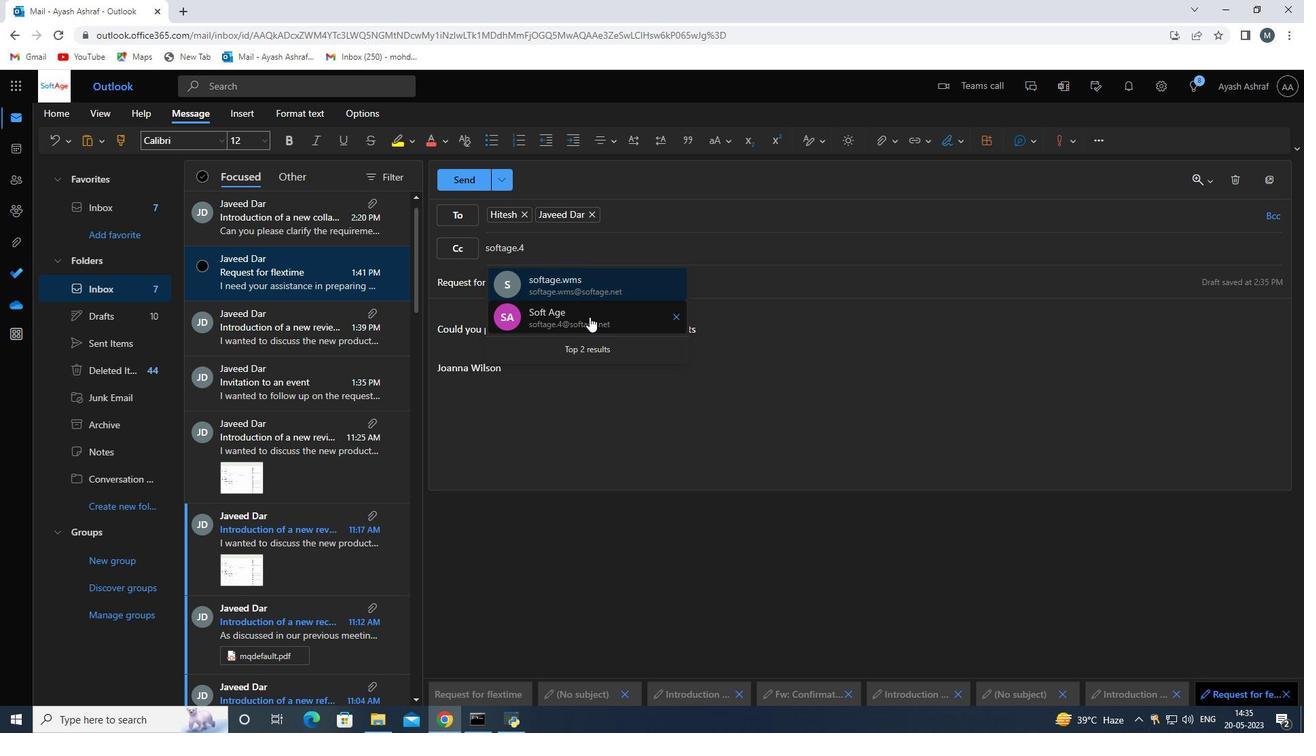 
Action: Mouse moved to (631, 355)
Screenshot: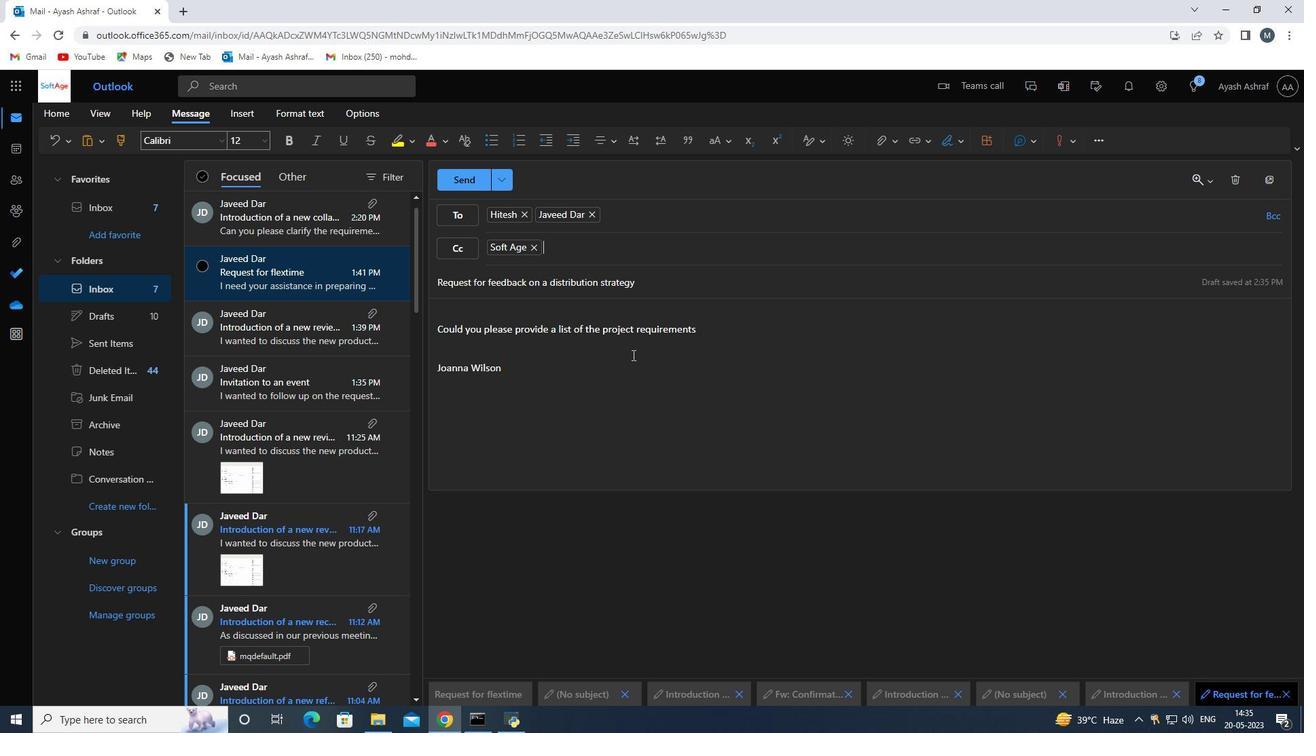 
Action: Mouse scrolled (631, 356) with delta (0, 0)
Screenshot: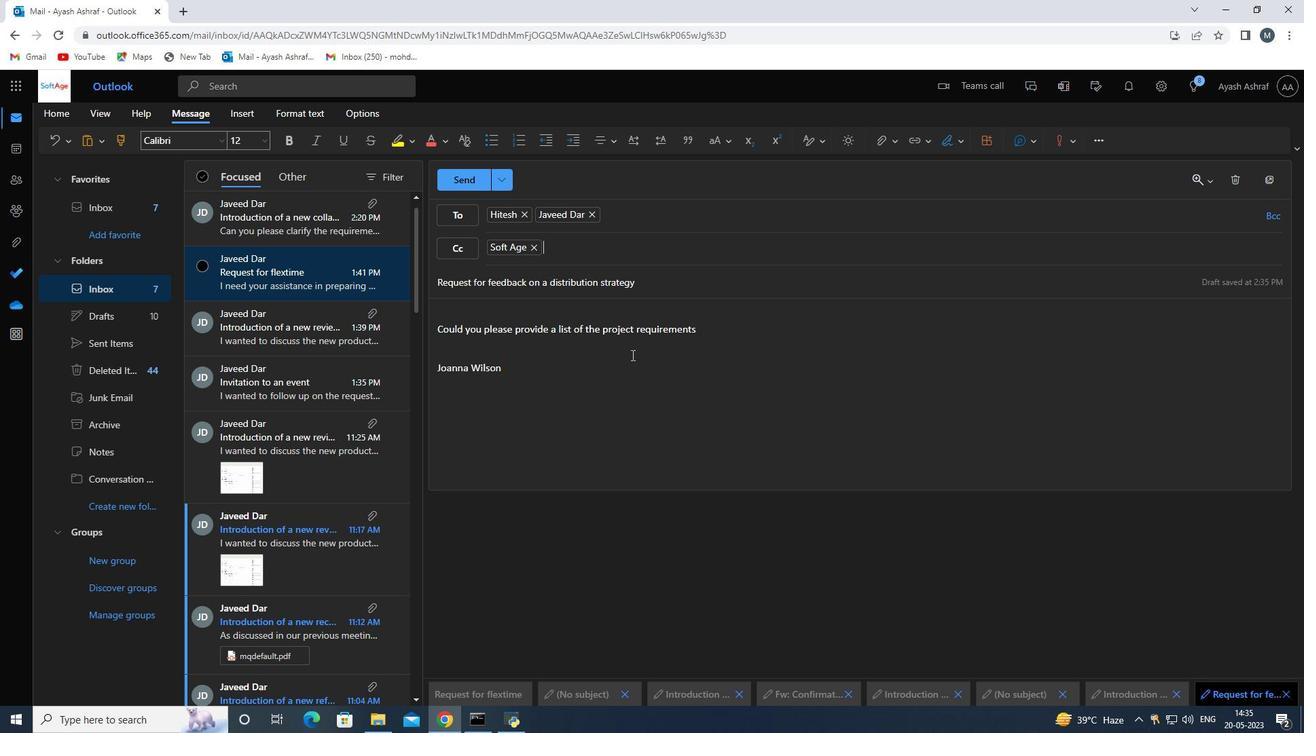 
Action: Mouse scrolled (631, 356) with delta (0, 0)
Screenshot: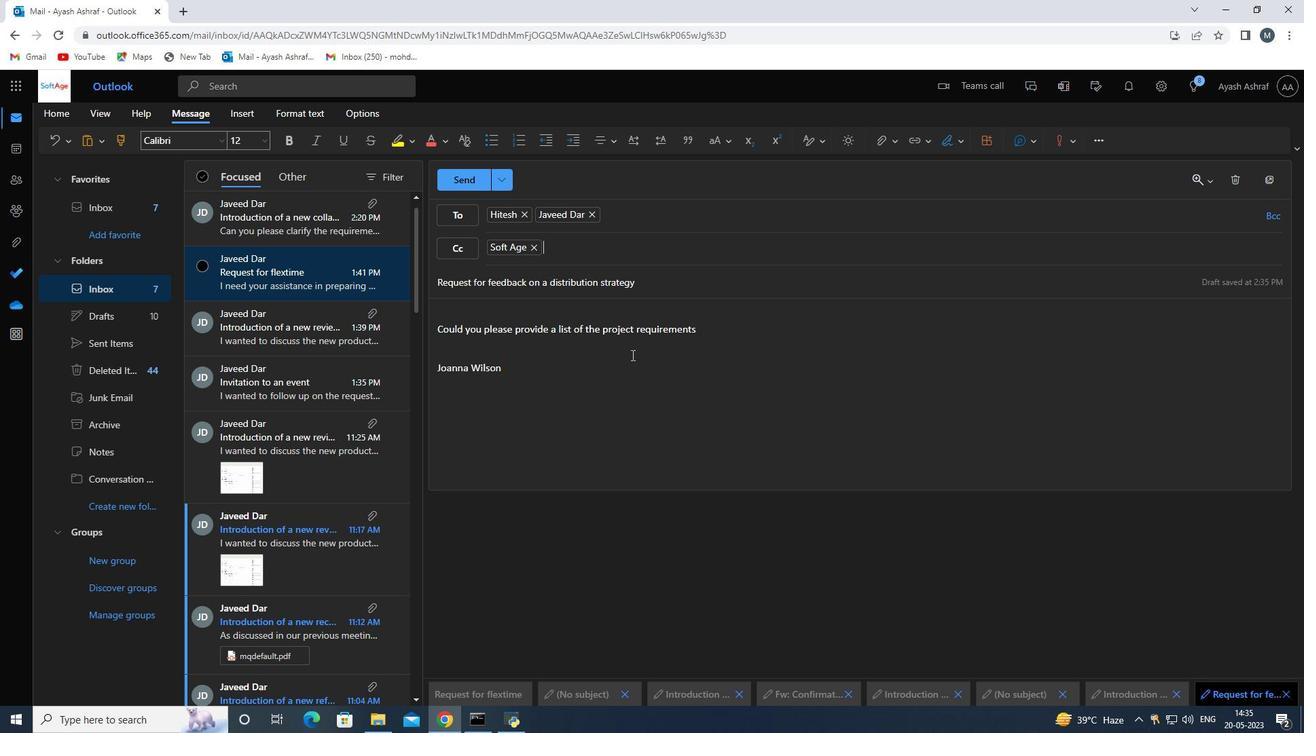 
Action: Mouse moved to (663, 272)
Screenshot: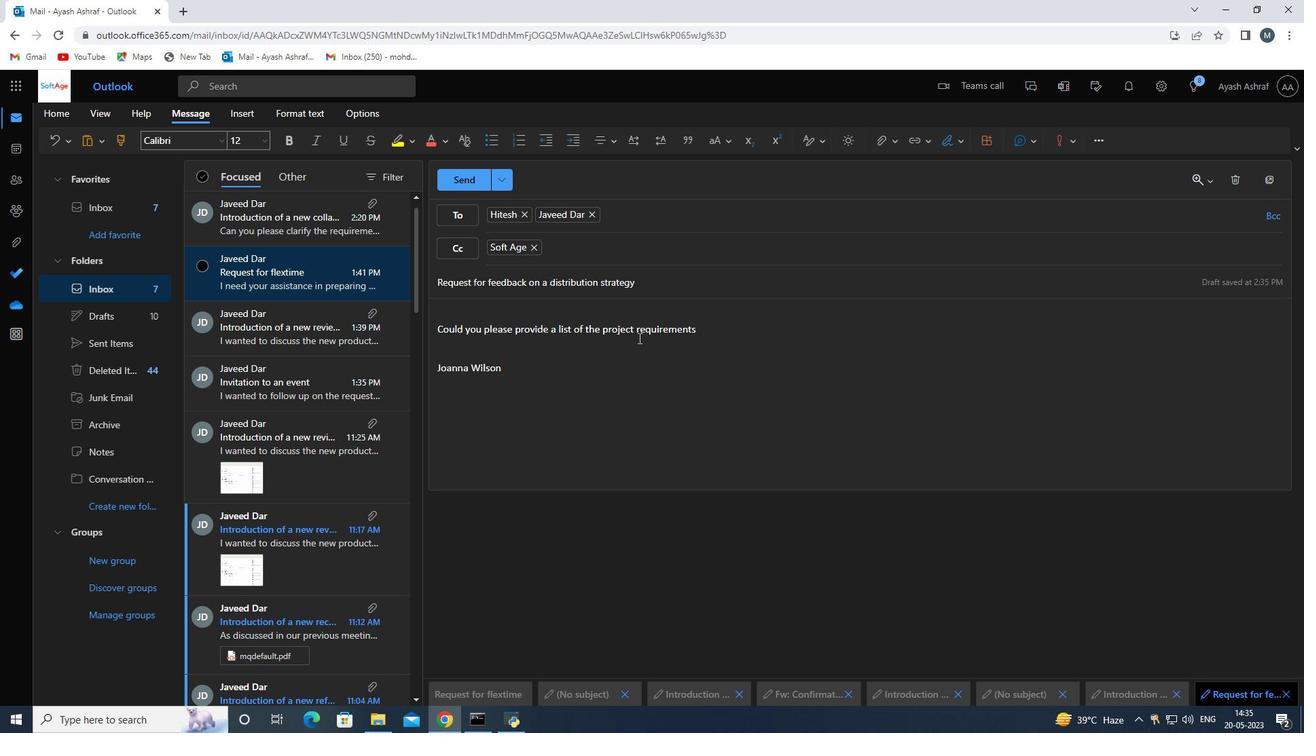 
Action: Mouse scrolled (663, 271) with delta (0, 0)
Screenshot: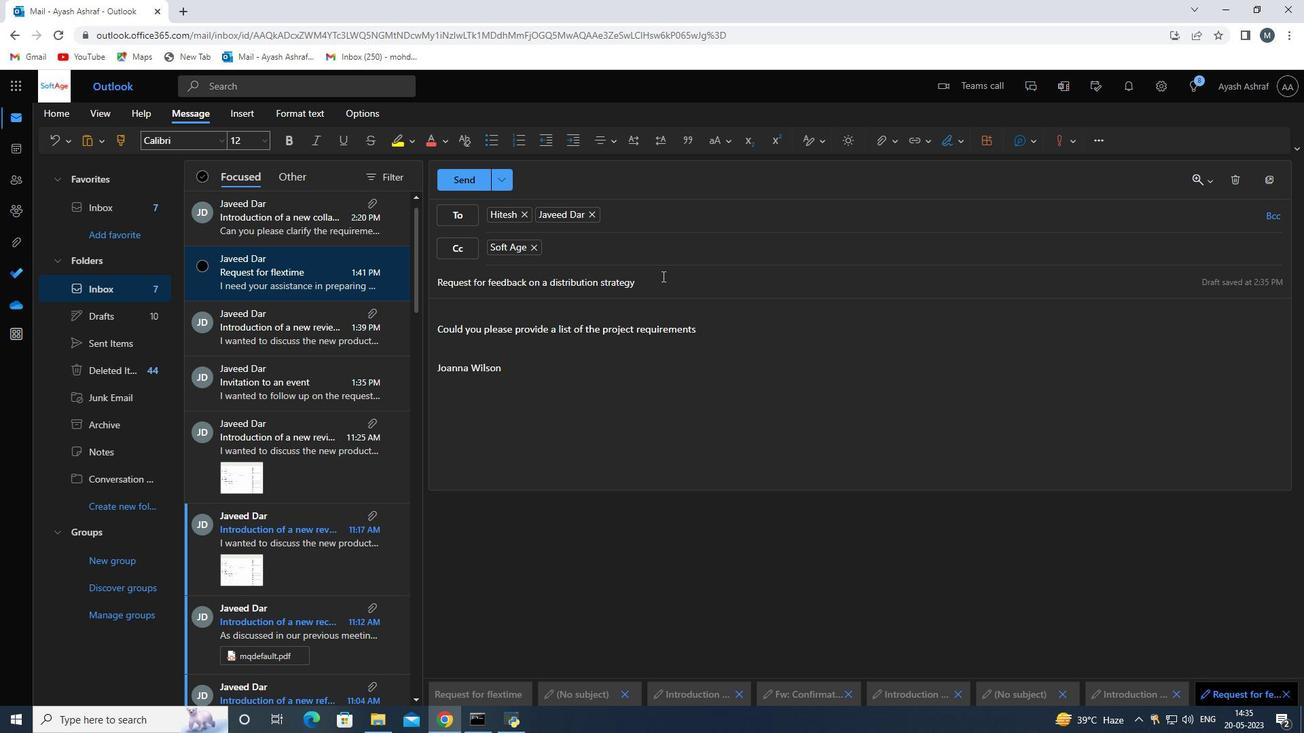 
Action: Mouse moved to (661, 284)
Screenshot: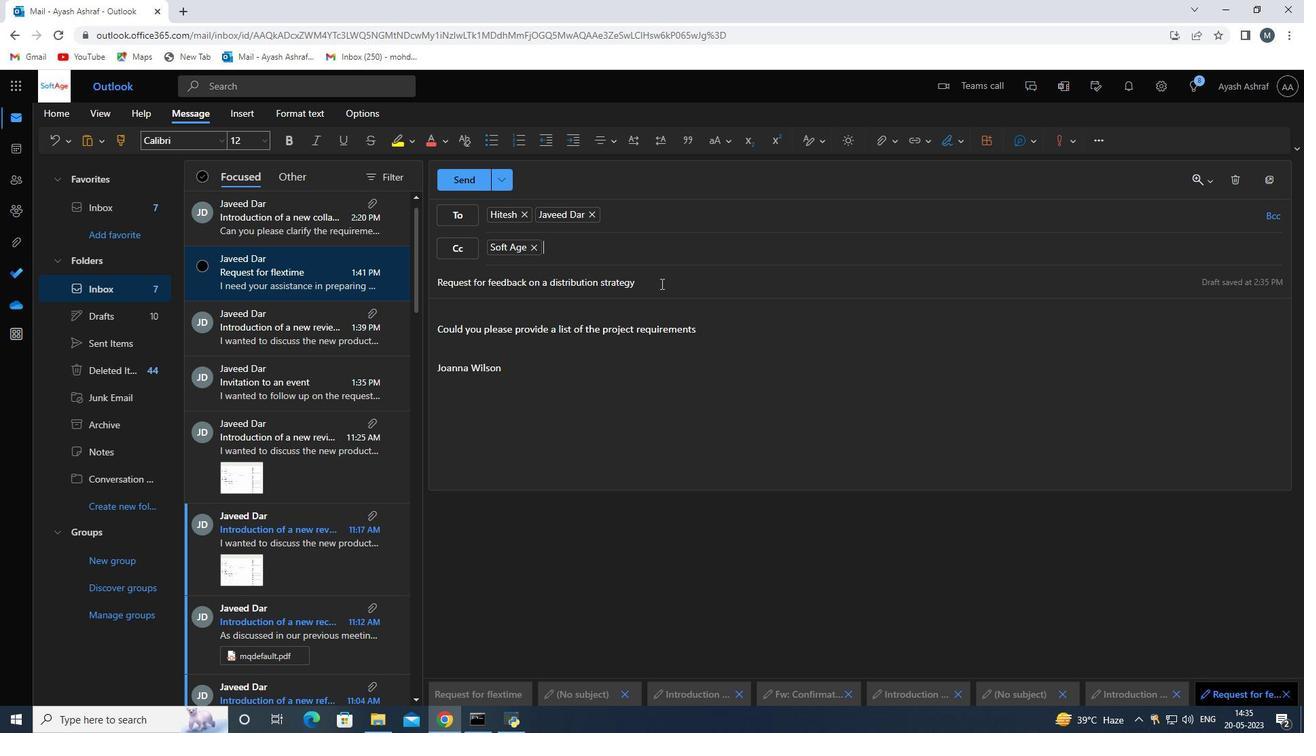 
Action: Mouse scrolled (661, 283) with delta (0, 0)
Screenshot: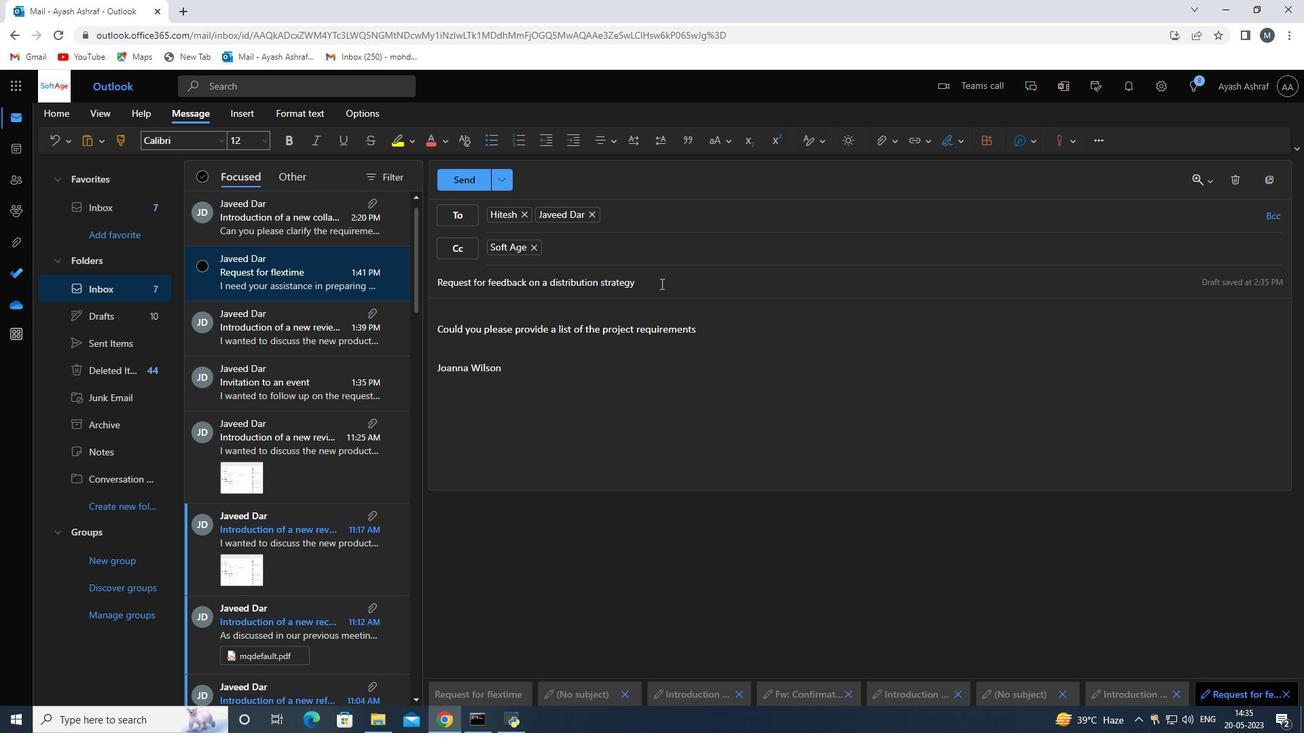 
Action: Mouse moved to (662, 284)
Screenshot: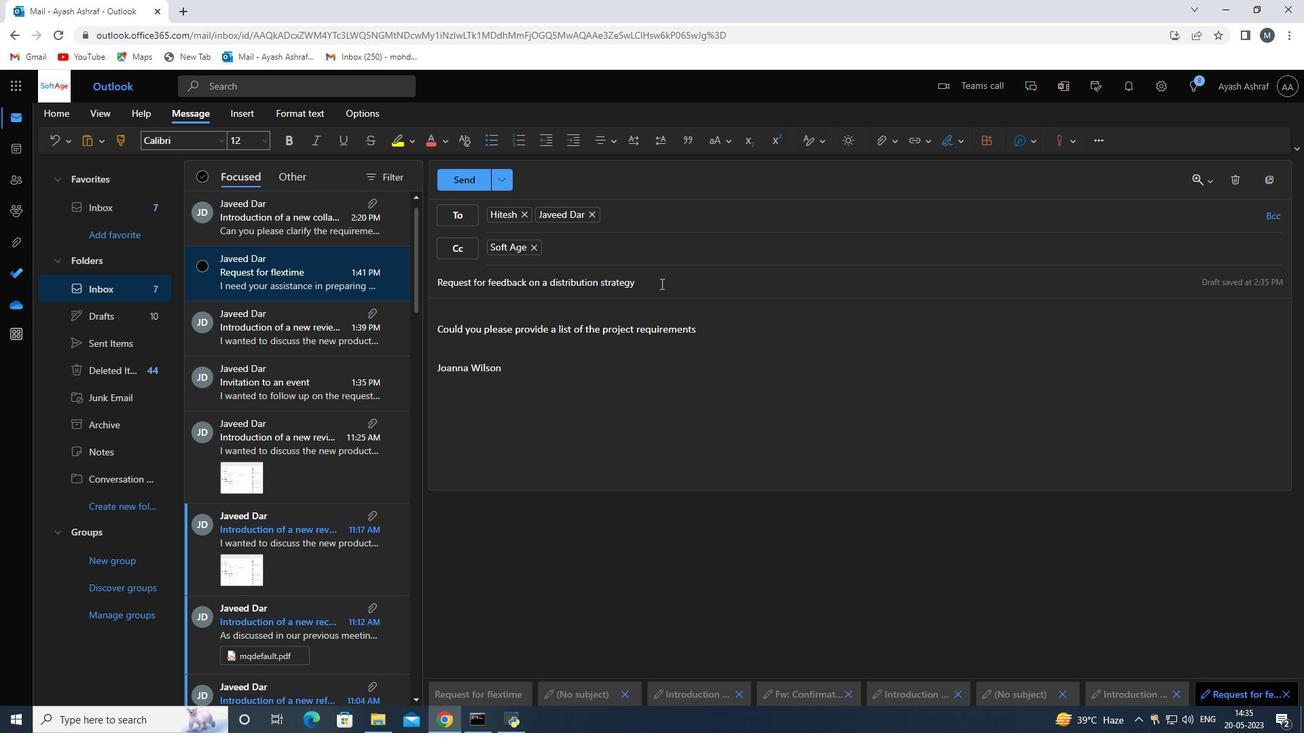 
Action: Mouse scrolled (662, 283) with delta (0, 0)
Screenshot: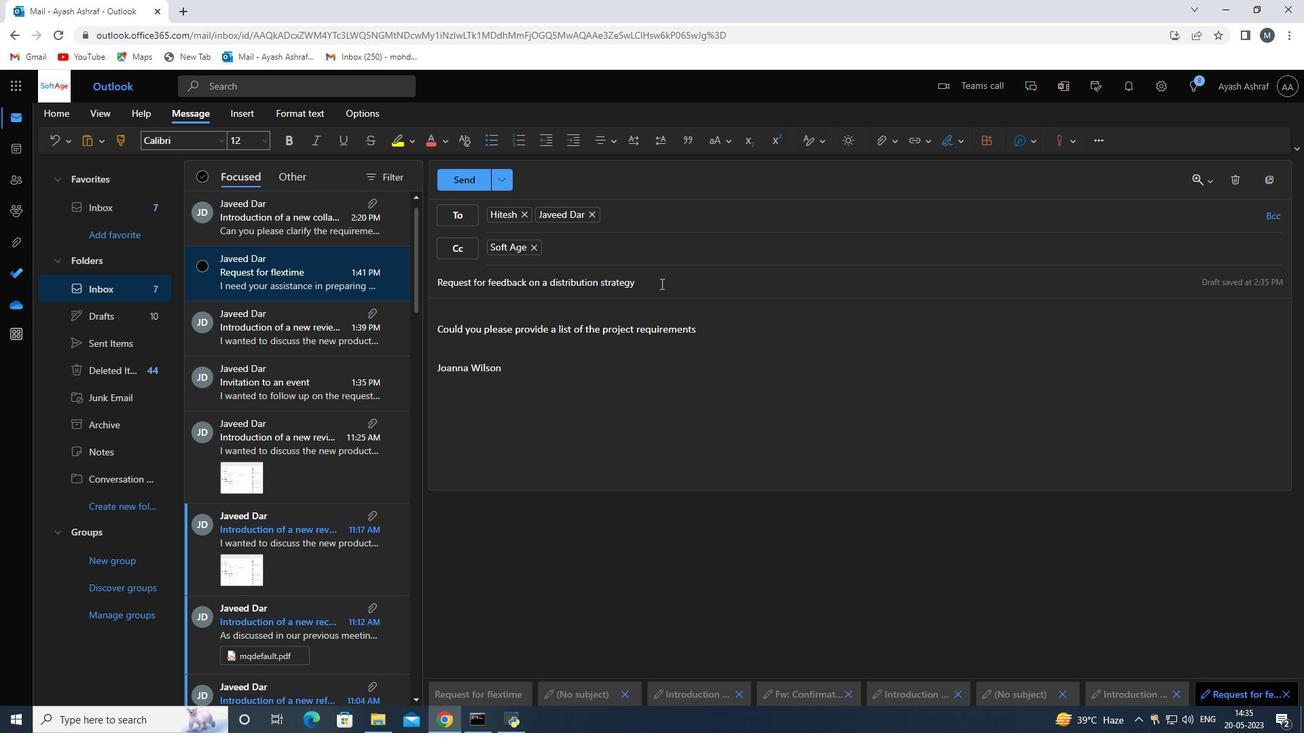 
Action: Mouse moved to (663, 284)
Screenshot: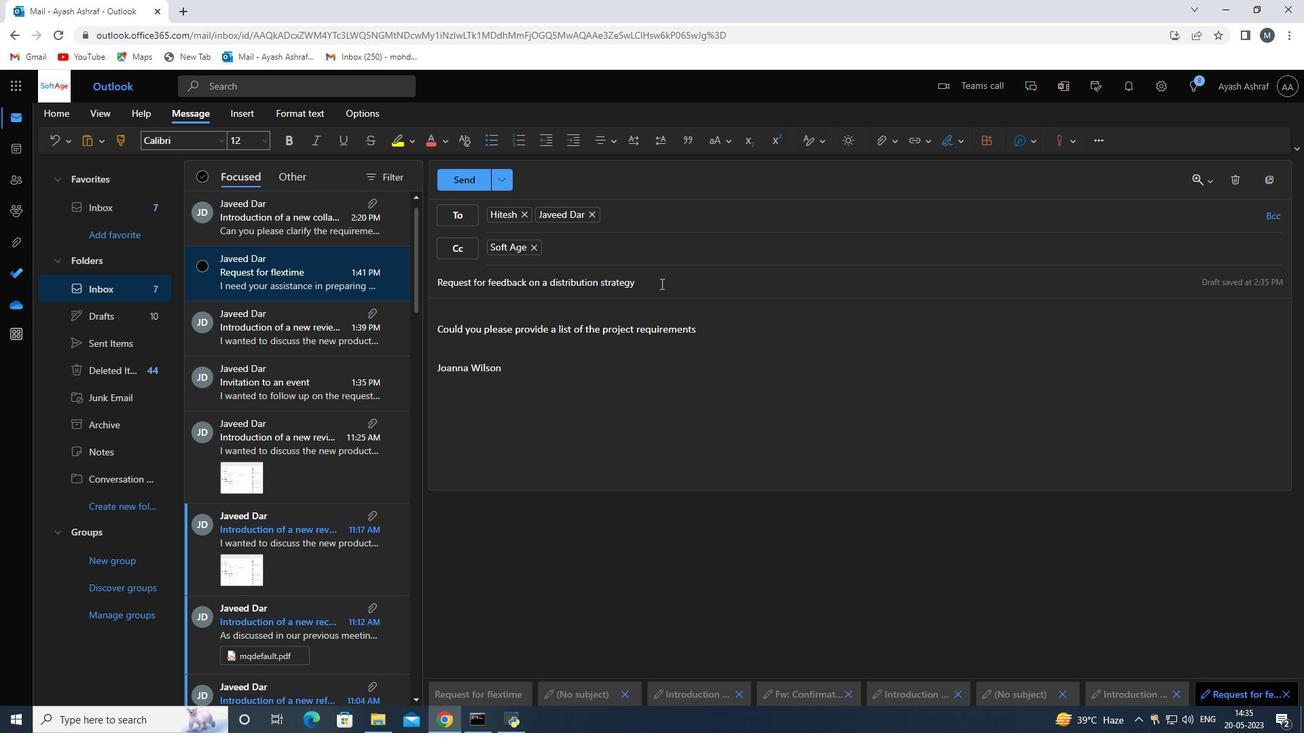 
Action: Mouse scrolled (663, 285) with delta (0, 0)
Screenshot: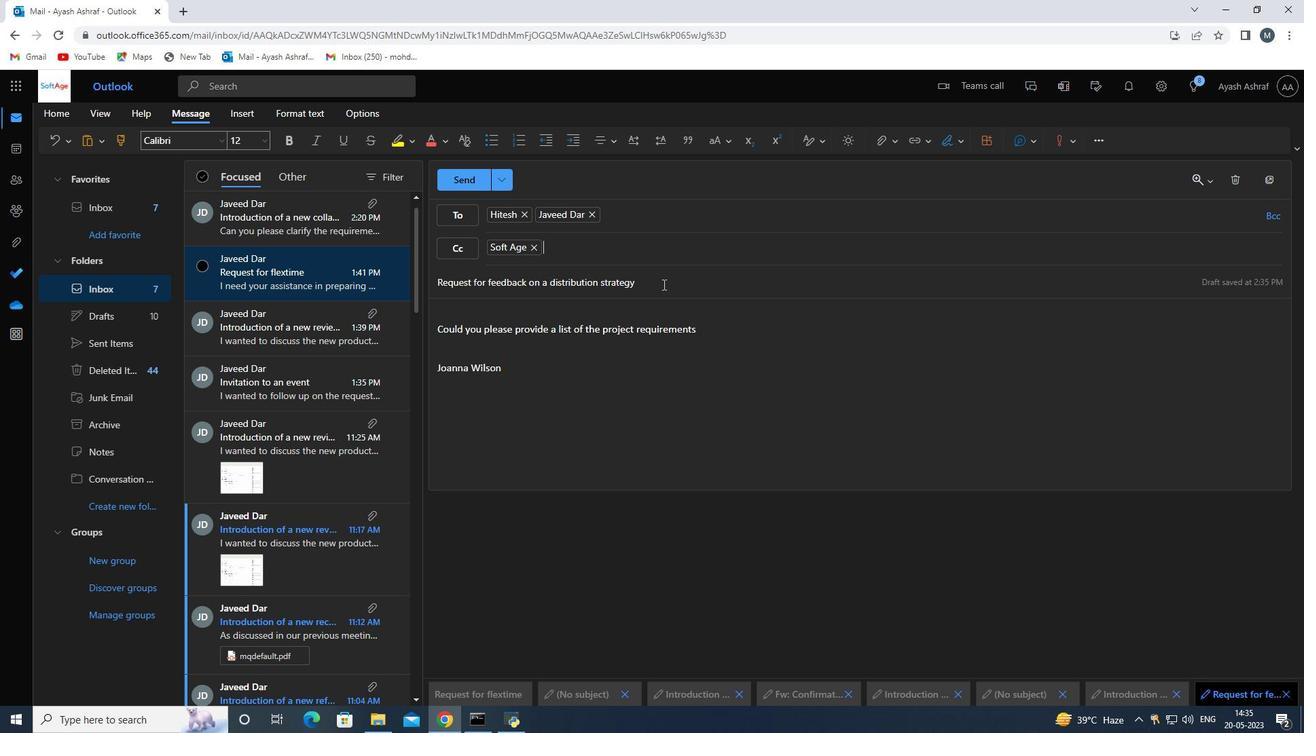 
Action: Mouse scrolled (663, 285) with delta (0, 0)
Screenshot: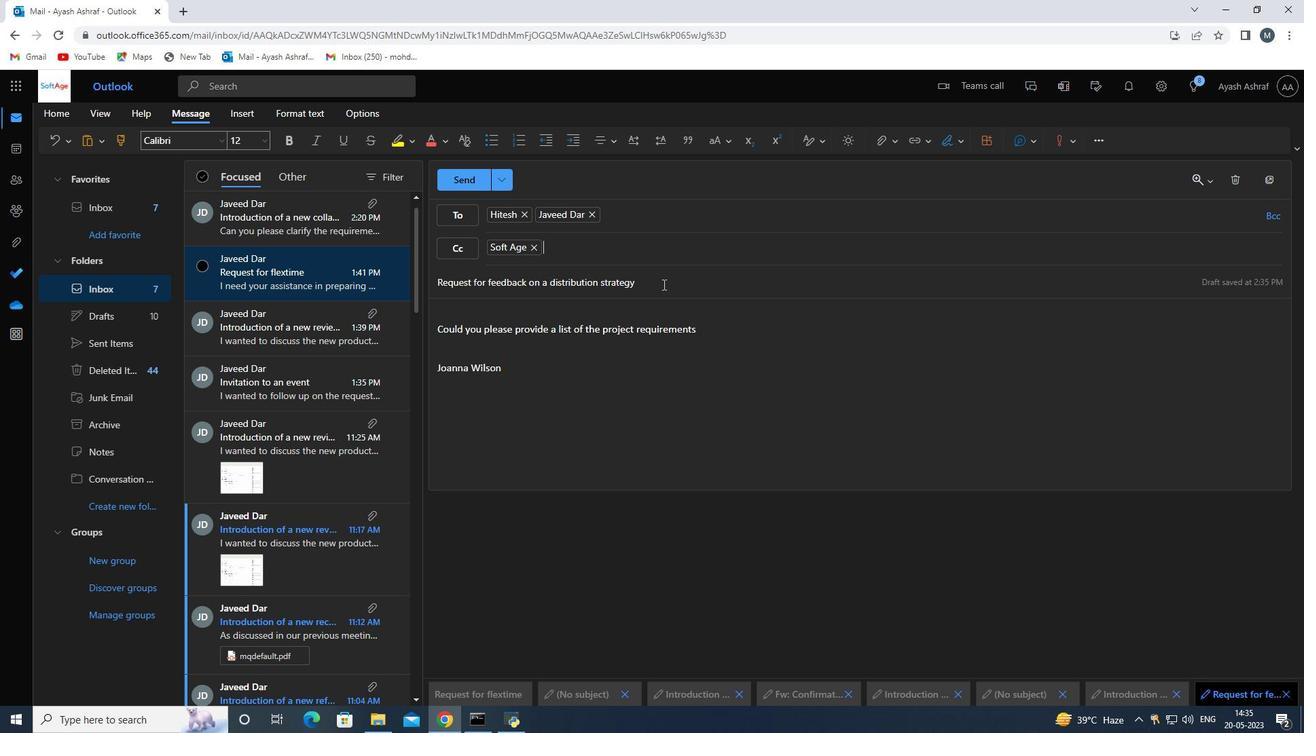 
Action: Mouse scrolled (663, 285) with delta (0, 0)
Screenshot: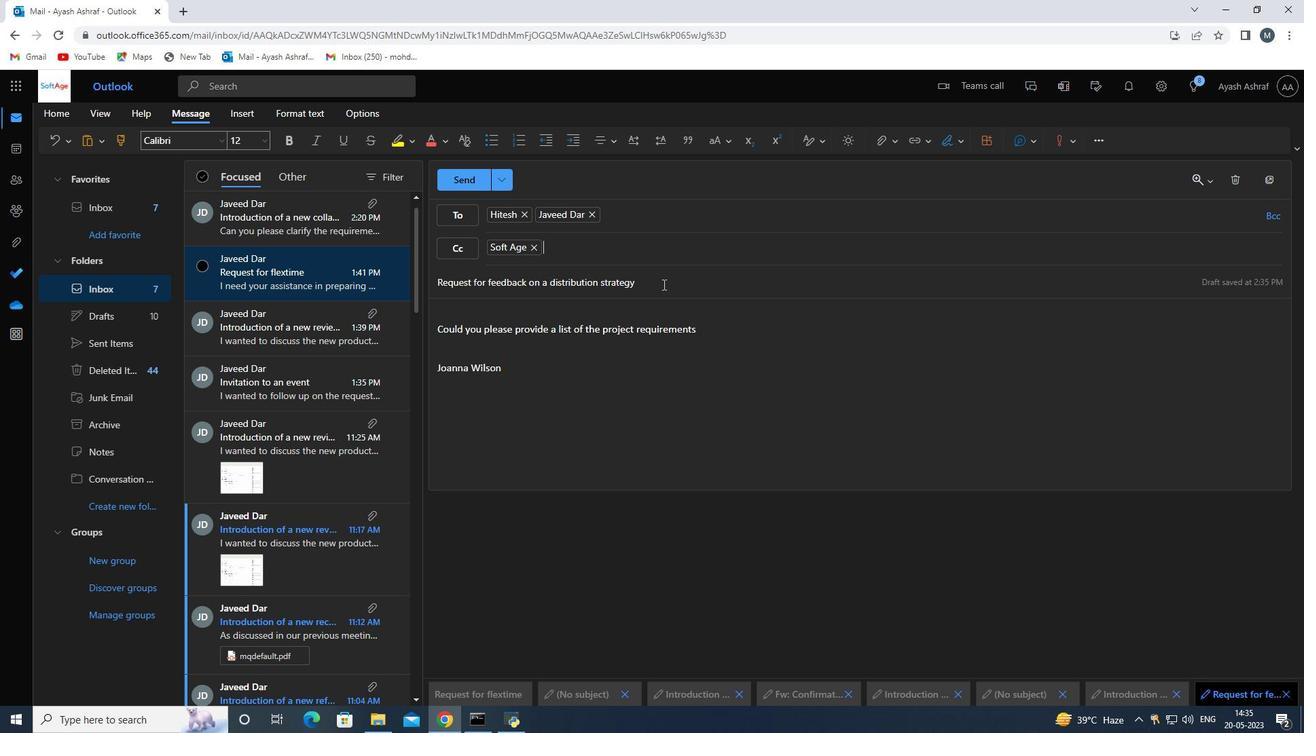 
Action: Mouse moved to (455, 181)
Screenshot: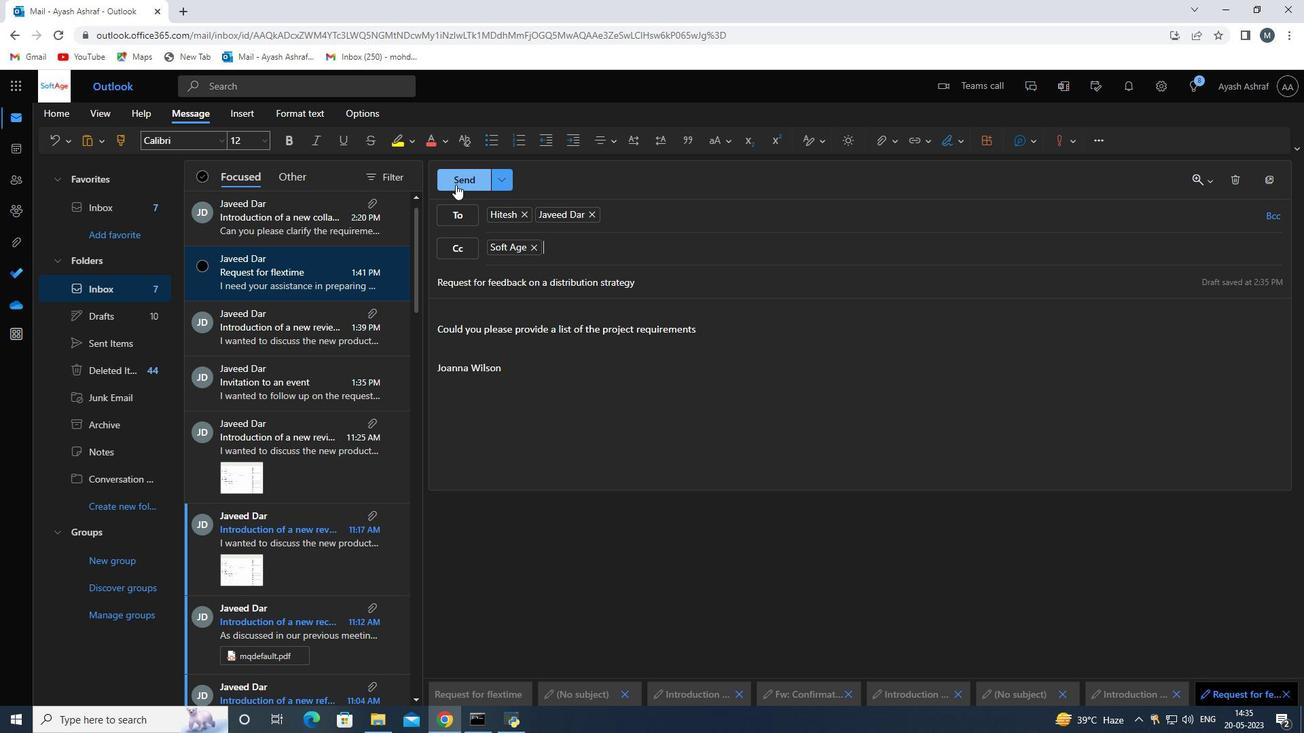 
Action: Mouse pressed left at (455, 181)
Screenshot: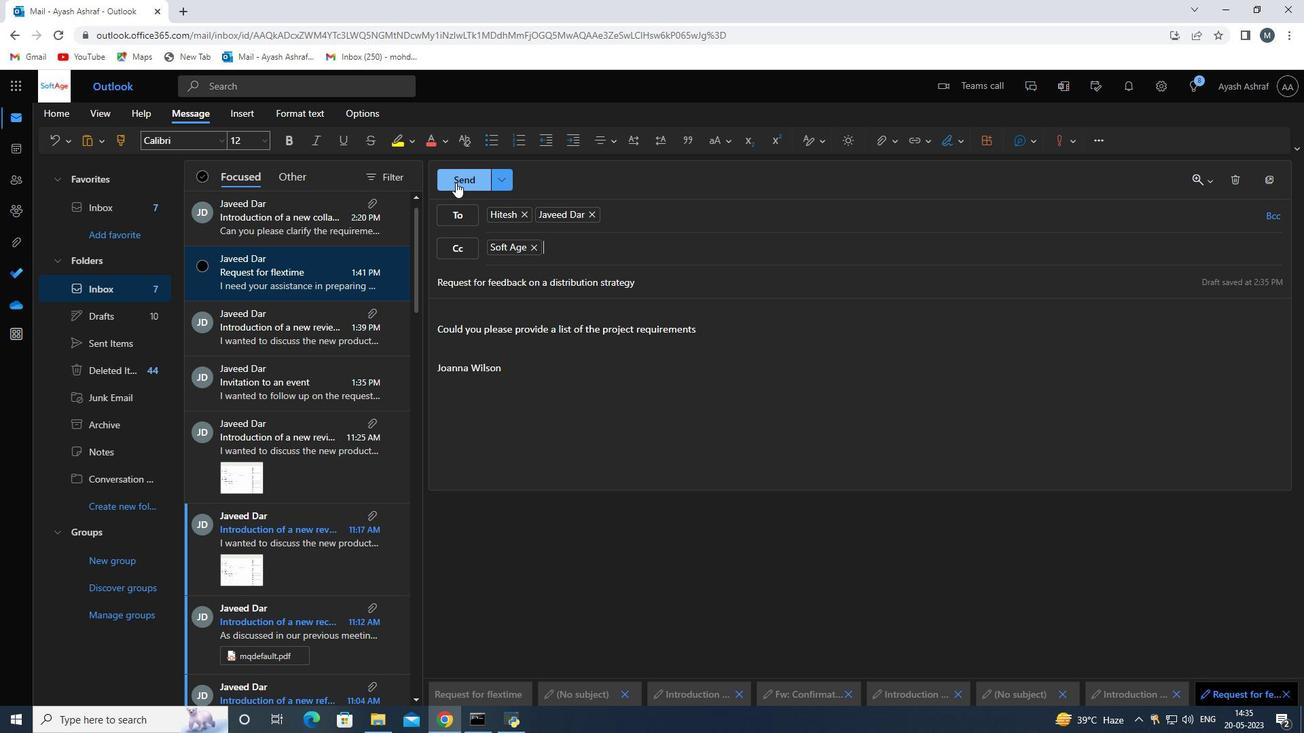 
Action: Mouse moved to (460, 179)
Screenshot: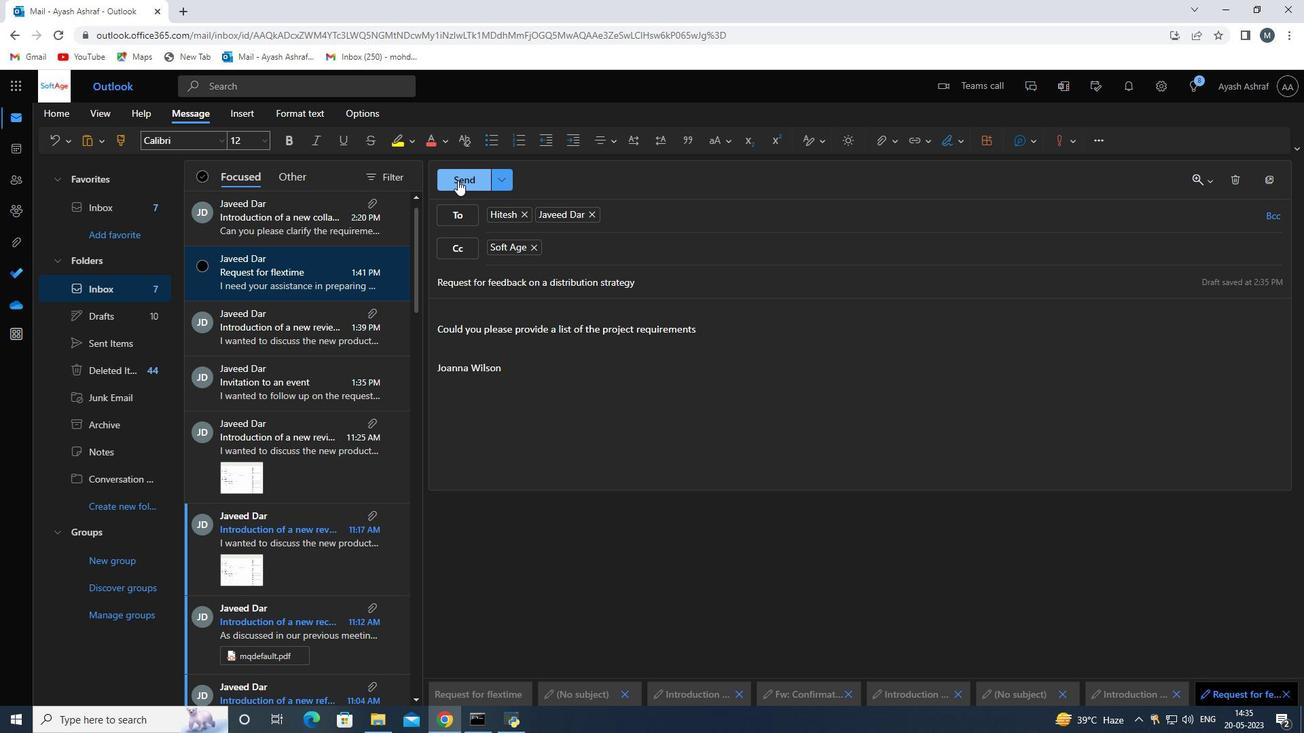 
